 Task: Send an email with the signature Alan Parker with the subject Reminder for a recommendation and the message Can you please send me the minutes from the last project meeting? from softage.10@softage.net to softage.3@softage.net and move the email from Sent Items to the folder Disaster recovery
Action: Mouse moved to (94, 94)
Screenshot: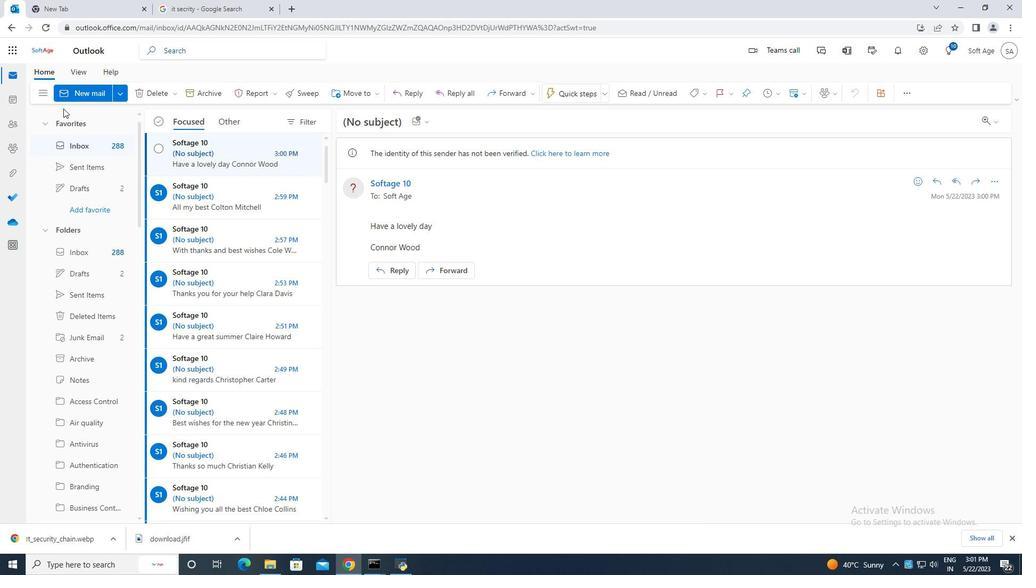 
Action: Mouse pressed left at (94, 94)
Screenshot: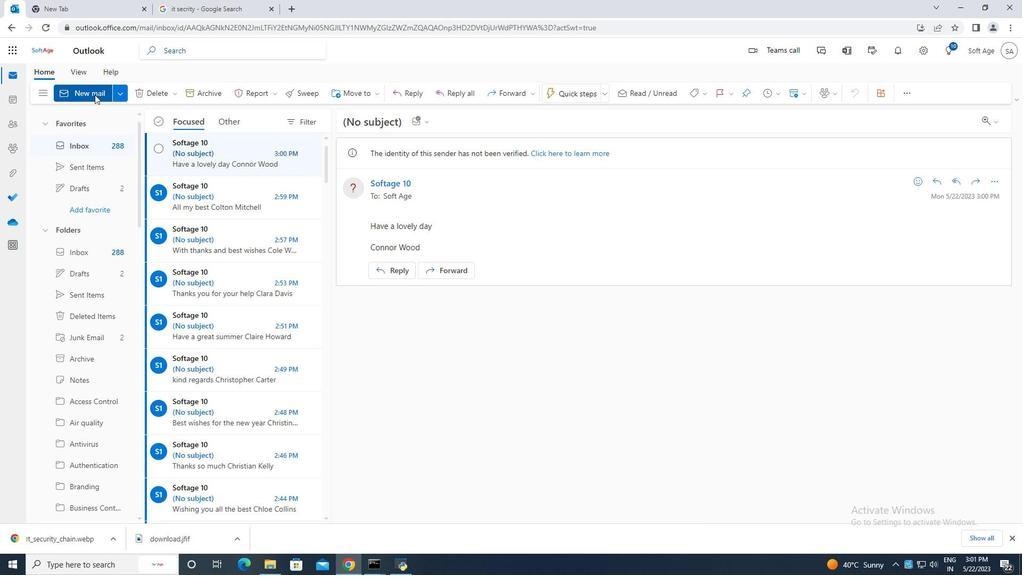 
Action: Mouse moved to (686, 98)
Screenshot: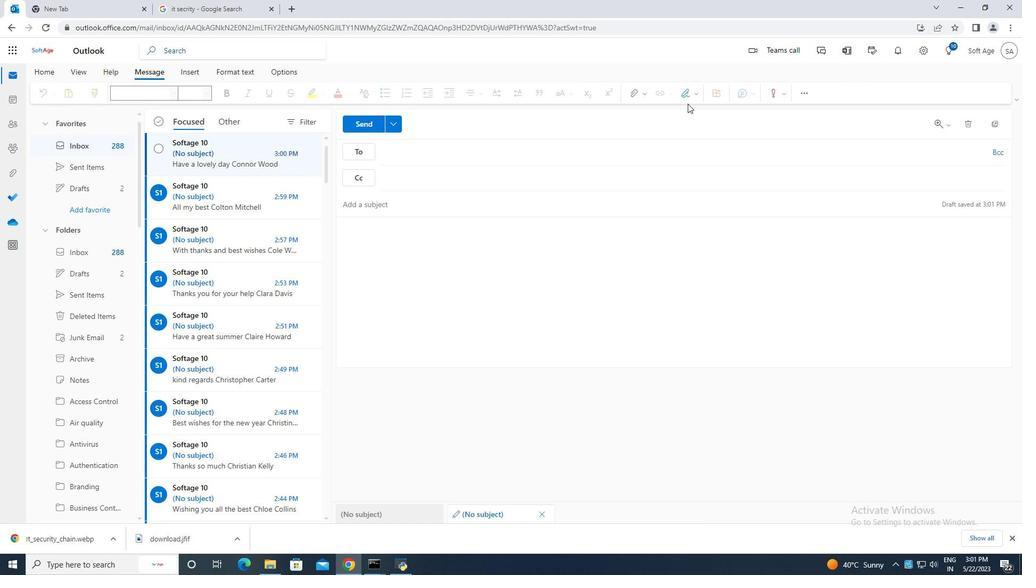 
Action: Mouse pressed left at (686, 98)
Screenshot: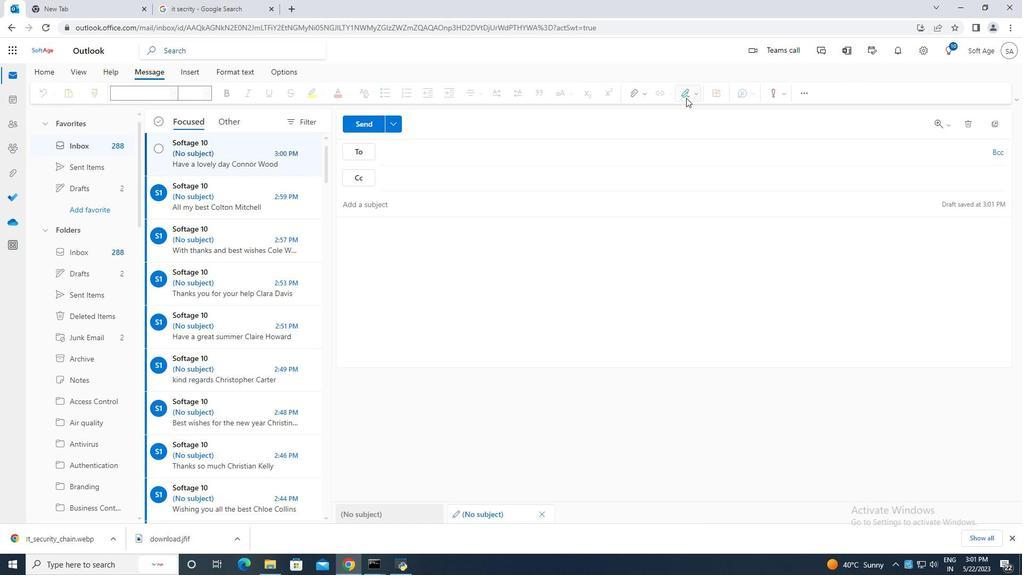 
Action: Mouse moved to (674, 135)
Screenshot: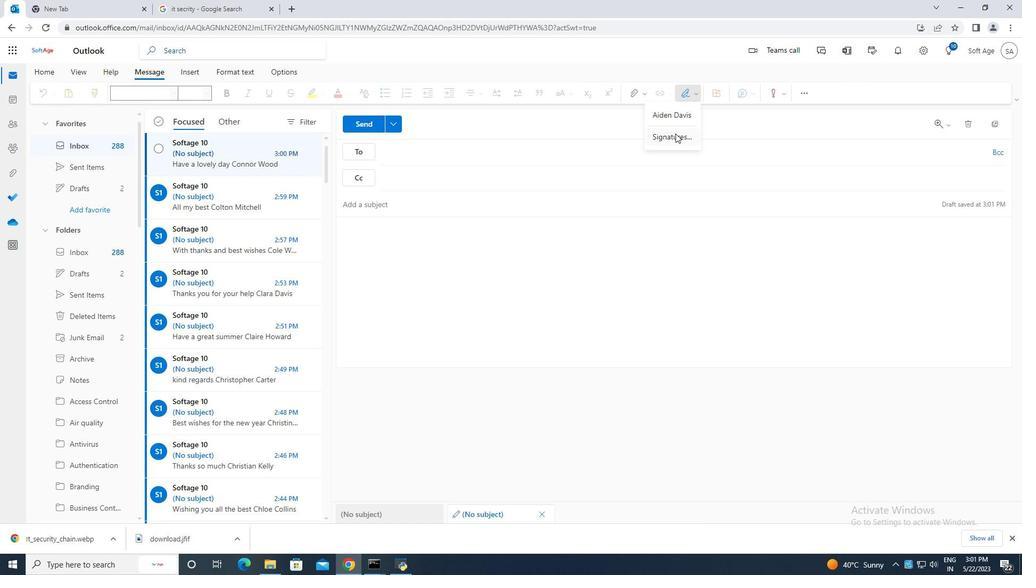 
Action: Mouse pressed left at (674, 135)
Screenshot: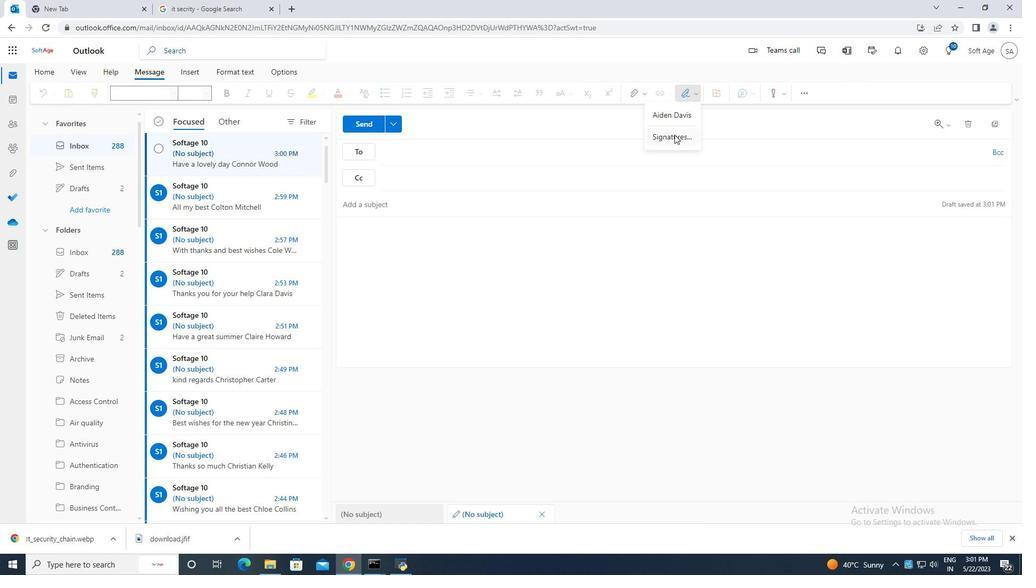 
Action: Mouse moved to (726, 176)
Screenshot: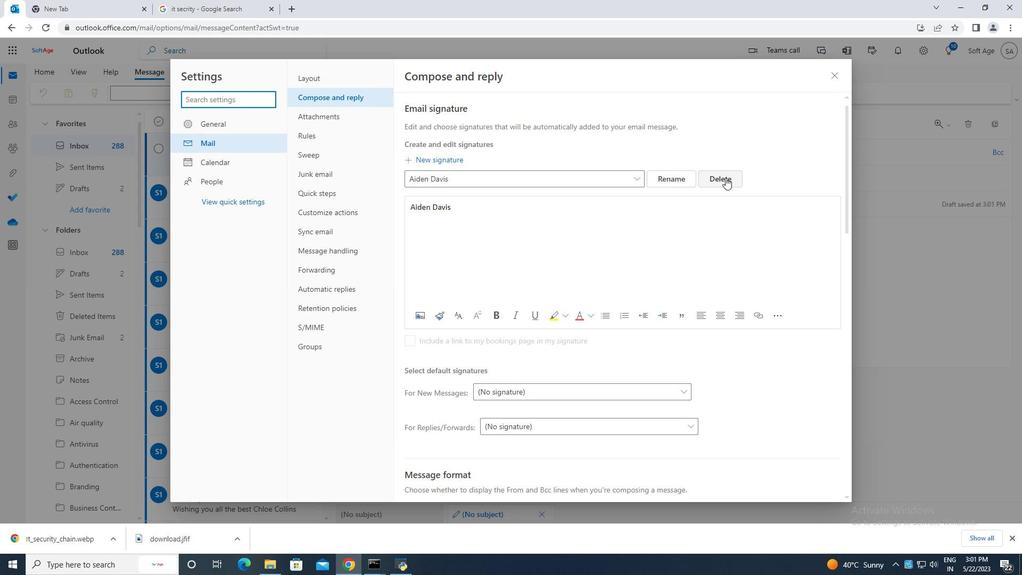 
Action: Mouse pressed left at (726, 176)
Screenshot: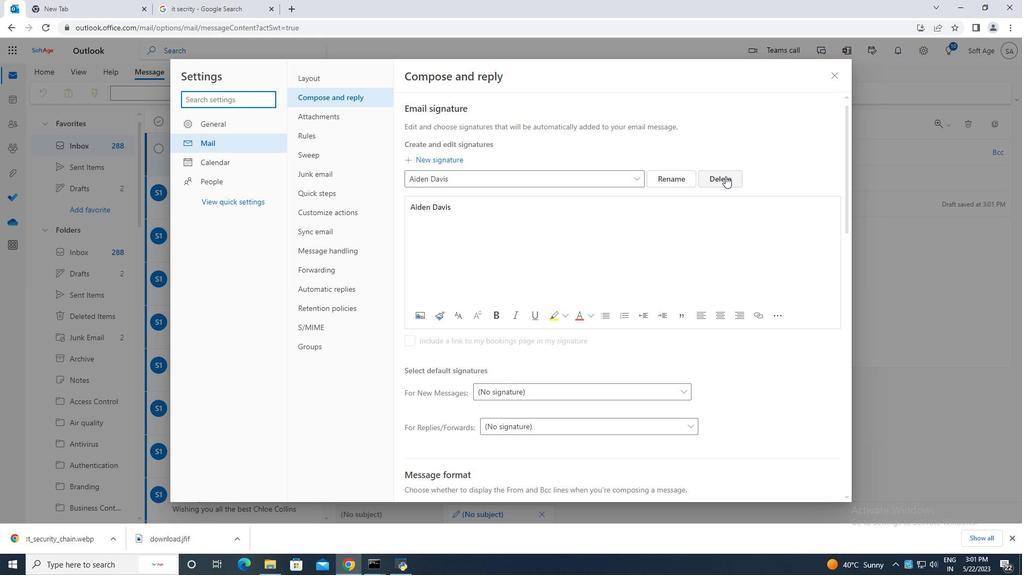 
Action: Mouse moved to (446, 181)
Screenshot: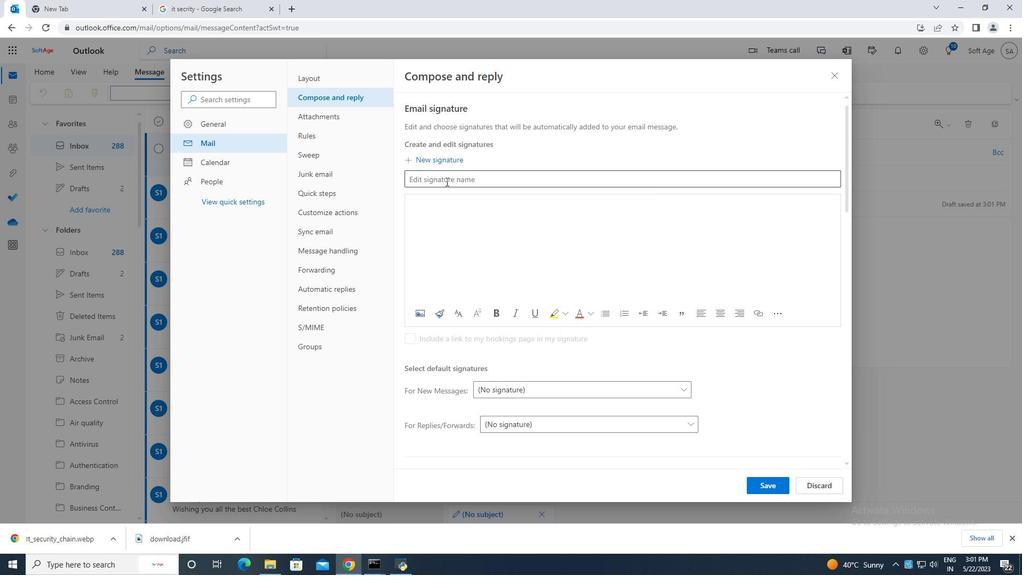 
Action: Mouse pressed left at (446, 181)
Screenshot: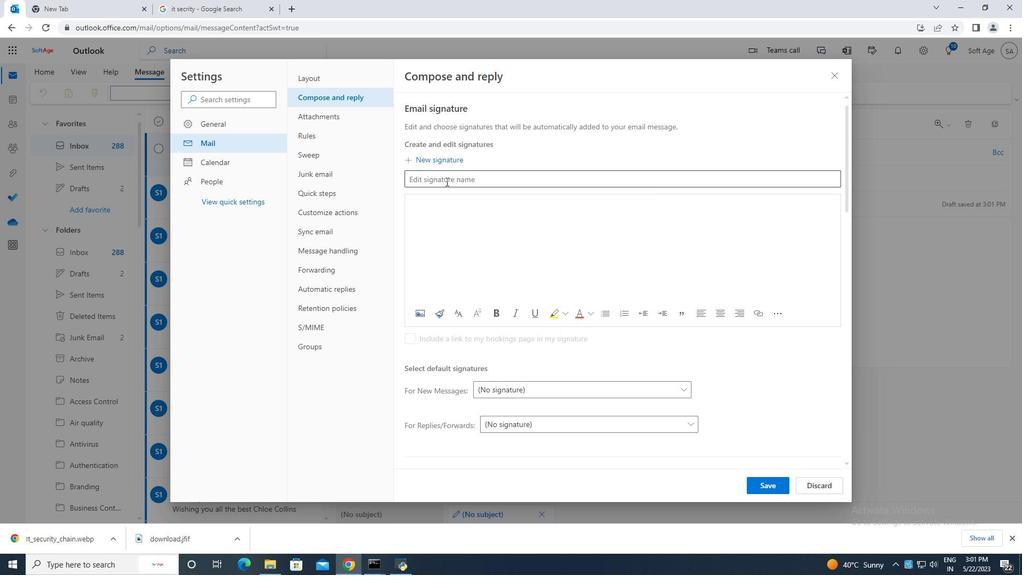 
Action: Key pressed <Key.caps_lock>A<Key.caps_lock>lan<Key.space><Key.caps_lock>P<Key.caps_lock>arker
Screenshot: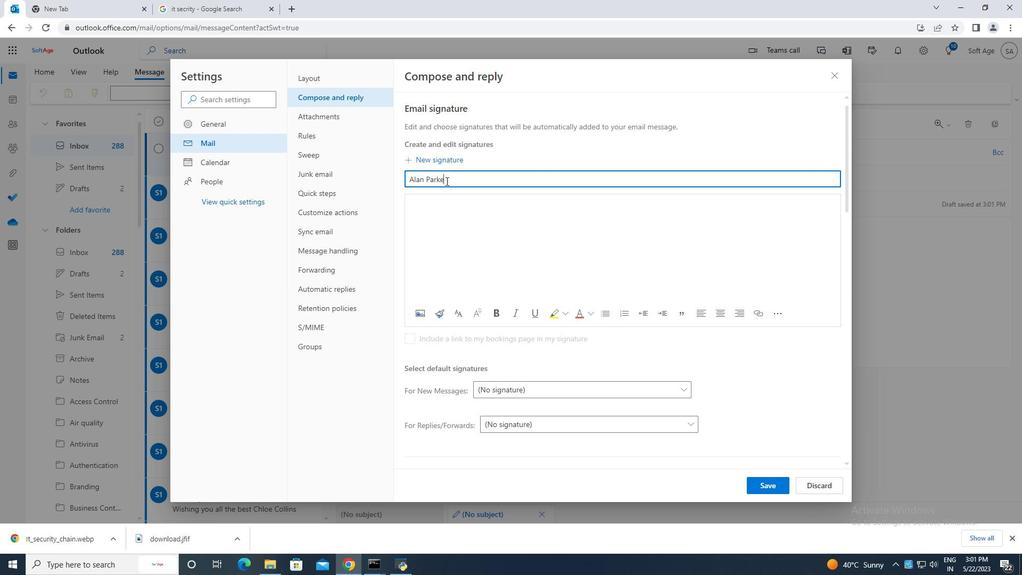 
Action: Mouse moved to (444, 207)
Screenshot: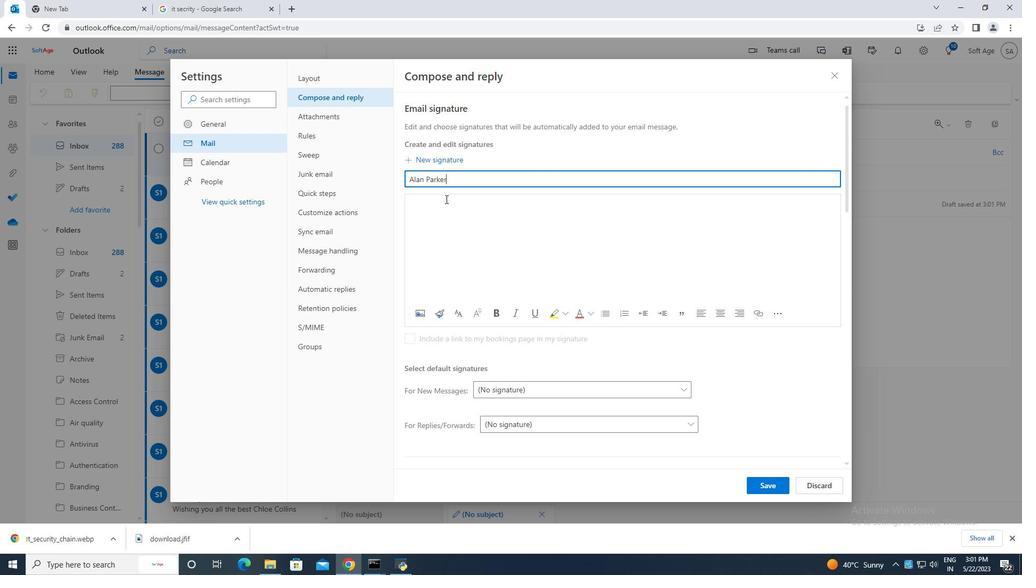 
Action: Mouse pressed left at (444, 207)
Screenshot: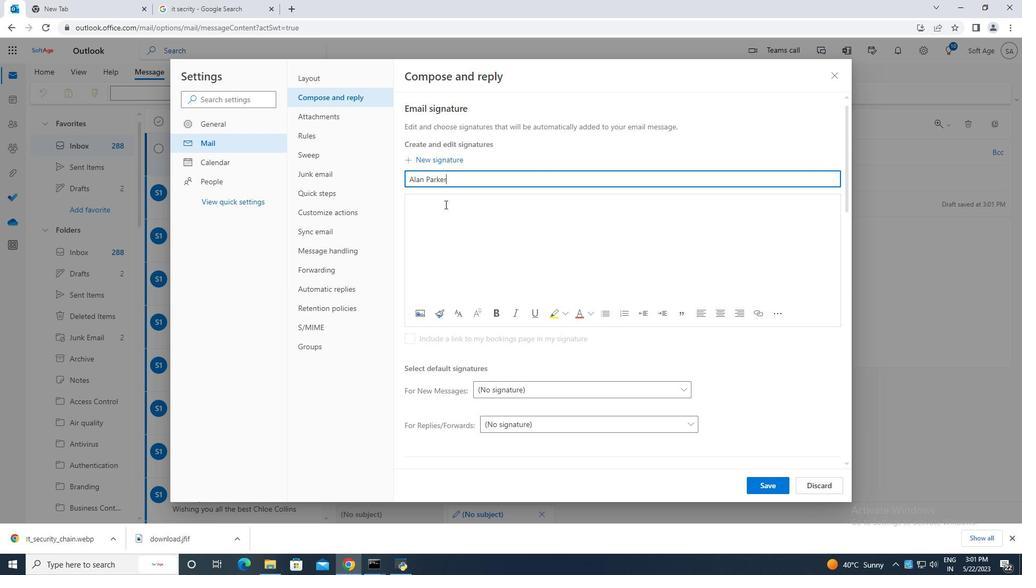 
Action: Key pressed <Key.caps_lock>A<Key.caps_lock>lan<Key.space><Key.caps_lock>P<Key.caps_lock>arker
Screenshot: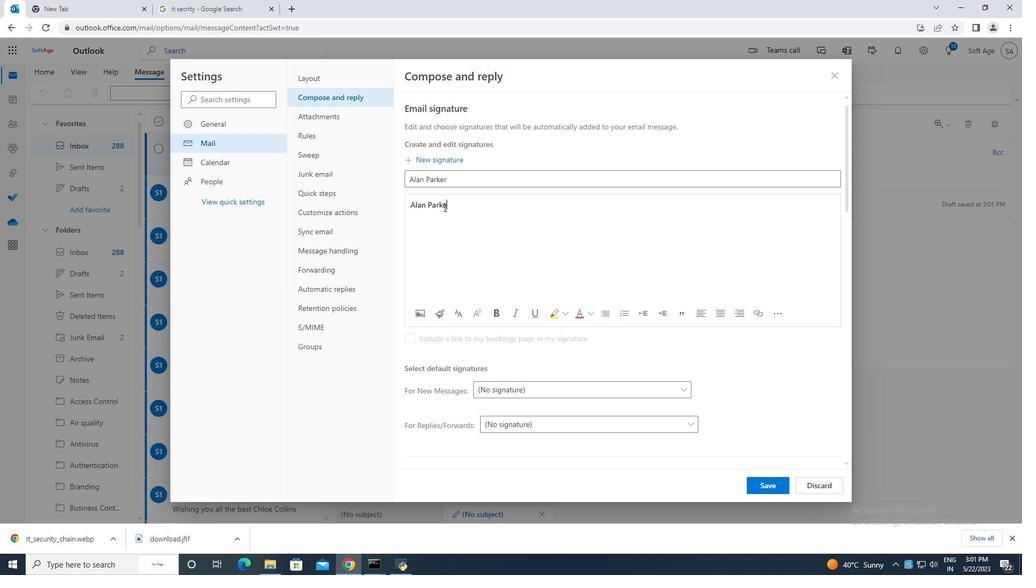 
Action: Mouse moved to (771, 483)
Screenshot: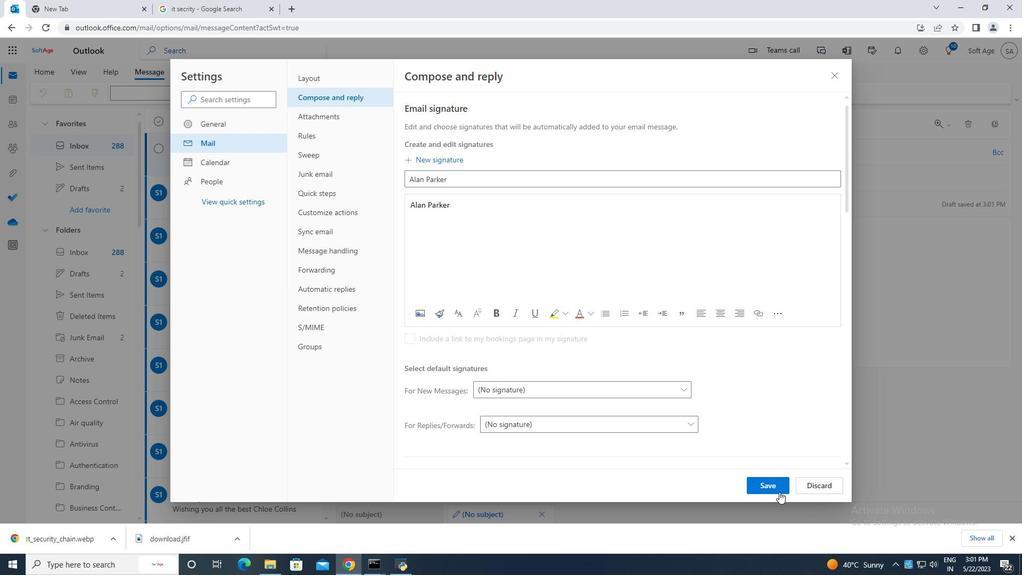 
Action: Mouse pressed left at (771, 483)
Screenshot: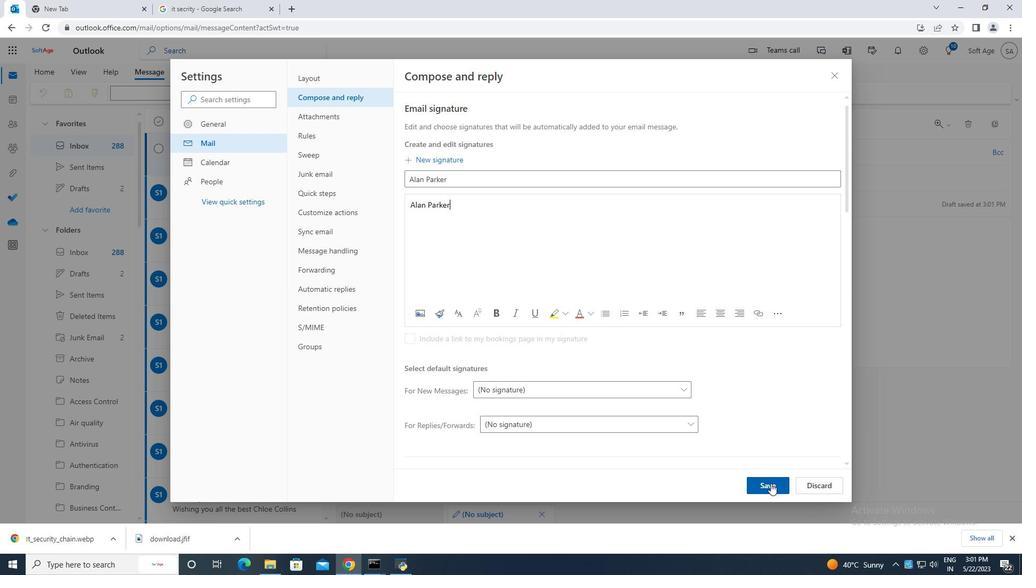 
Action: Mouse moved to (831, 77)
Screenshot: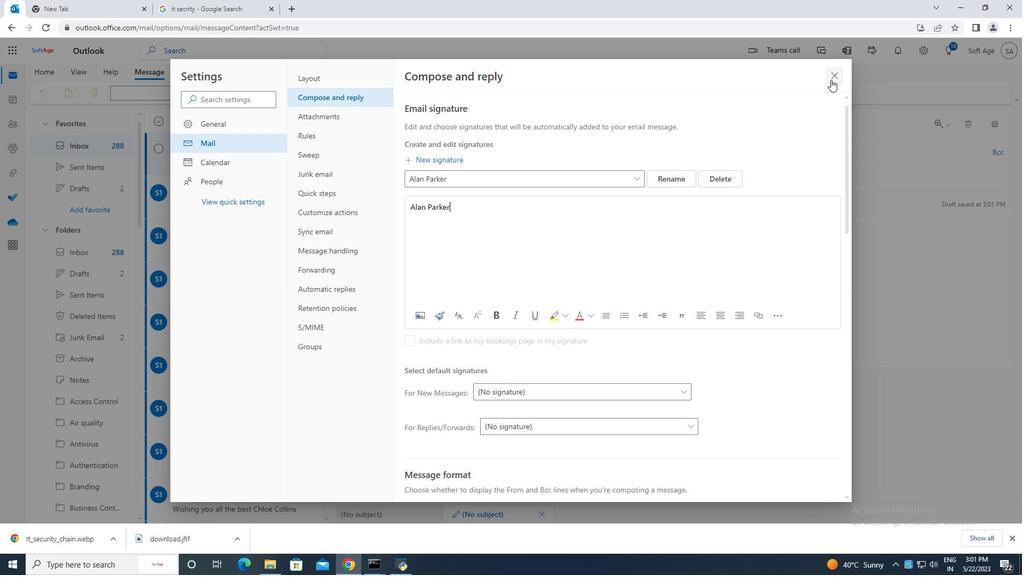 
Action: Mouse pressed left at (831, 77)
Screenshot: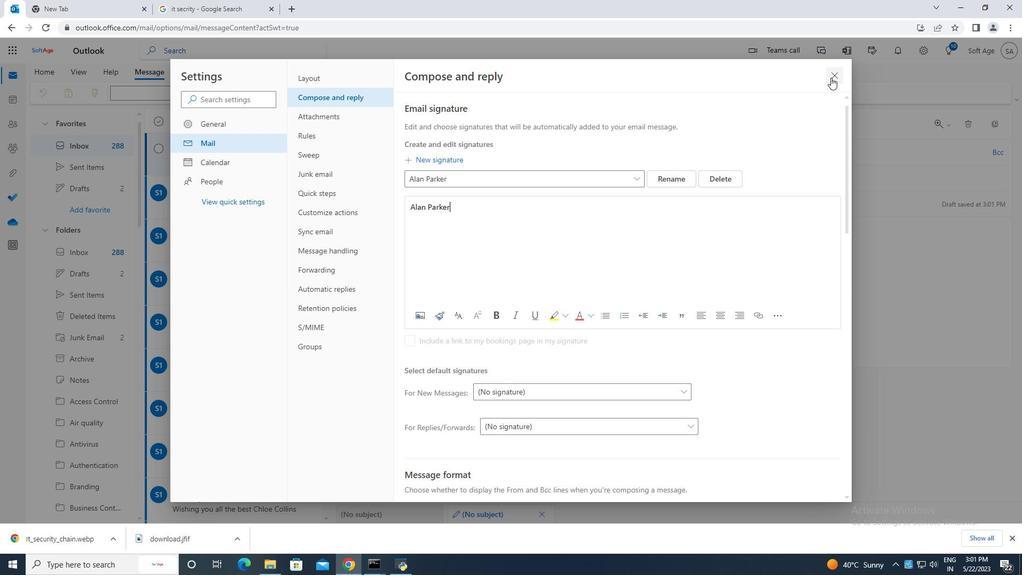 
Action: Mouse moved to (688, 90)
Screenshot: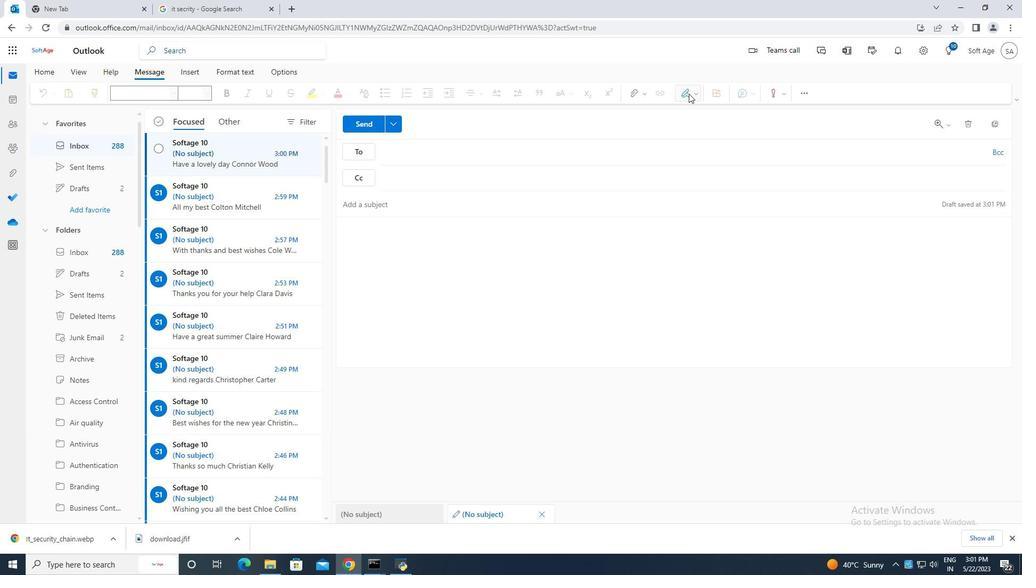 
Action: Mouse pressed left at (688, 90)
Screenshot: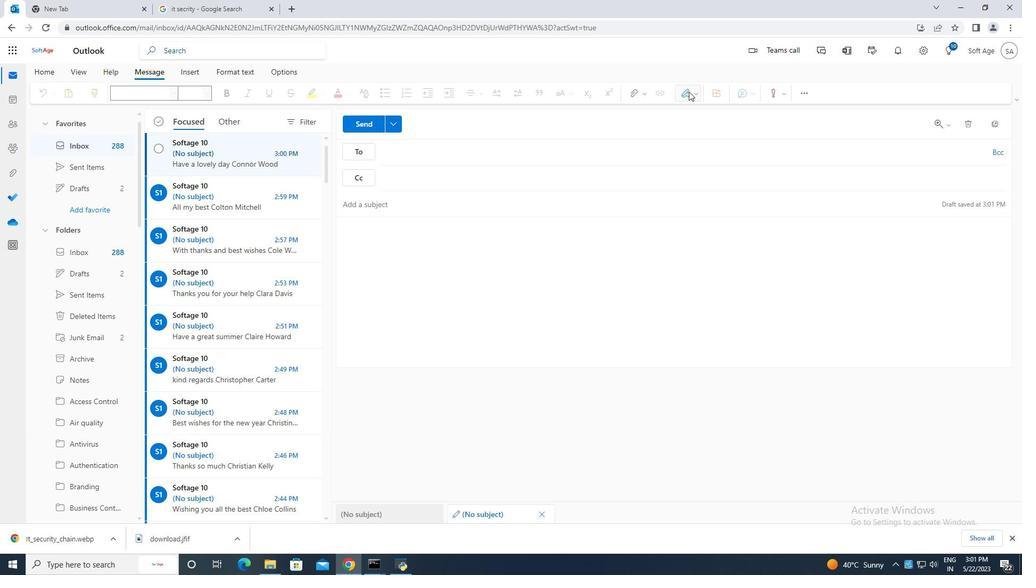 
Action: Mouse moved to (675, 112)
Screenshot: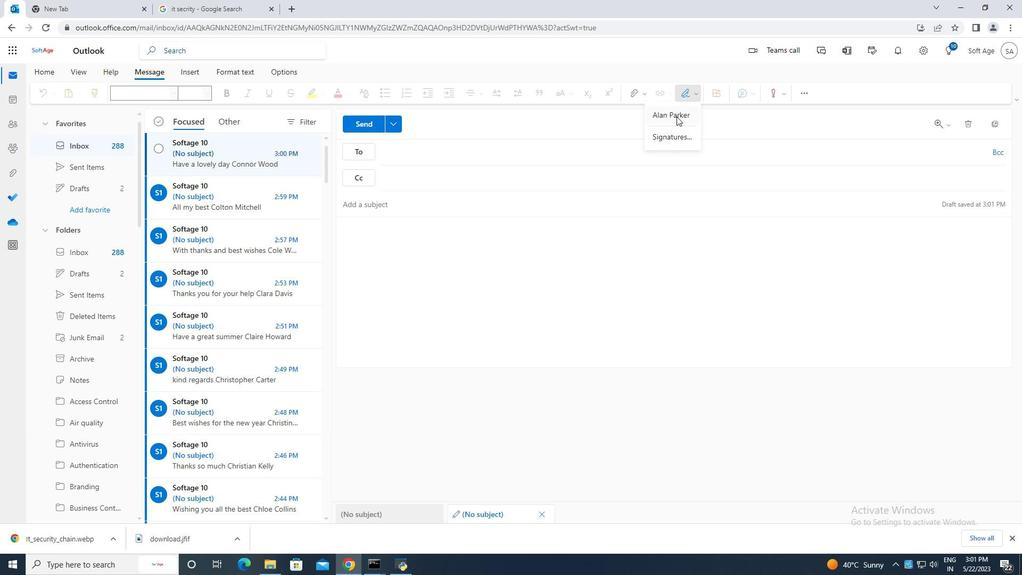 
Action: Mouse pressed left at (675, 112)
Screenshot: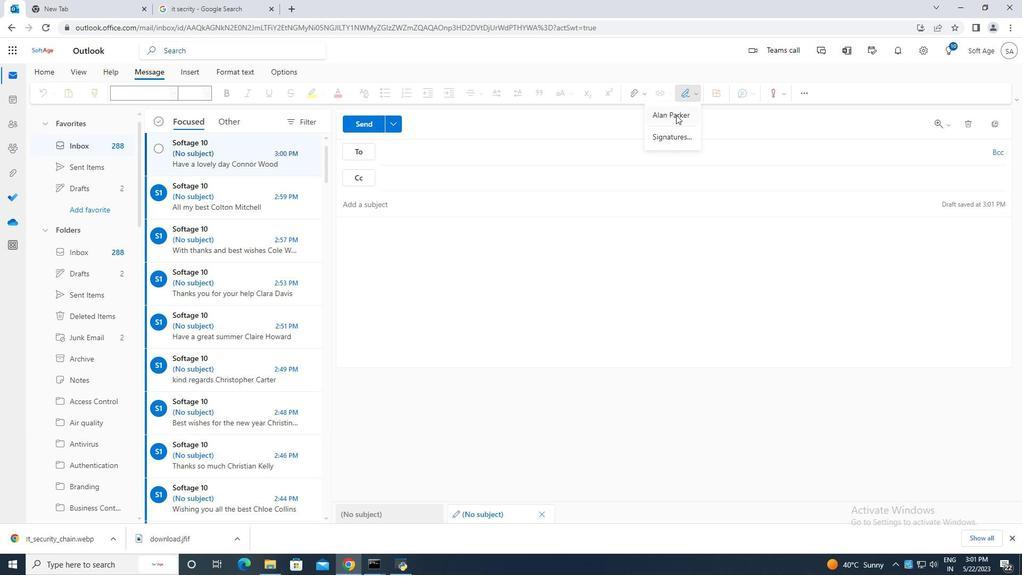 
Action: Mouse moved to (376, 202)
Screenshot: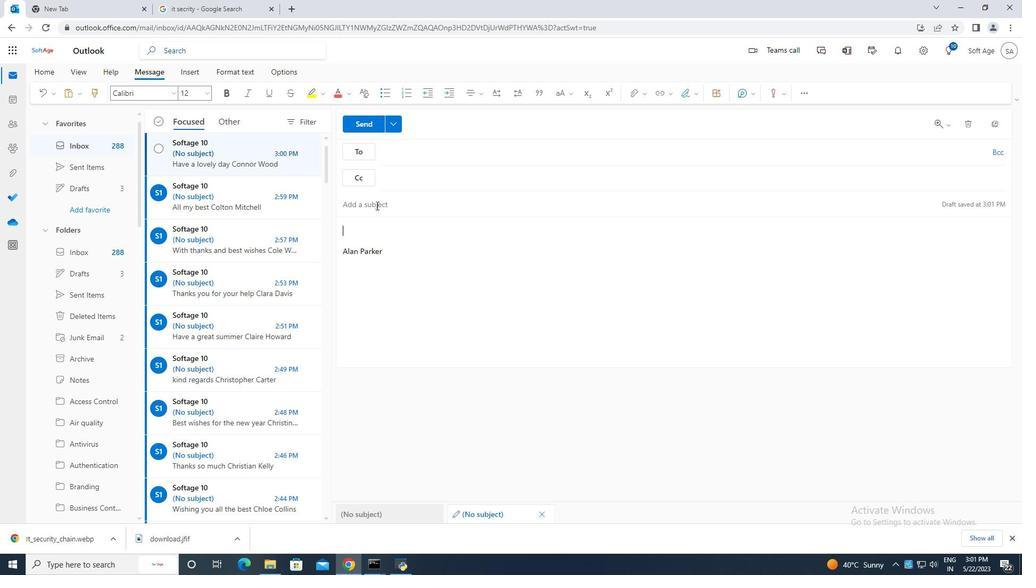
Action: Mouse pressed left at (376, 202)
Screenshot: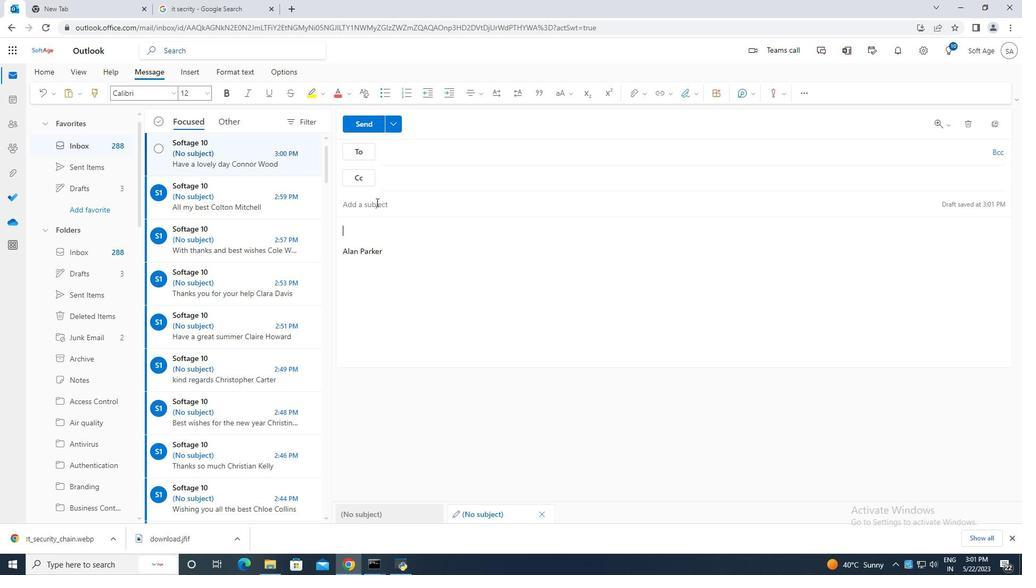 
Action: Key pressed <Key.caps_lock>R<Key.caps_lock>eminder<Key.space>for<Key.space>a<Key.space>recommendation.
Screenshot: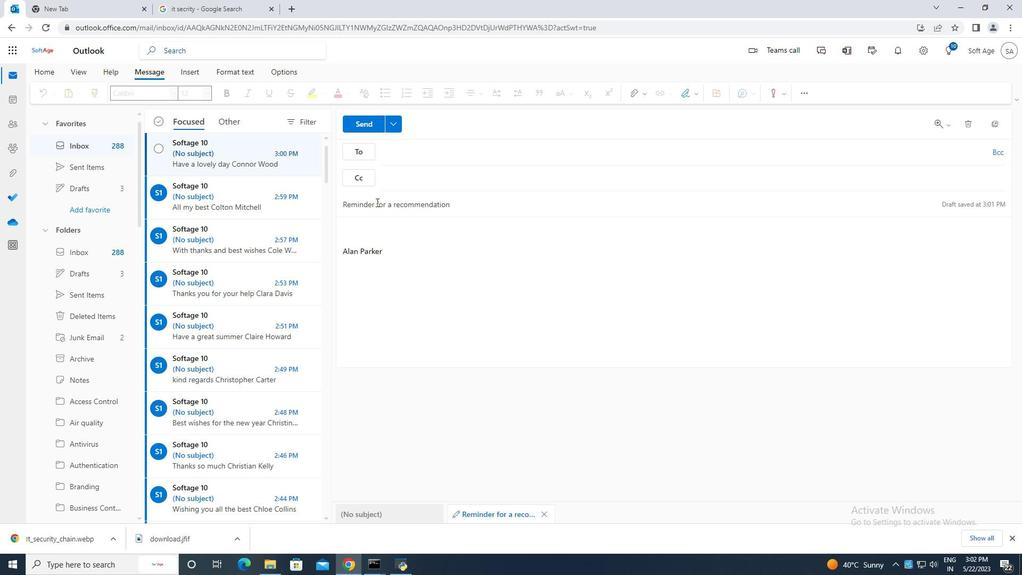 
Action: Mouse moved to (377, 235)
Screenshot: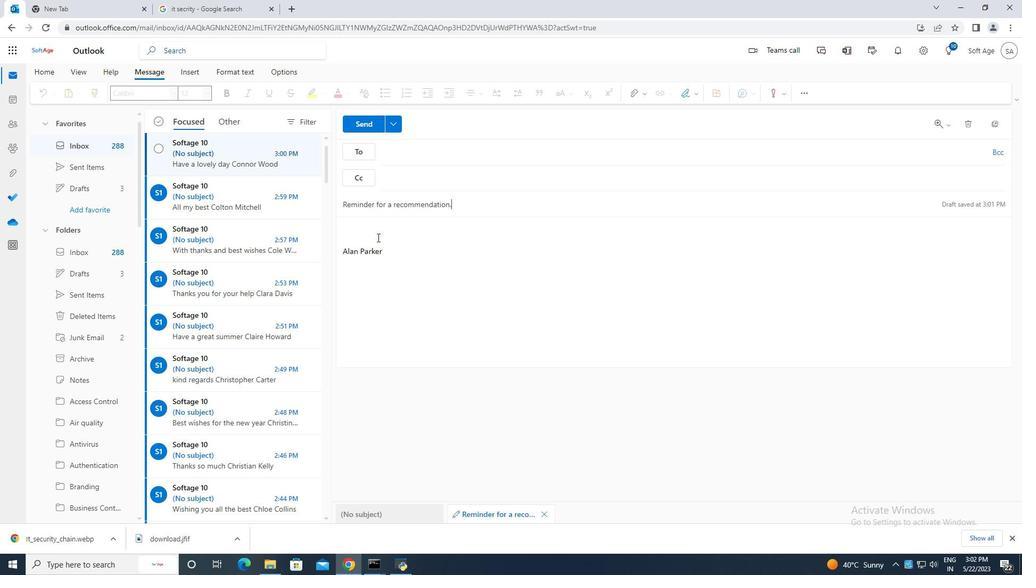 
Action: Mouse pressed left at (377, 235)
Screenshot: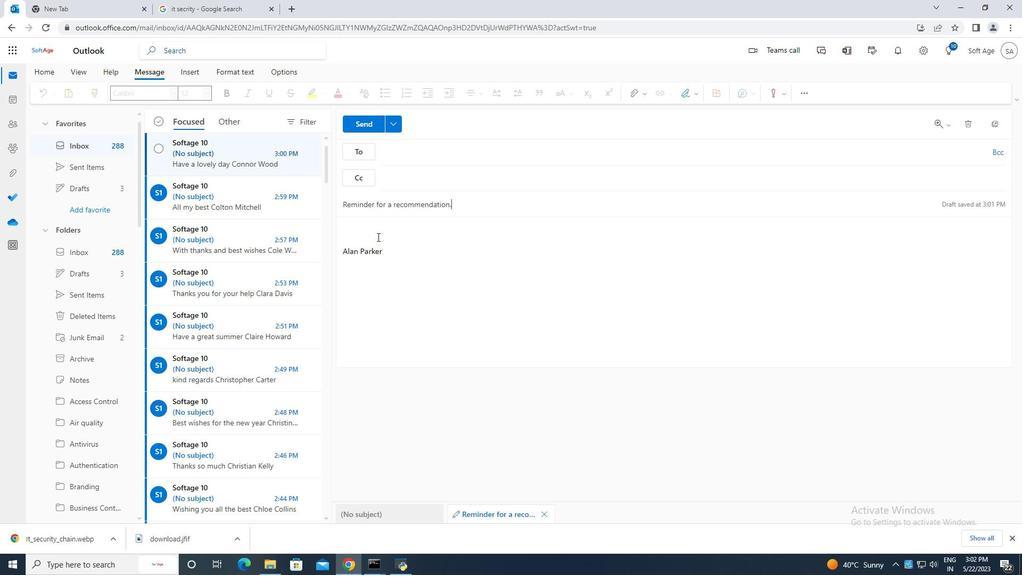 
Action: Key pressed <Key.caps_lock>C<Key.caps_lock>an<Key.space>you<Key.space>please<Key.space>sem<Key.backspace>nd<Key.space>me<Key.space>the<Key.space>minutes<Key.space>from<Key.space>last<Key.space>project<Key.space>meeting,
Screenshot: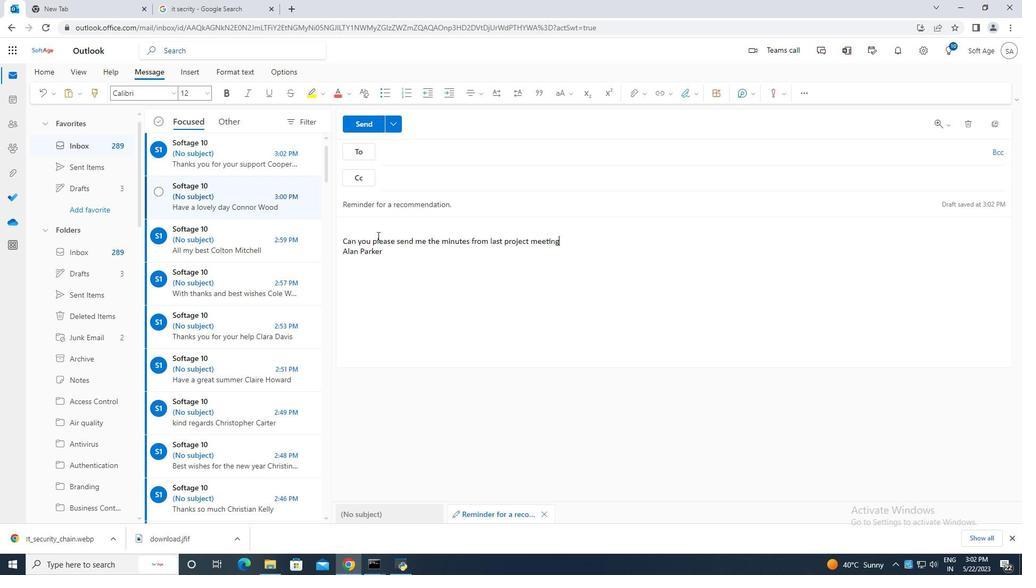 
Action: Mouse moved to (418, 151)
Screenshot: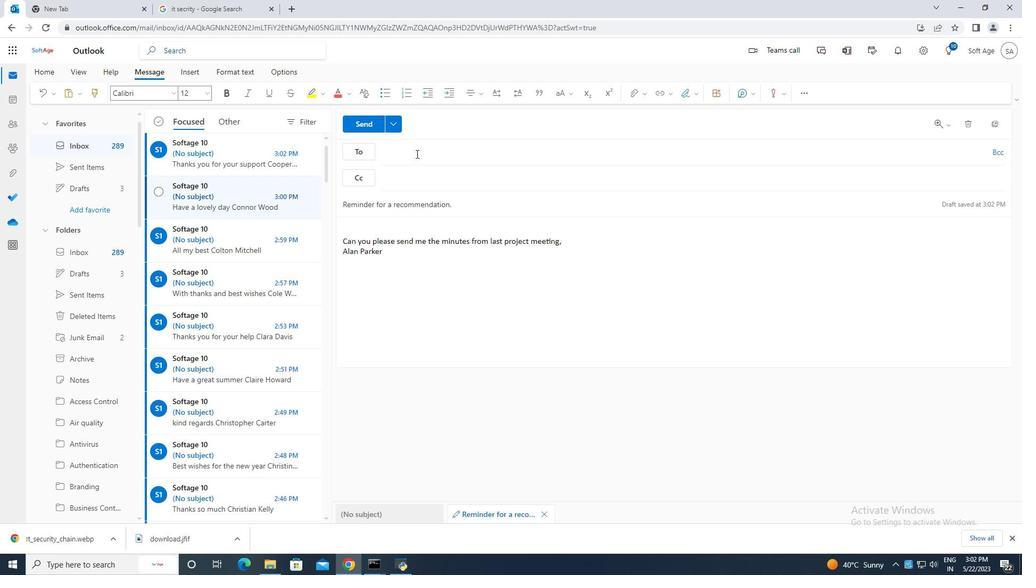 
Action: Mouse pressed left at (418, 151)
Screenshot: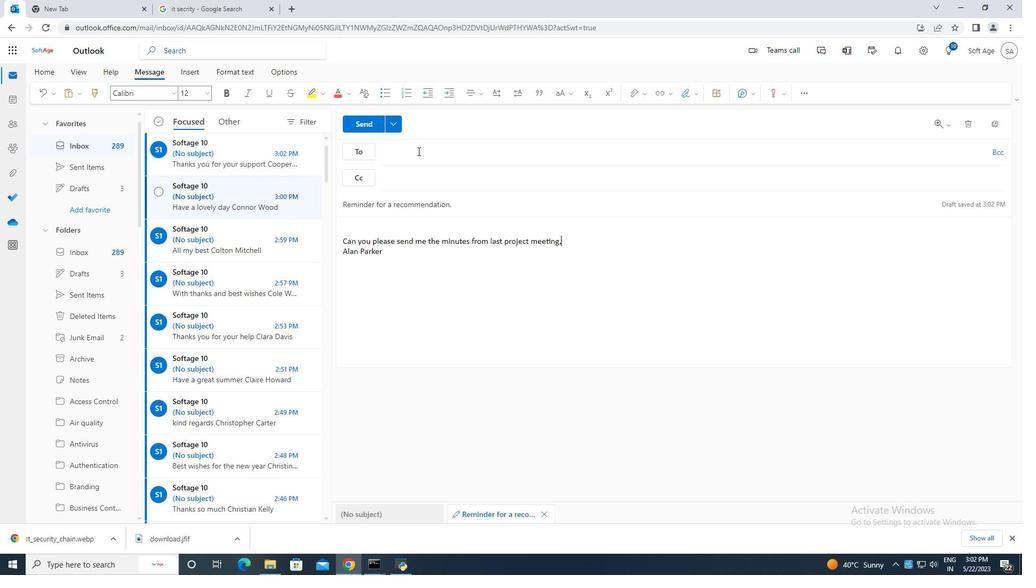 
Action: Key pressed softage.3
Screenshot: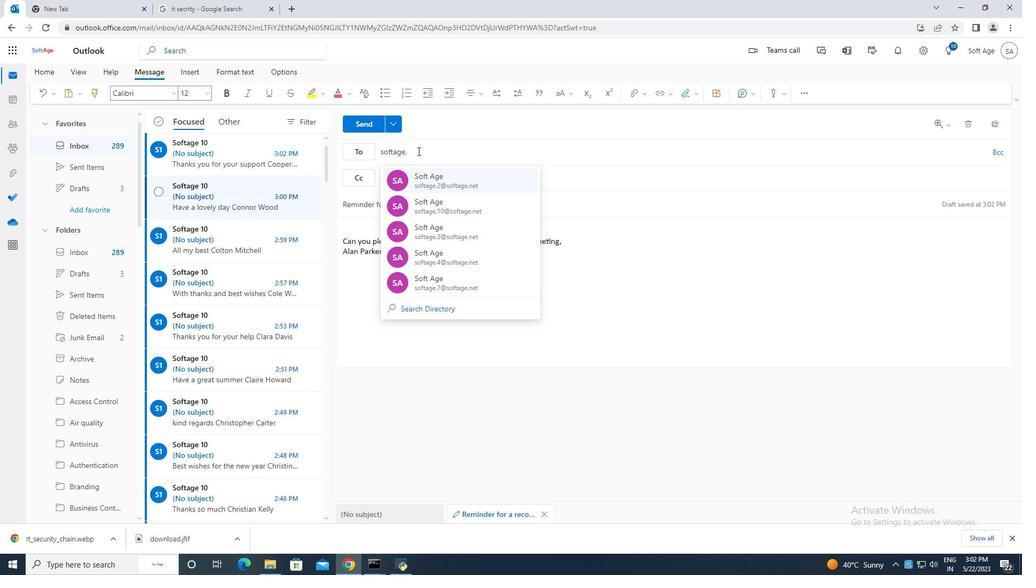 
Action: Mouse moved to (493, 219)
Screenshot: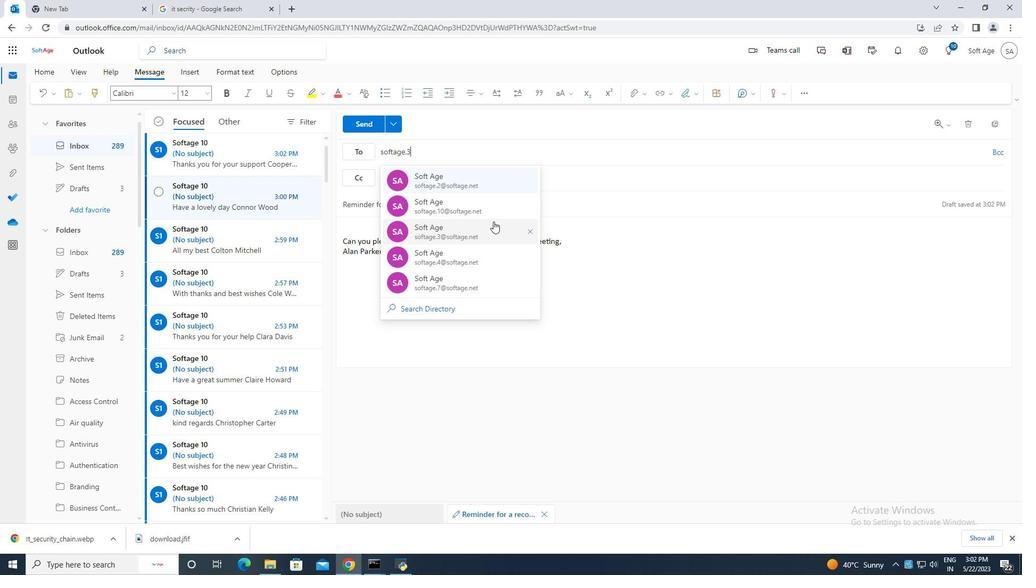 
Action: Mouse pressed left at (493, 219)
Screenshot: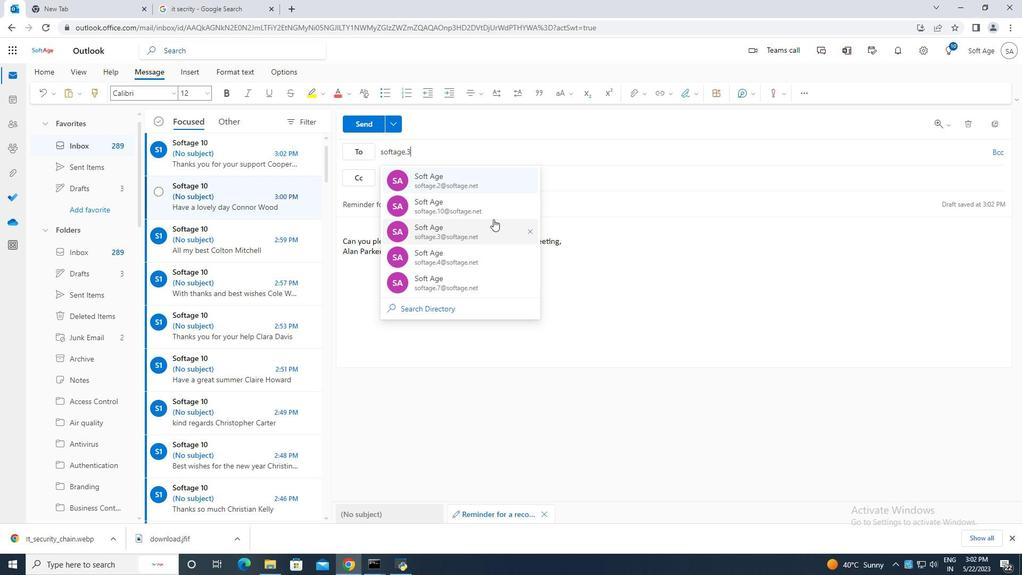 
Action: Mouse moved to (141, 389)
Screenshot: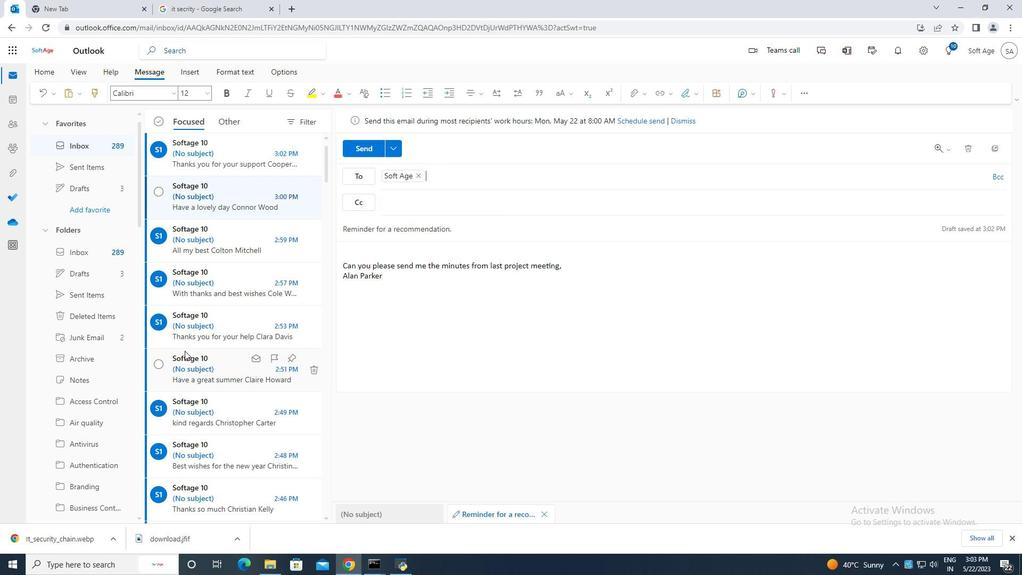 
Action: Mouse scrolled (142, 381) with delta (0, 0)
Screenshot: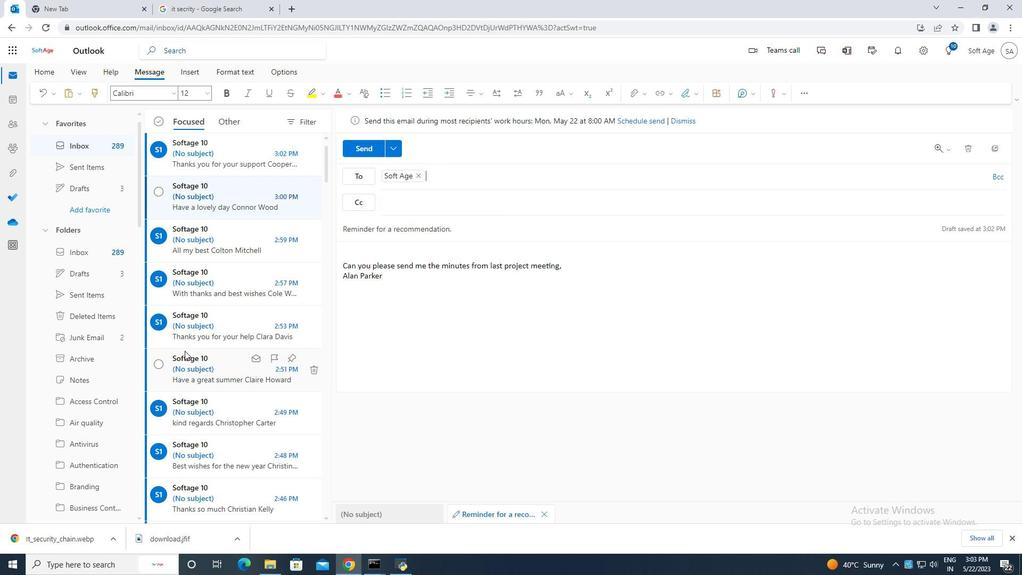 
Action: Mouse moved to (141, 389)
Screenshot: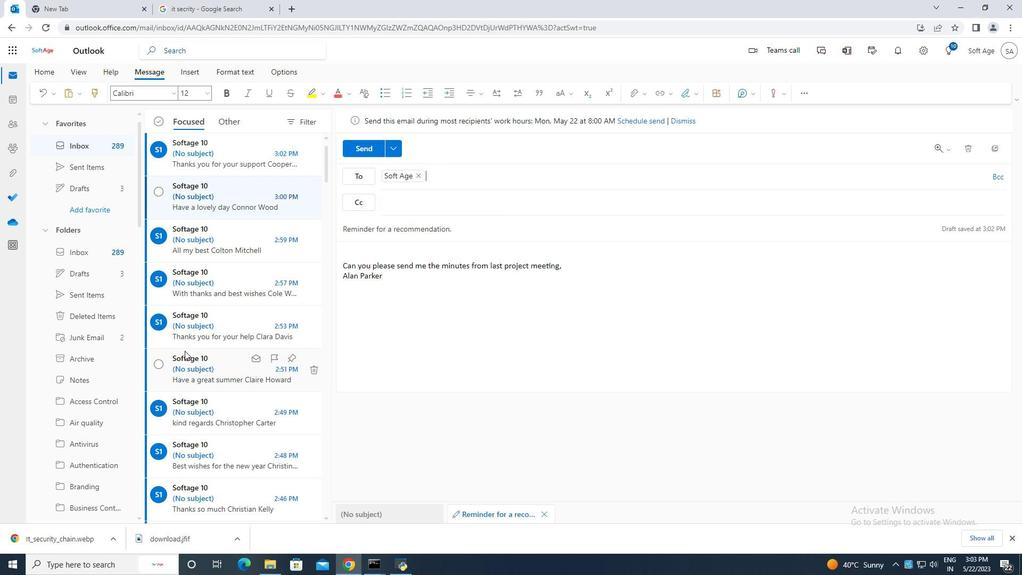 
Action: Mouse scrolled (142, 384) with delta (0, 0)
Screenshot: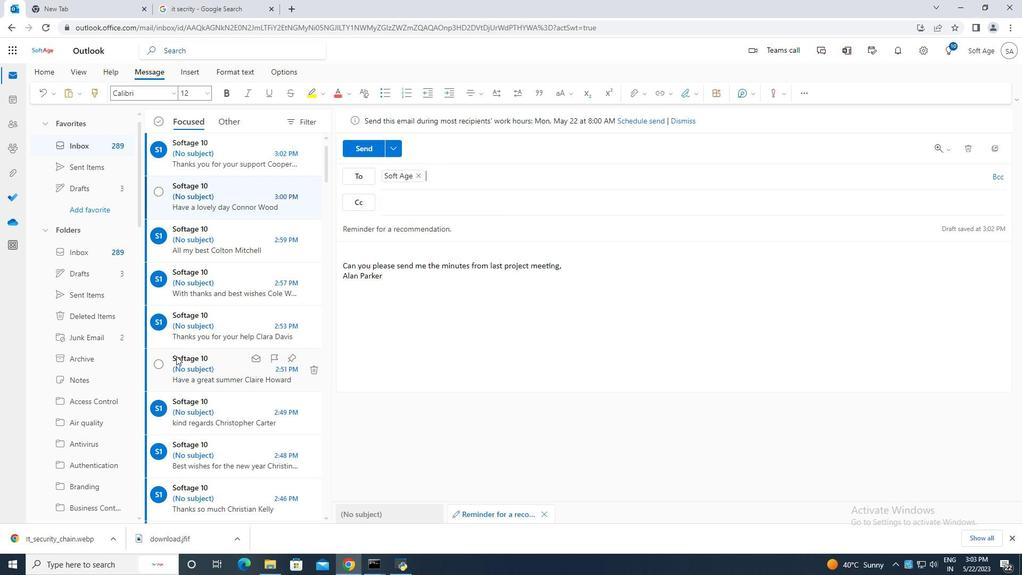 
Action: Mouse moved to (140, 391)
Screenshot: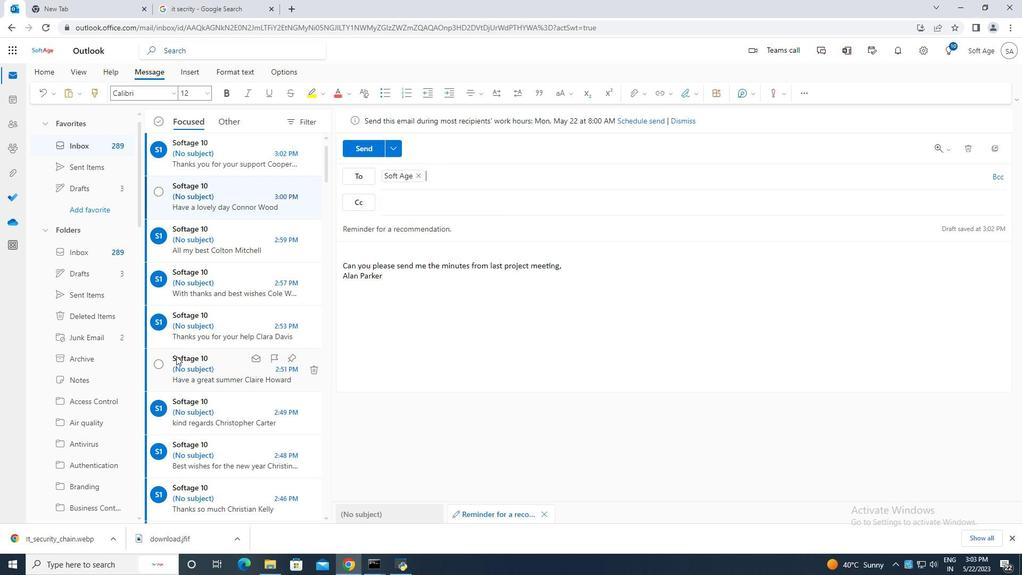 
Action: Mouse scrolled (141, 389) with delta (0, 0)
Screenshot: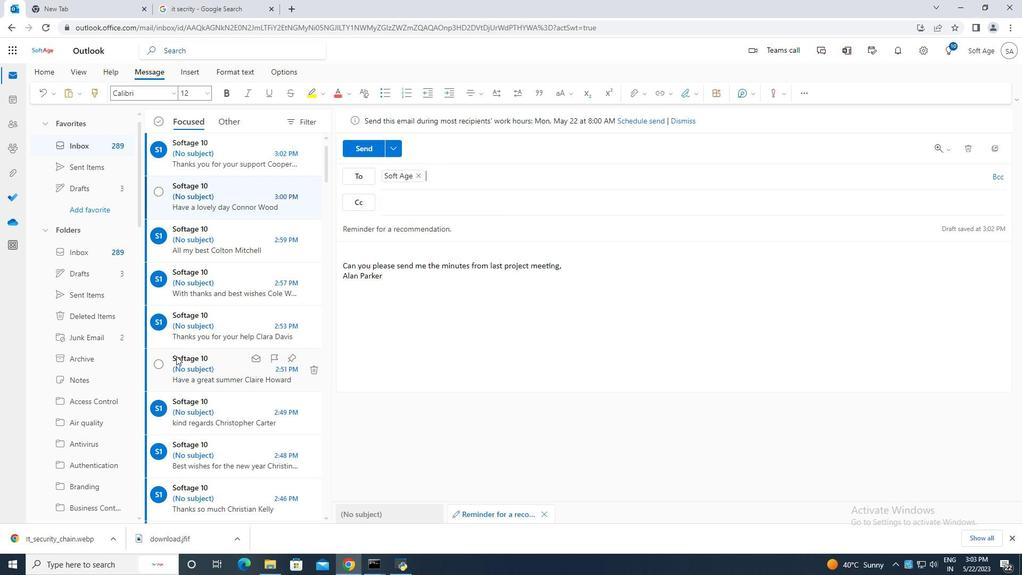
Action: Mouse moved to (136, 400)
Screenshot: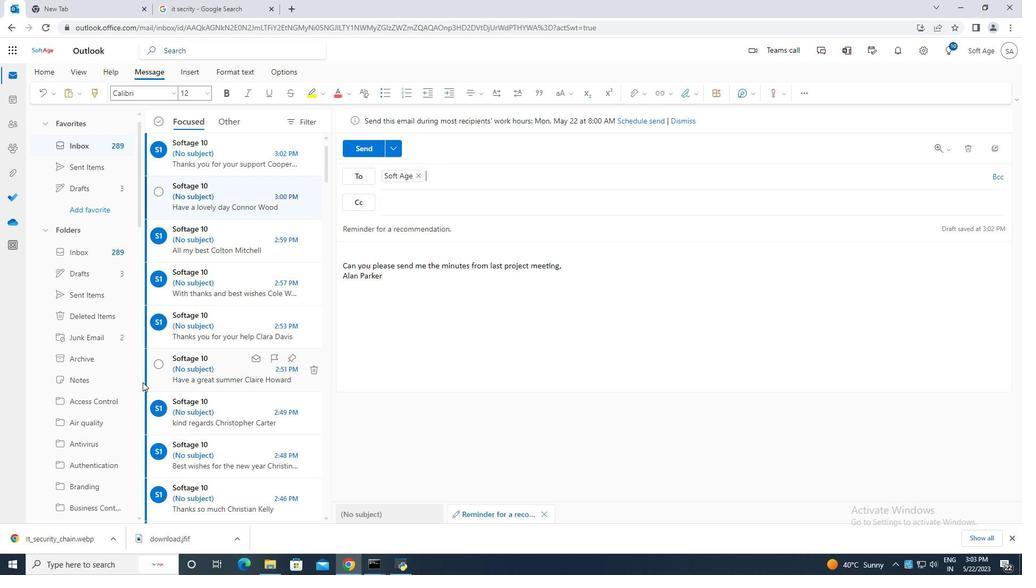 
Action: Mouse scrolled (139, 394) with delta (0, 0)
Screenshot: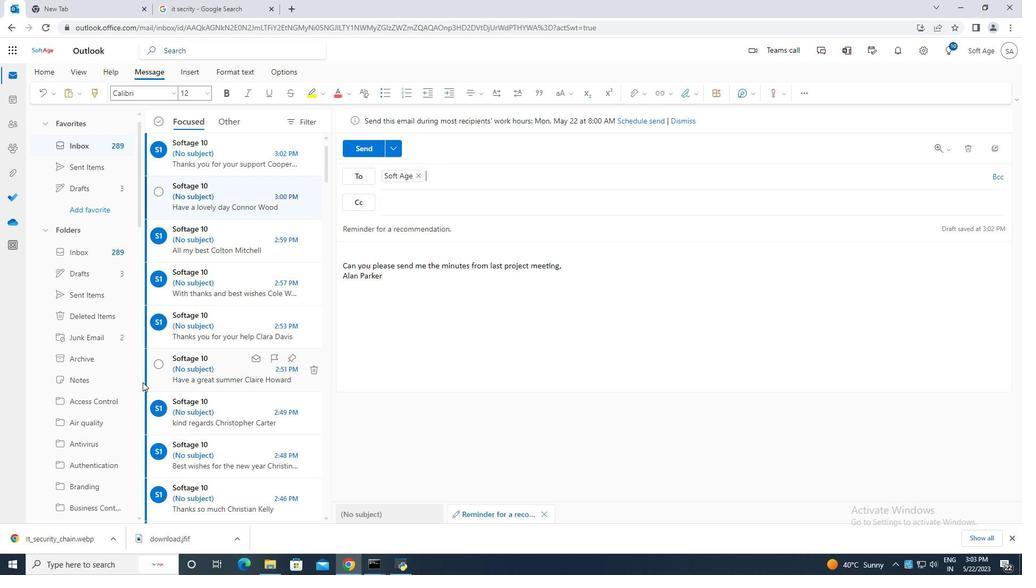 
Action: Mouse moved to (132, 406)
Screenshot: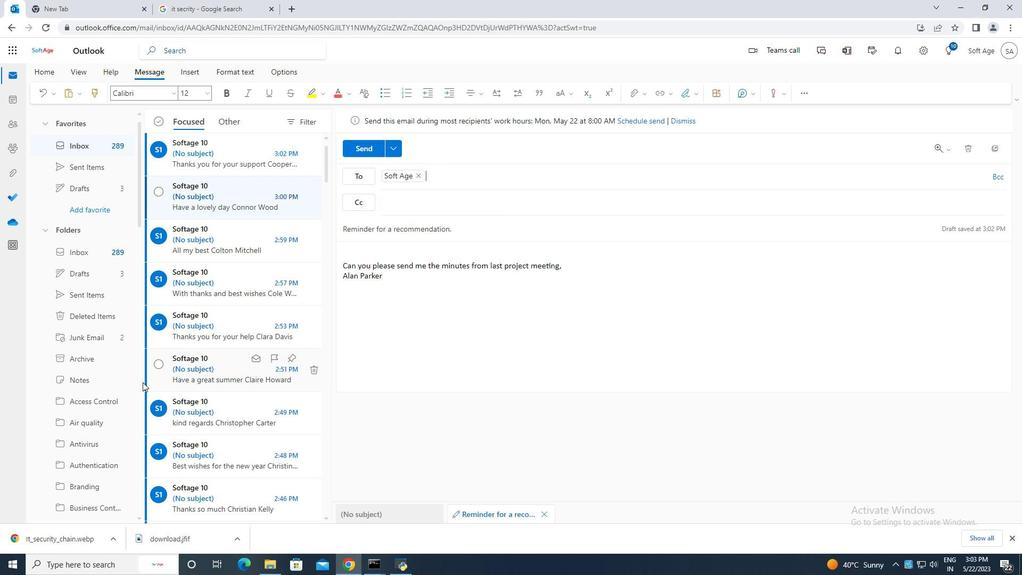 
Action: Mouse scrolled (135, 400) with delta (0, 0)
Screenshot: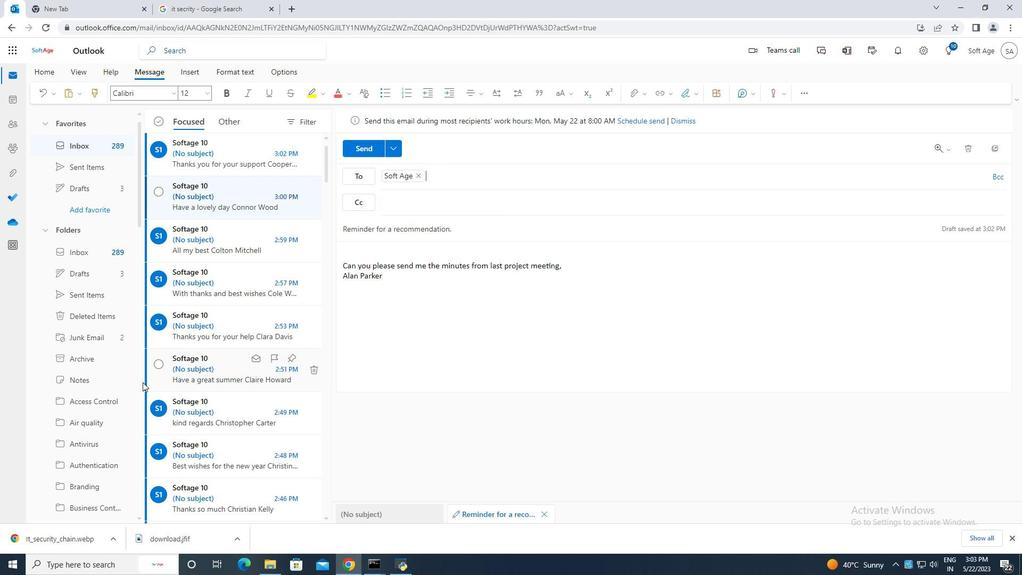 
Action: Mouse moved to (117, 417)
Screenshot: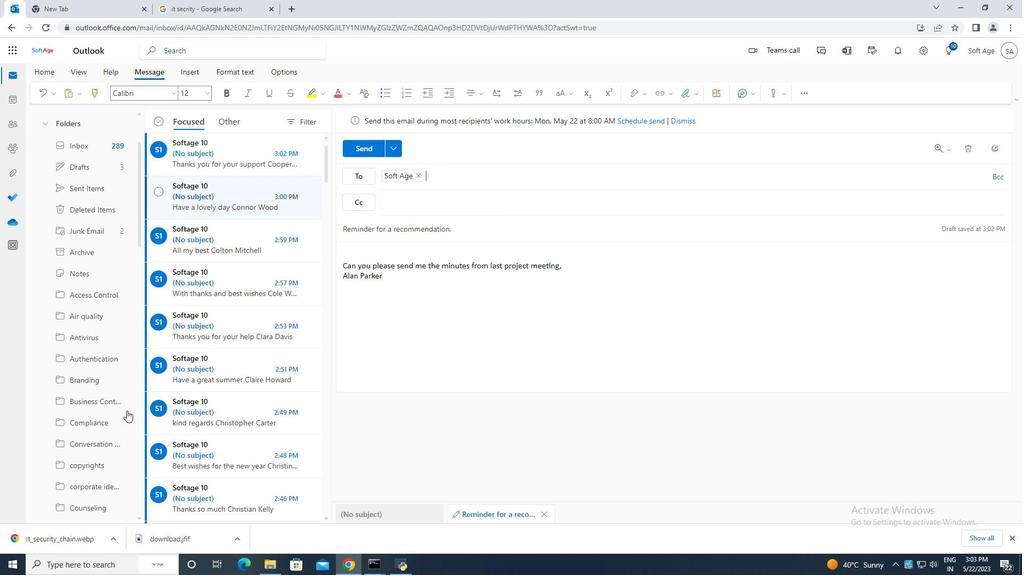 
Action: Mouse scrolled (117, 417) with delta (0, 0)
Screenshot: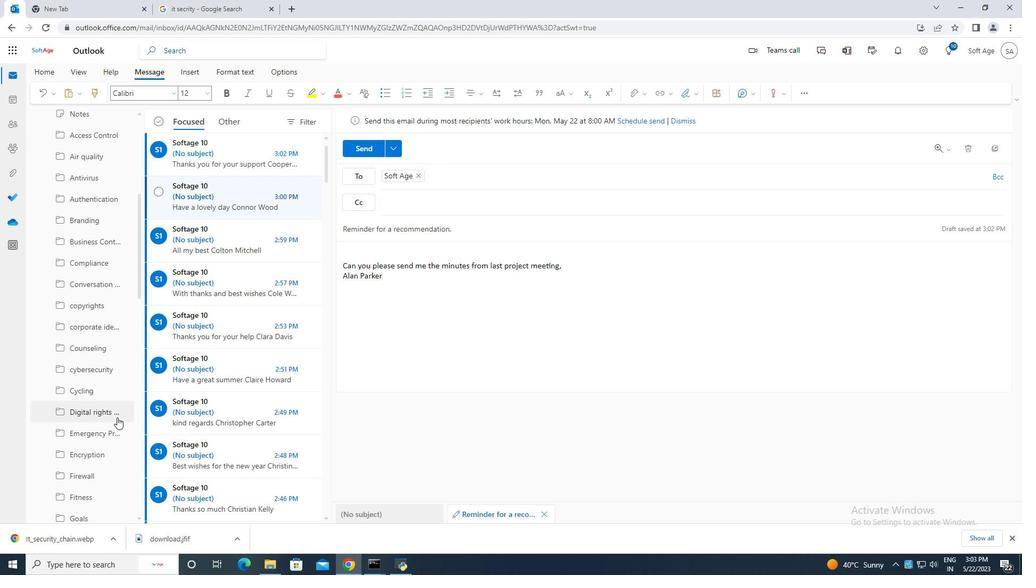 
Action: Mouse scrolled (117, 417) with delta (0, 0)
Screenshot: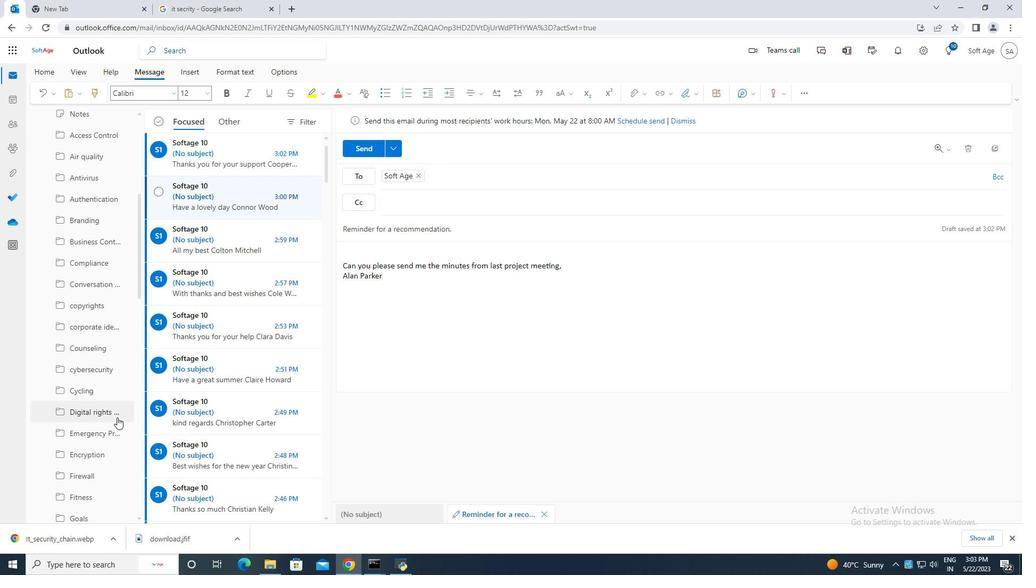 
Action: Mouse scrolled (117, 417) with delta (0, 0)
Screenshot: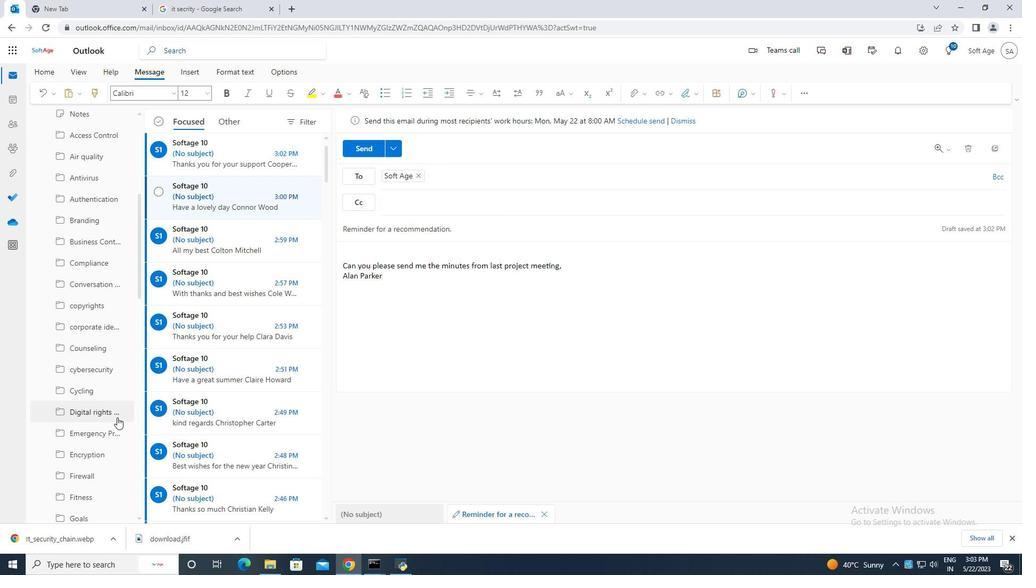 
Action: Mouse scrolled (117, 417) with delta (0, 0)
Screenshot: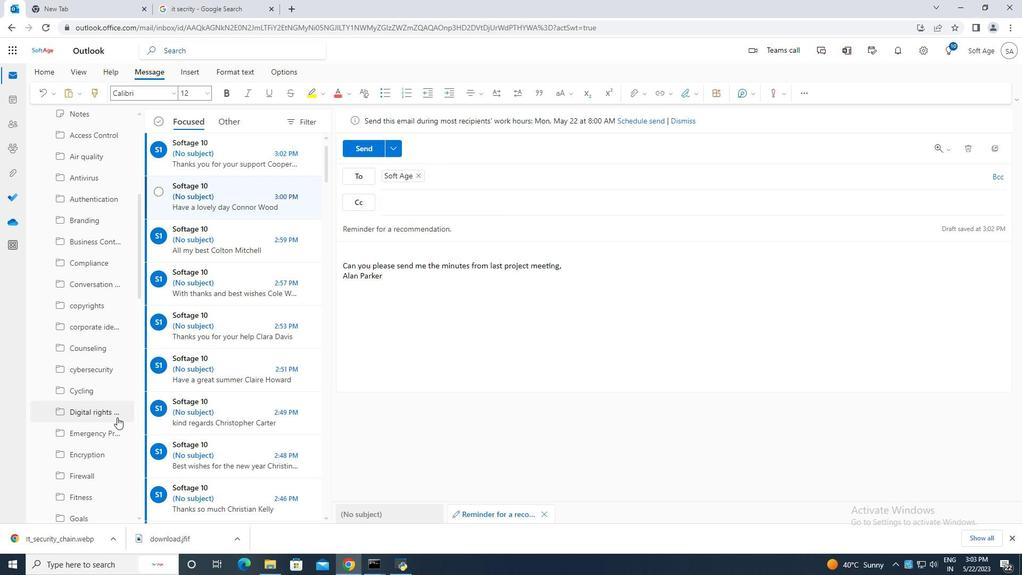 
Action: Mouse moved to (112, 417)
Screenshot: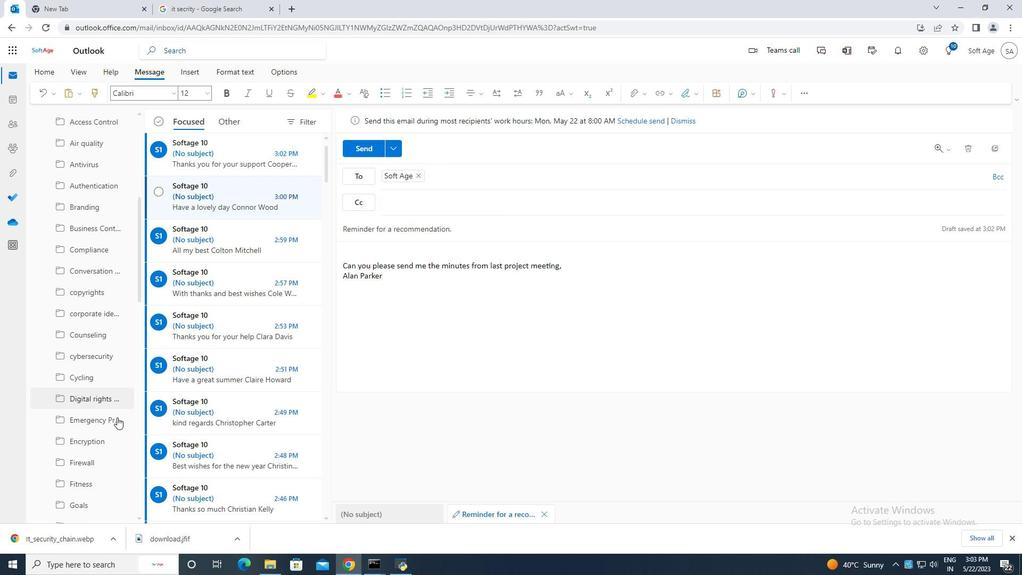 
Action: Mouse scrolled (112, 416) with delta (0, 0)
Screenshot: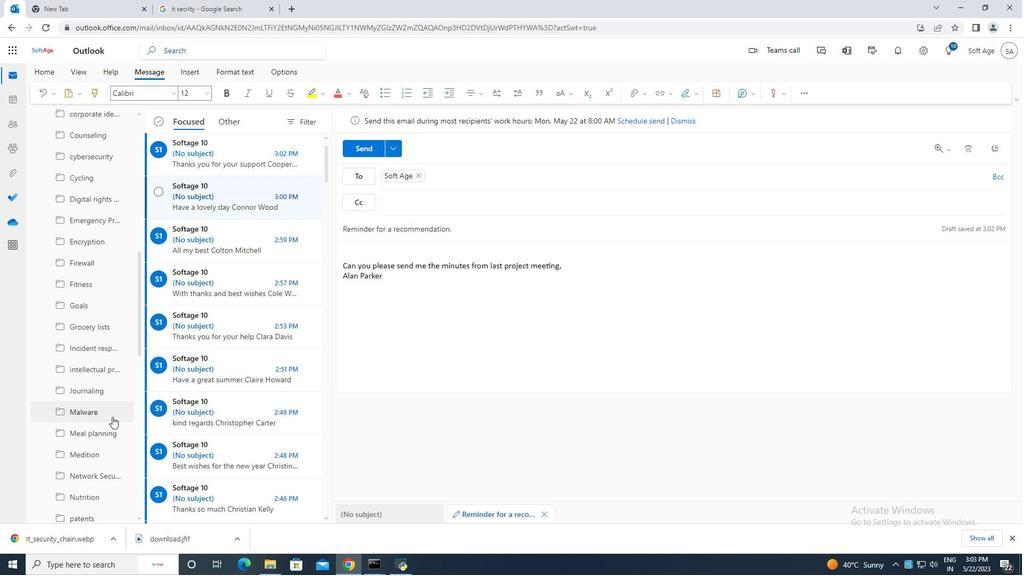 
Action: Mouse scrolled (112, 416) with delta (0, 0)
Screenshot: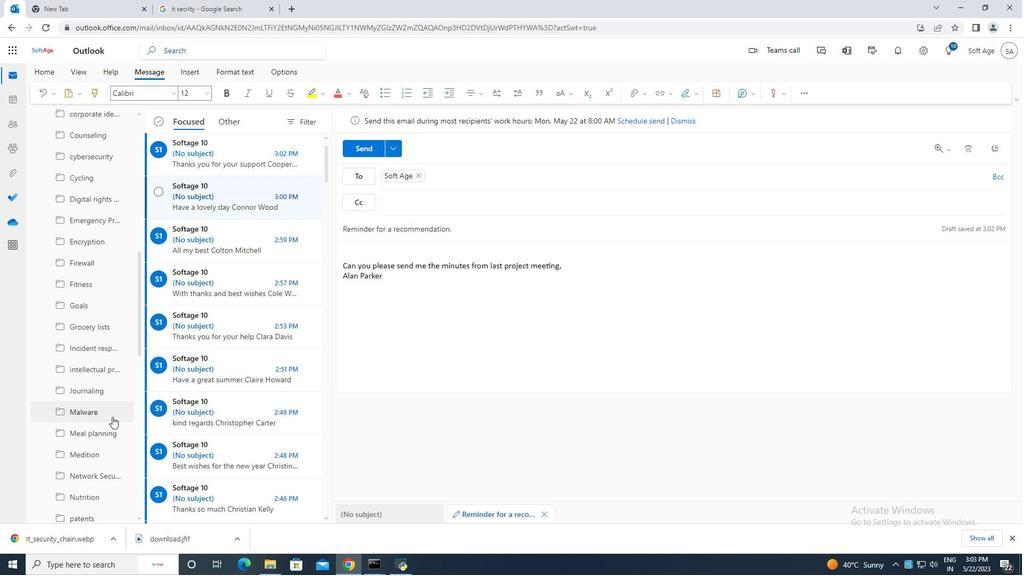 
Action: Mouse scrolled (112, 416) with delta (0, 0)
Screenshot: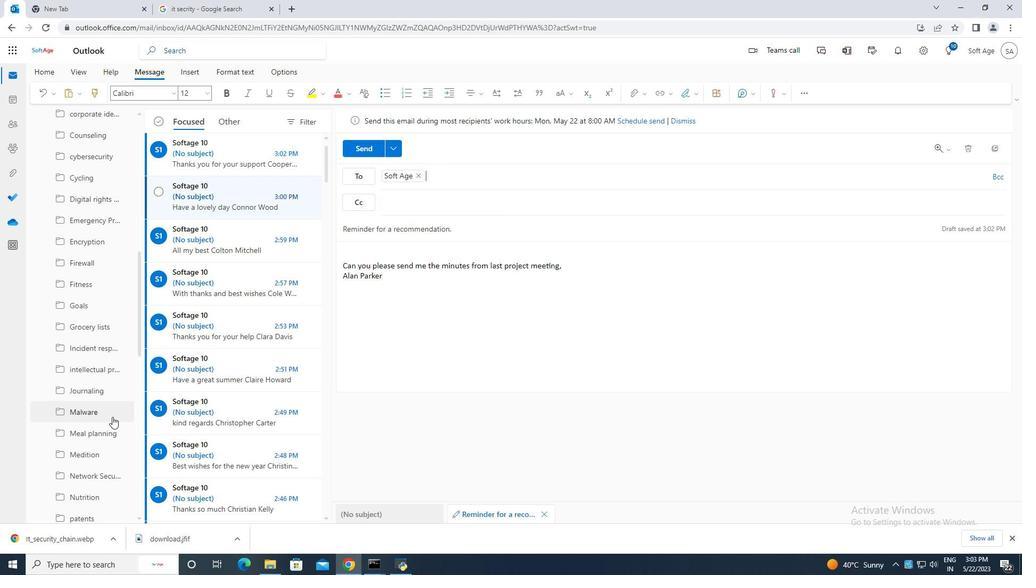 
Action: Mouse scrolled (112, 416) with delta (0, 0)
Screenshot: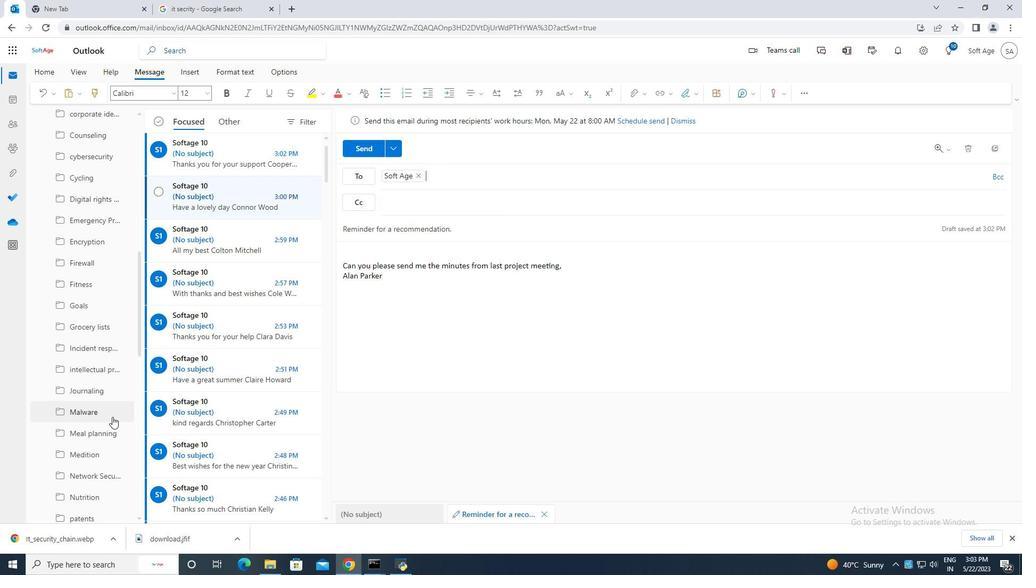 
Action: Mouse scrolled (112, 416) with delta (0, 0)
Screenshot: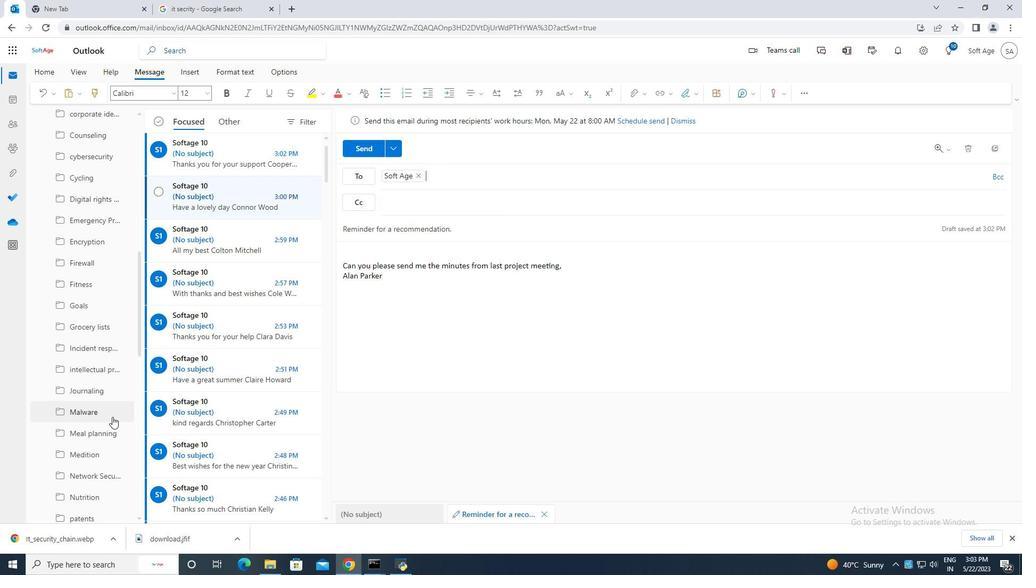 
Action: Mouse scrolled (112, 416) with delta (0, 0)
Screenshot: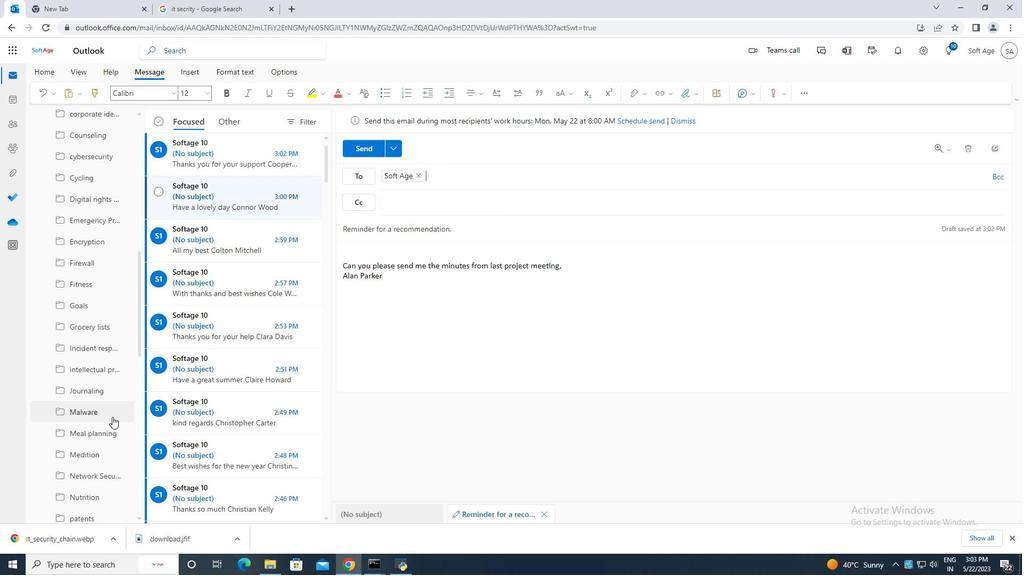 
Action: Mouse moved to (112, 417)
Screenshot: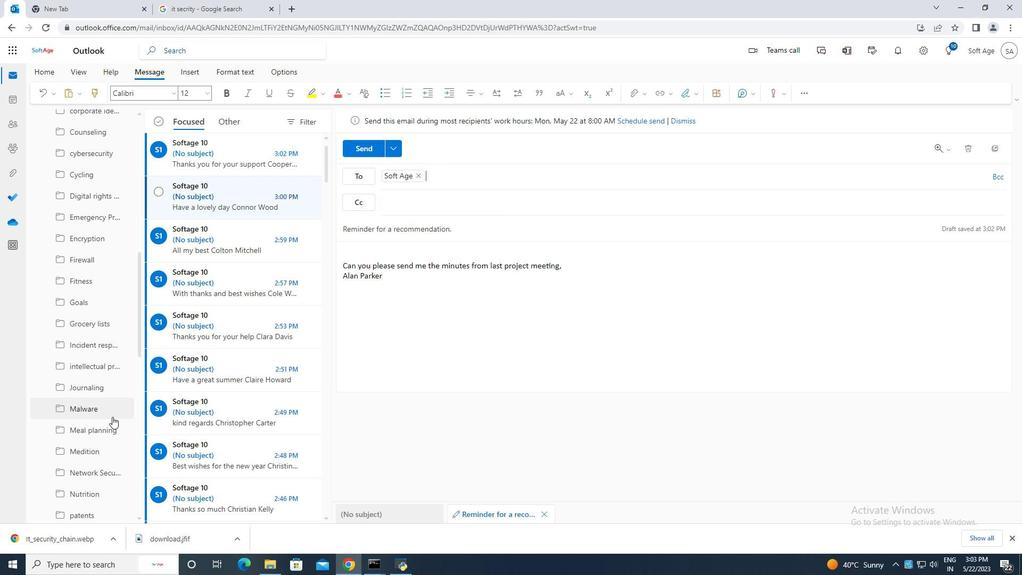 
Action: Mouse scrolled (112, 416) with delta (0, 0)
Screenshot: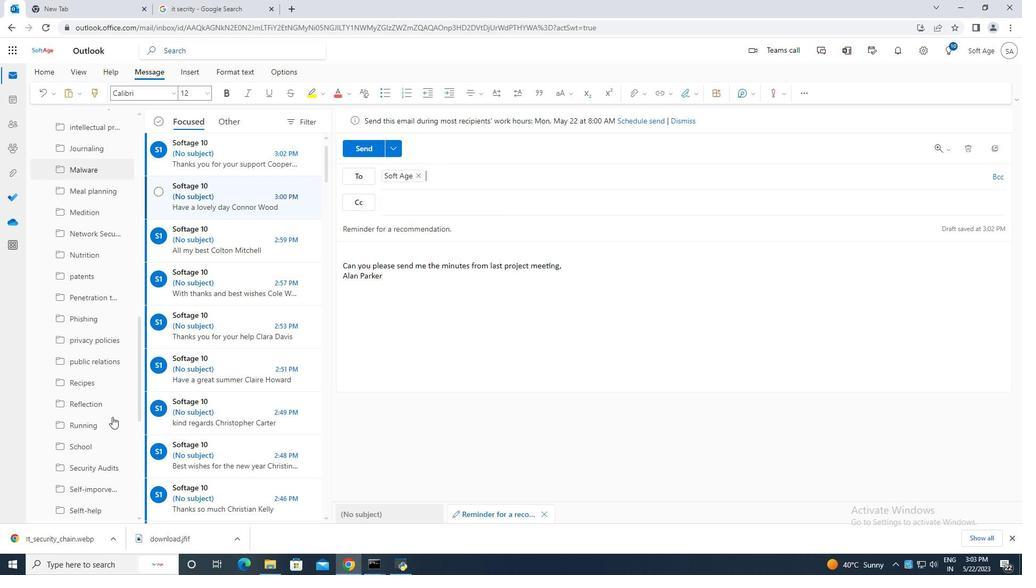 
Action: Mouse scrolled (112, 416) with delta (0, 0)
Screenshot: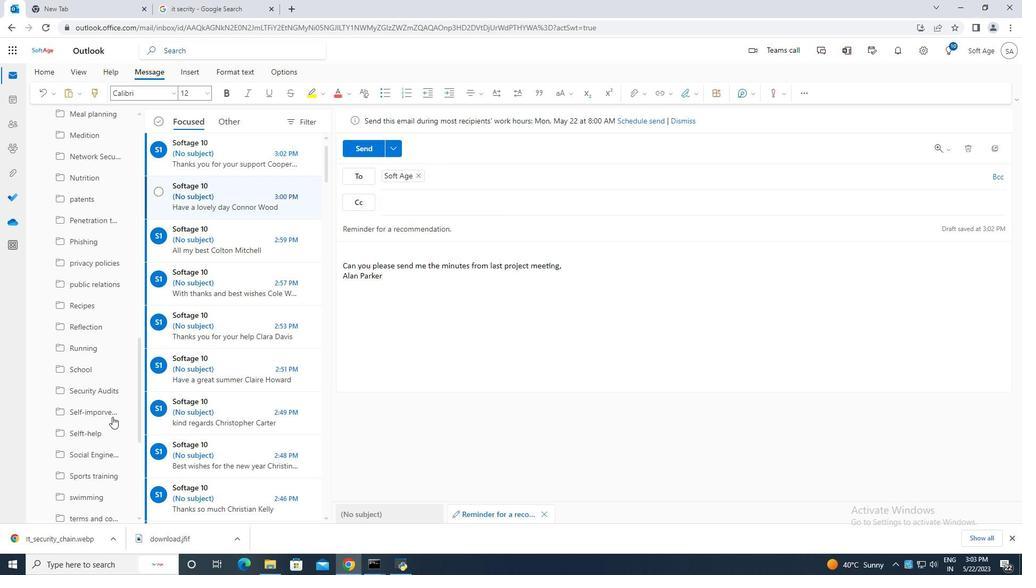 
Action: Mouse scrolled (112, 416) with delta (0, 0)
Screenshot: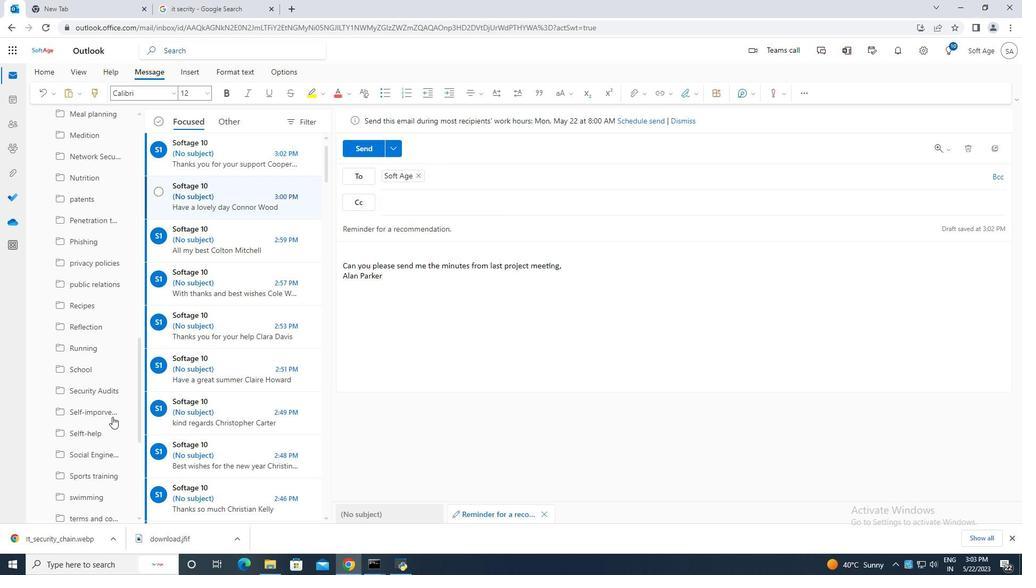 
Action: Mouse scrolled (112, 416) with delta (0, 0)
Screenshot: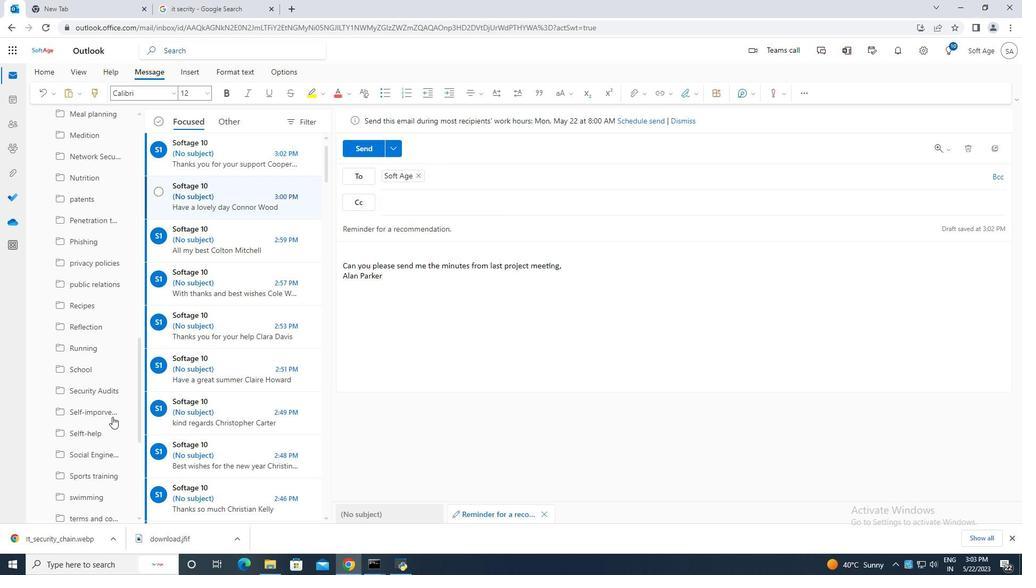 
Action: Mouse scrolled (112, 416) with delta (0, 0)
Screenshot: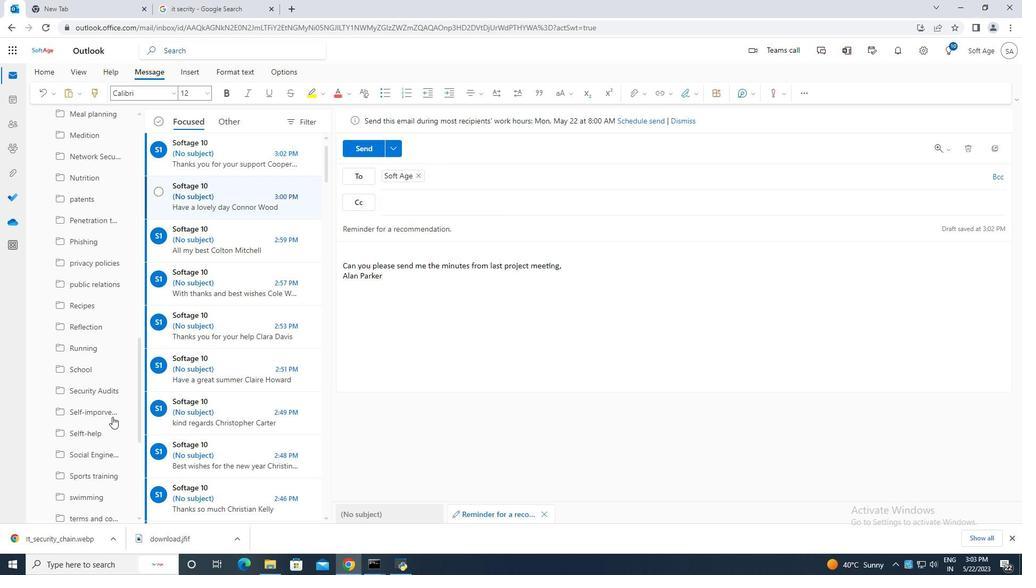 
Action: Mouse scrolled (112, 416) with delta (0, 0)
Screenshot: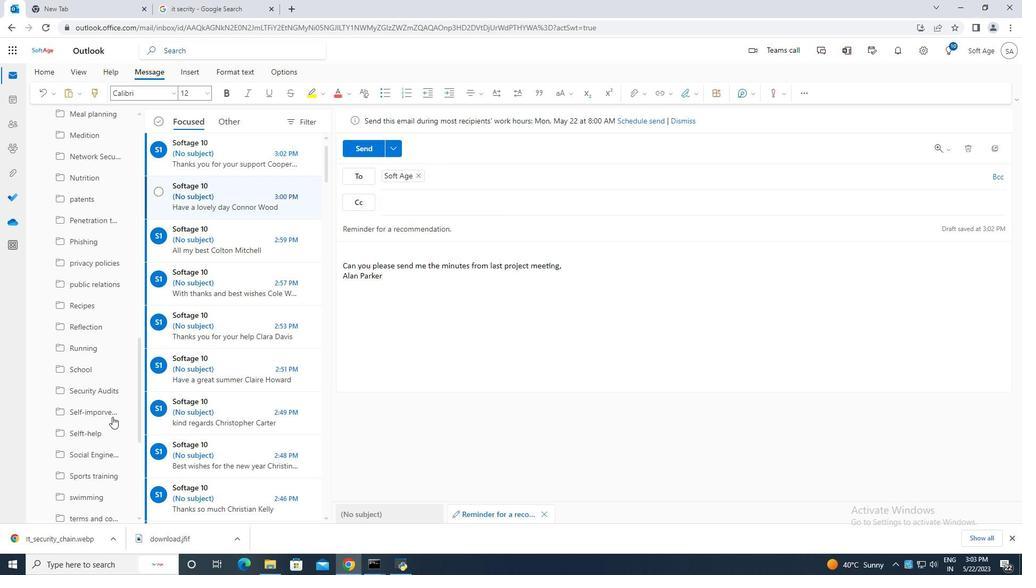 
Action: Mouse scrolled (112, 416) with delta (0, 0)
Screenshot: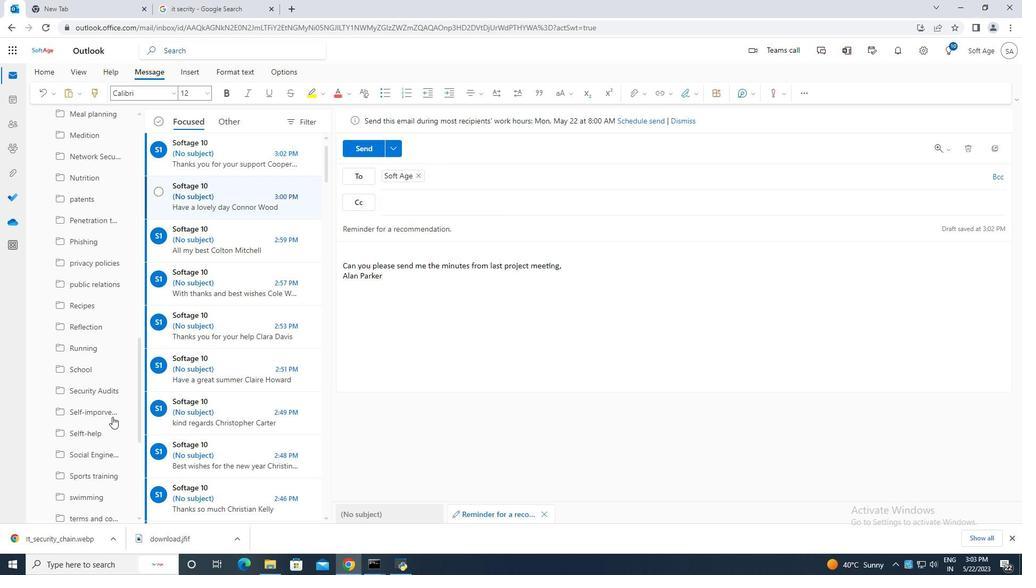 
Action: Mouse scrolled (112, 416) with delta (0, 0)
Screenshot: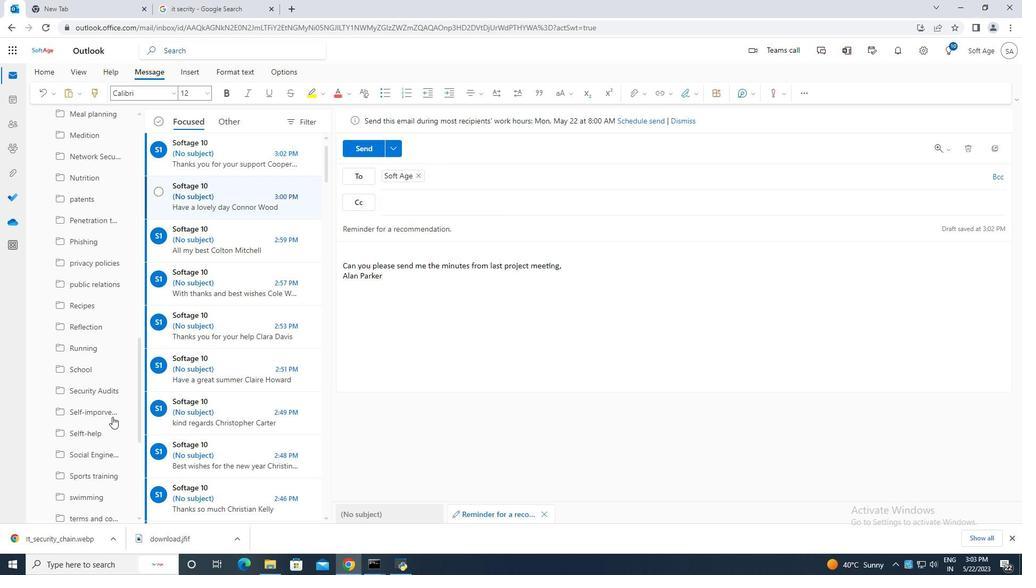 
Action: Mouse scrolled (112, 416) with delta (0, 0)
Screenshot: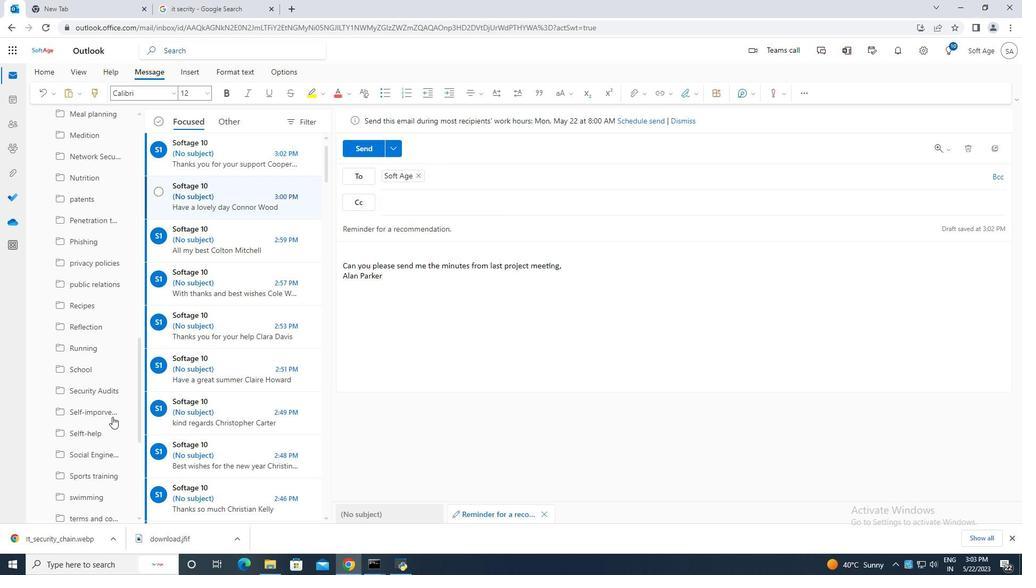 
Action: Mouse scrolled (112, 416) with delta (0, 0)
Screenshot: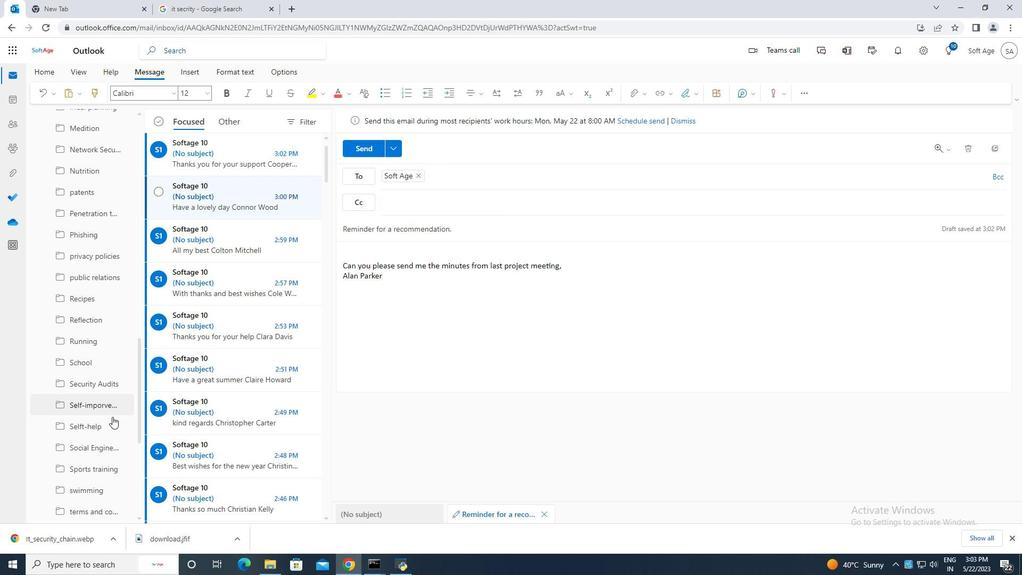 
Action: Mouse moved to (116, 419)
Screenshot: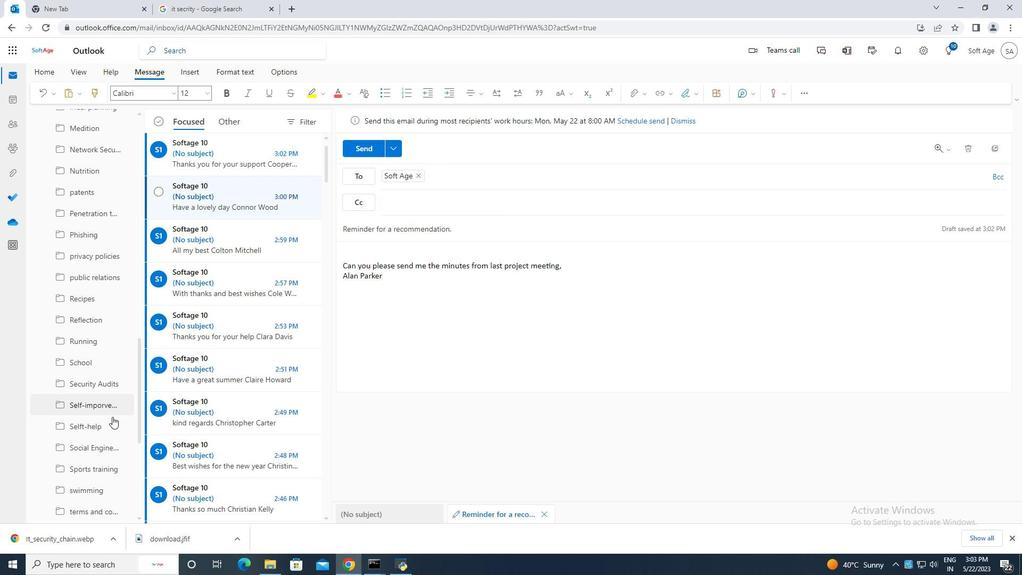 
Action: Mouse scrolled (112, 416) with delta (0, 0)
Screenshot: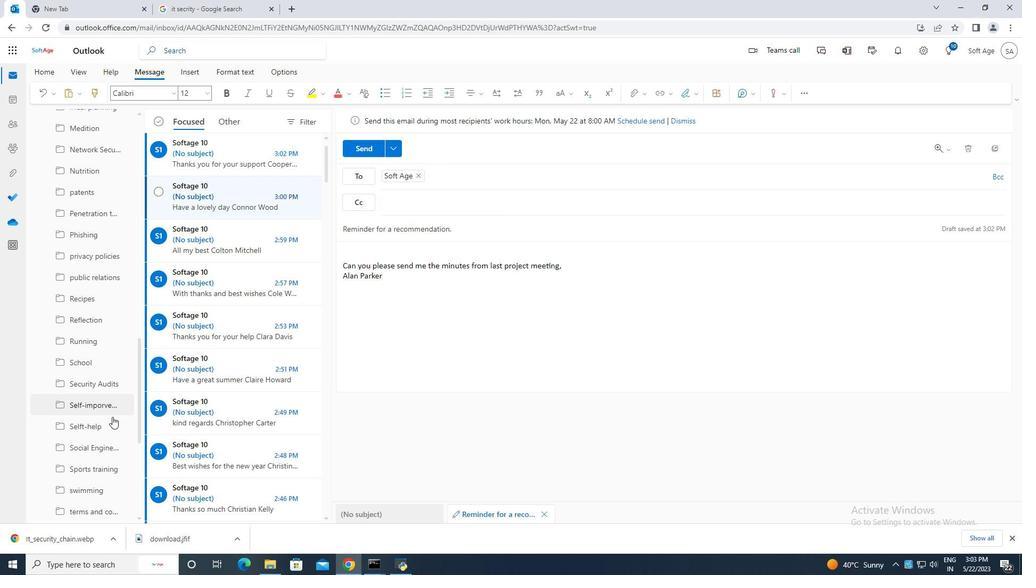 
Action: Mouse moved to (111, 460)
Screenshot: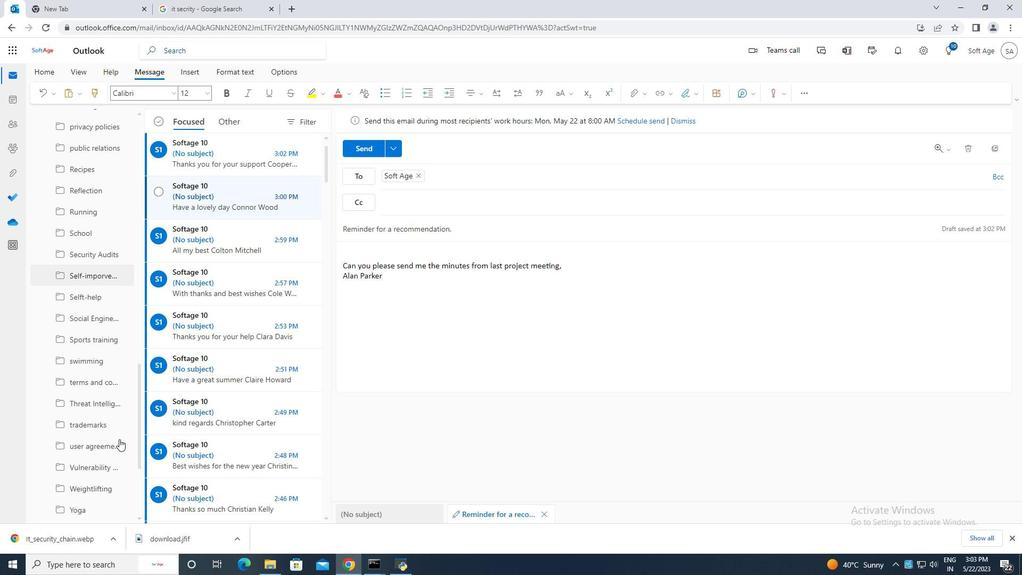 
Action: Mouse scrolled (111, 459) with delta (0, 0)
Screenshot: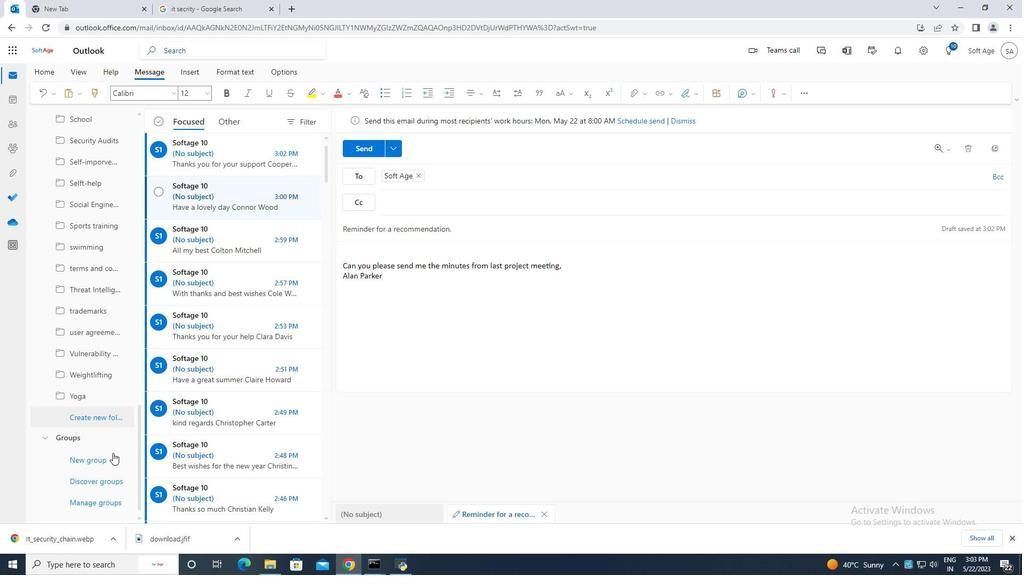 
Action: Mouse scrolled (111, 459) with delta (0, 0)
Screenshot: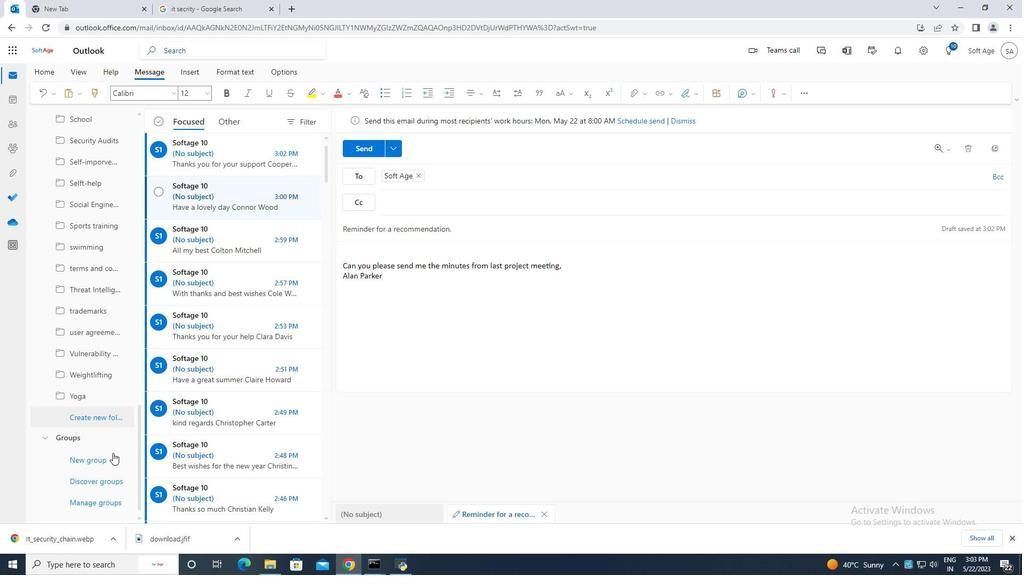
Action: Mouse scrolled (111, 459) with delta (0, -1)
Screenshot: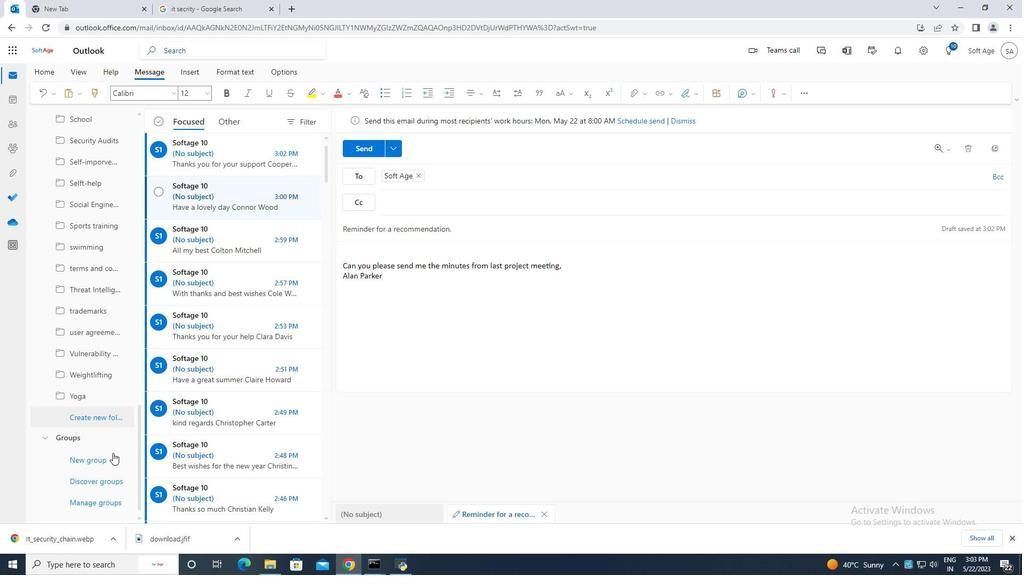 
Action: Mouse scrolled (111, 459) with delta (0, 0)
Screenshot: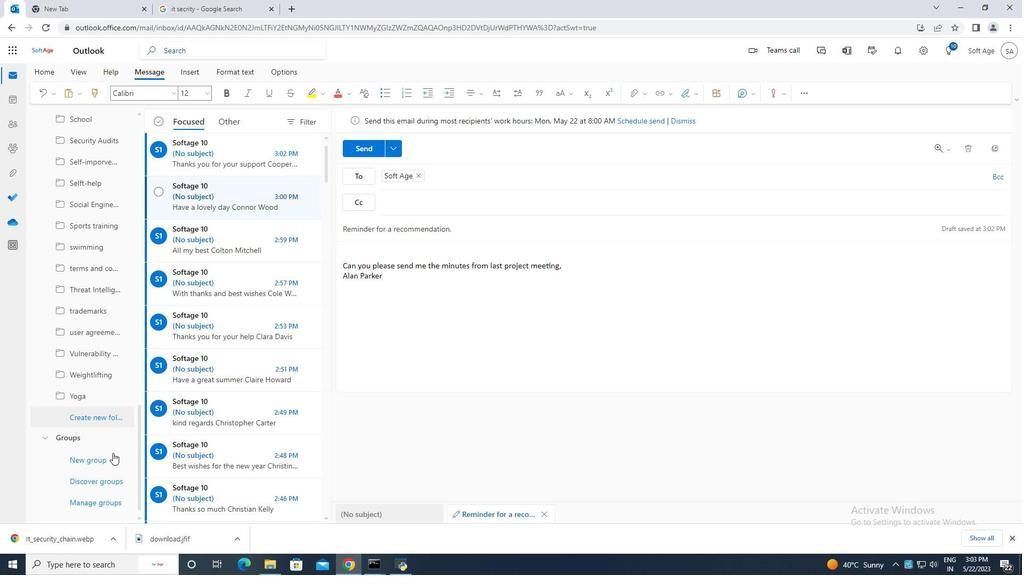 
Action: Mouse scrolled (111, 459) with delta (0, 0)
Screenshot: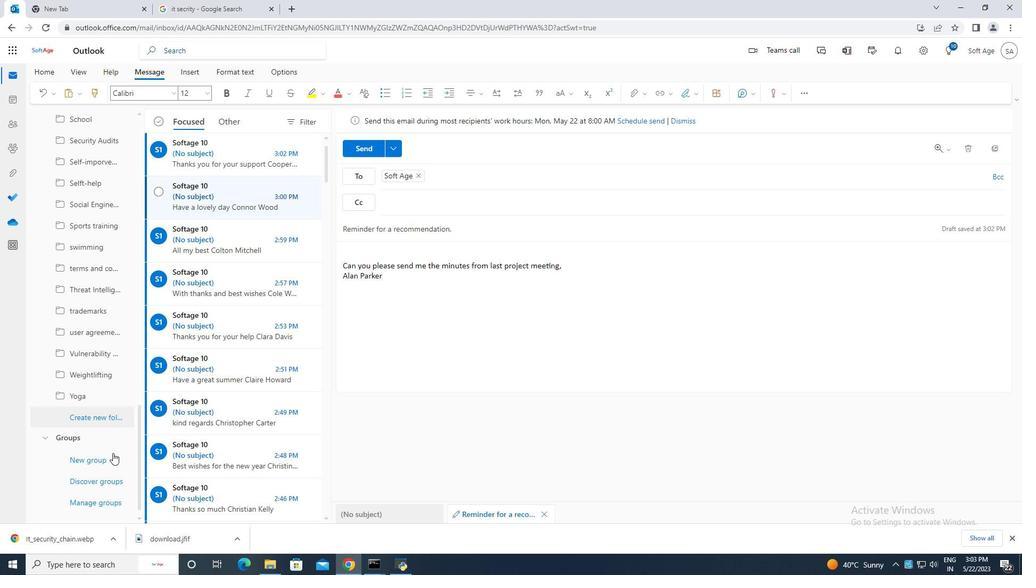 
Action: Mouse moved to (105, 416)
Screenshot: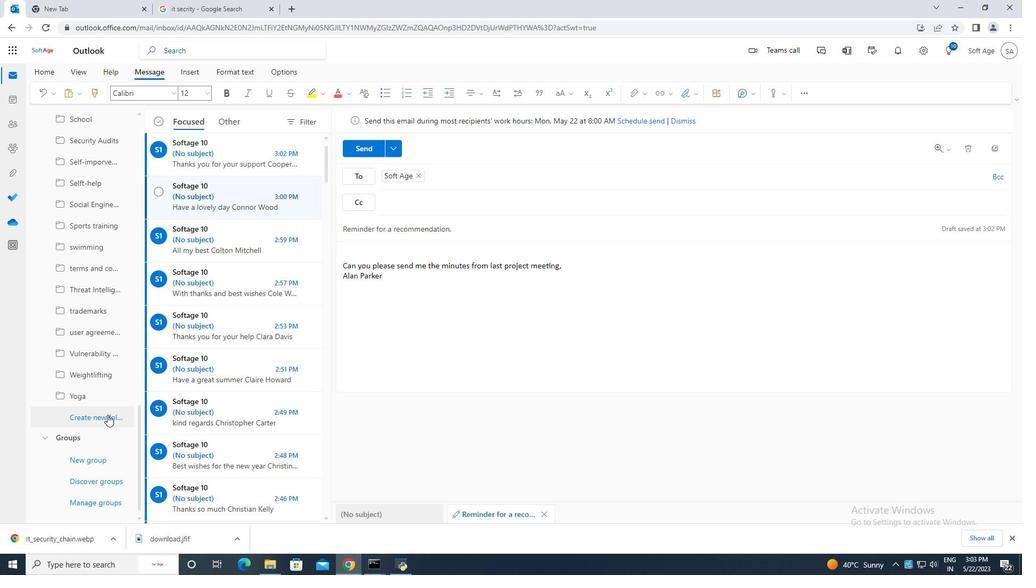 
Action: Mouse pressed left at (105, 416)
Screenshot: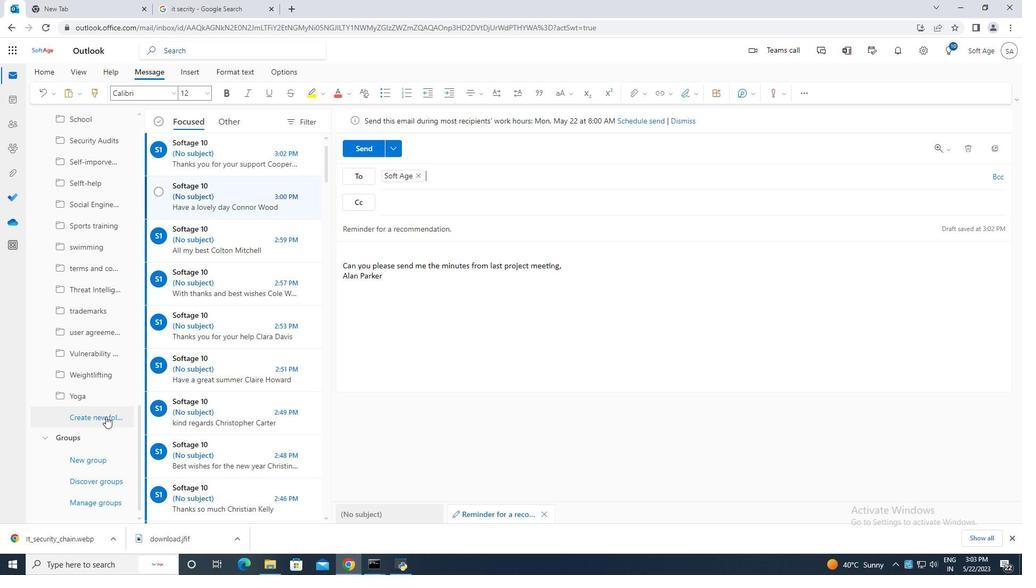 
Action: Mouse moved to (78, 417)
Screenshot: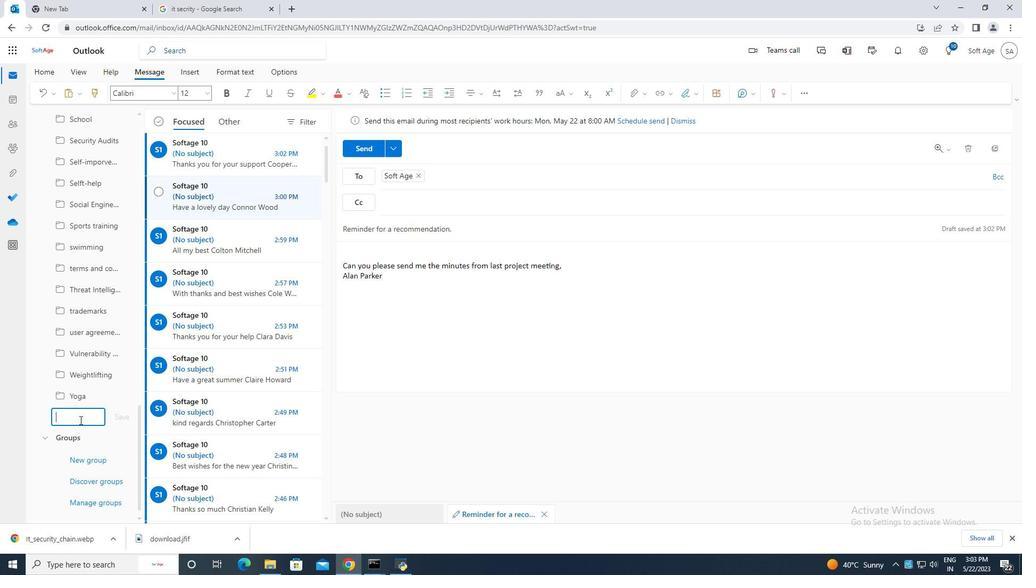 
Action: Key pressed <Key.caps_lock>D<Key.caps_lock>isaster<Key.space>recovery
Screenshot: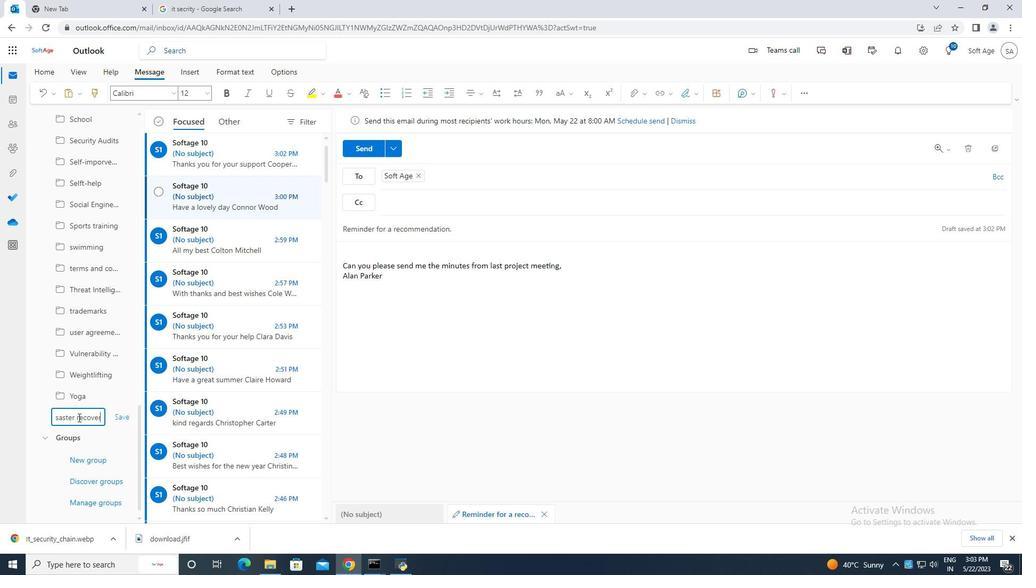 
Action: Mouse moved to (120, 416)
Screenshot: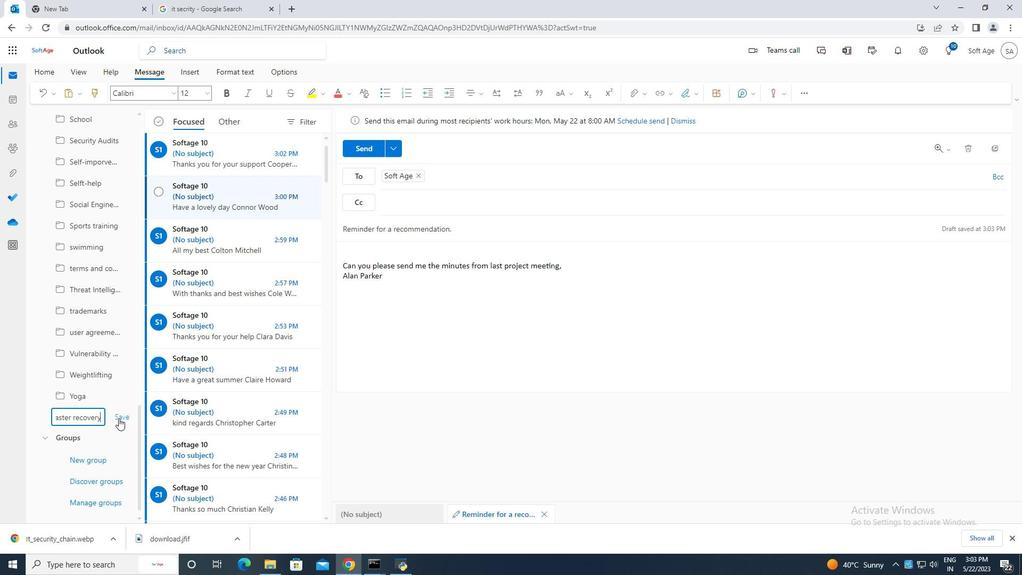 
Action: Mouse pressed left at (120, 416)
Screenshot: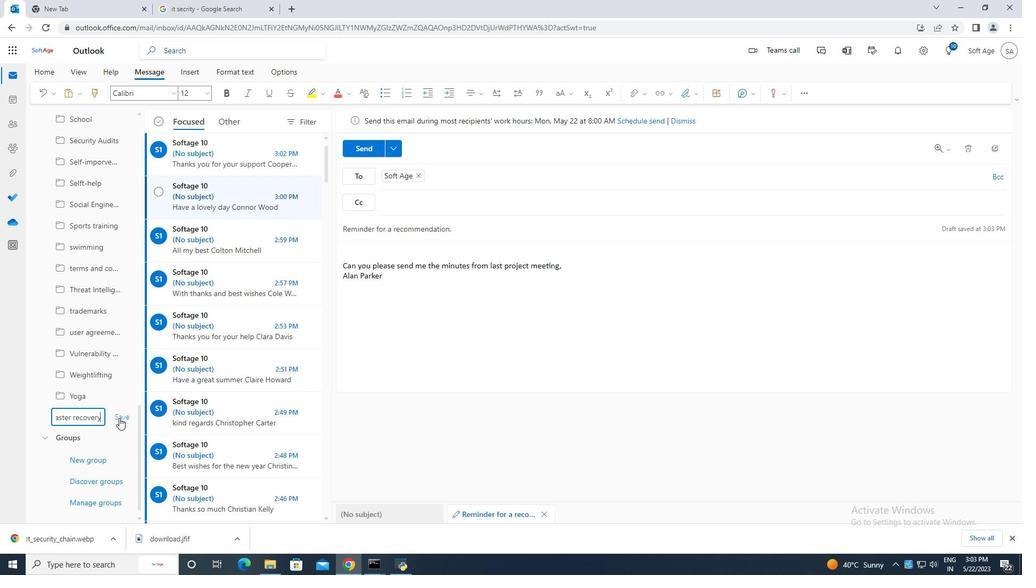 
Action: Mouse moved to (363, 148)
Screenshot: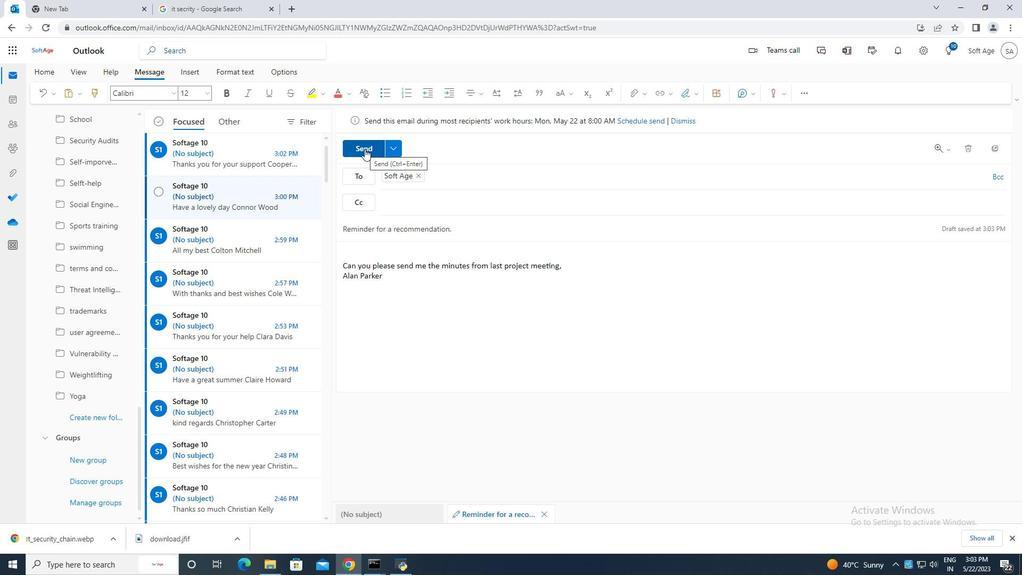 
Action: Mouse pressed left at (363, 148)
Screenshot: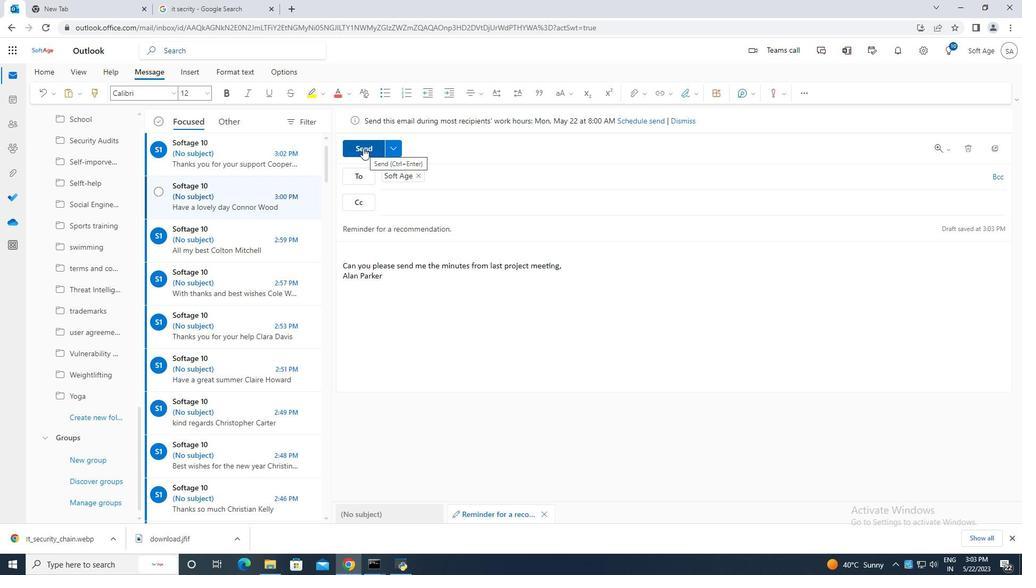 
Action: Mouse moved to (120, 193)
Screenshot: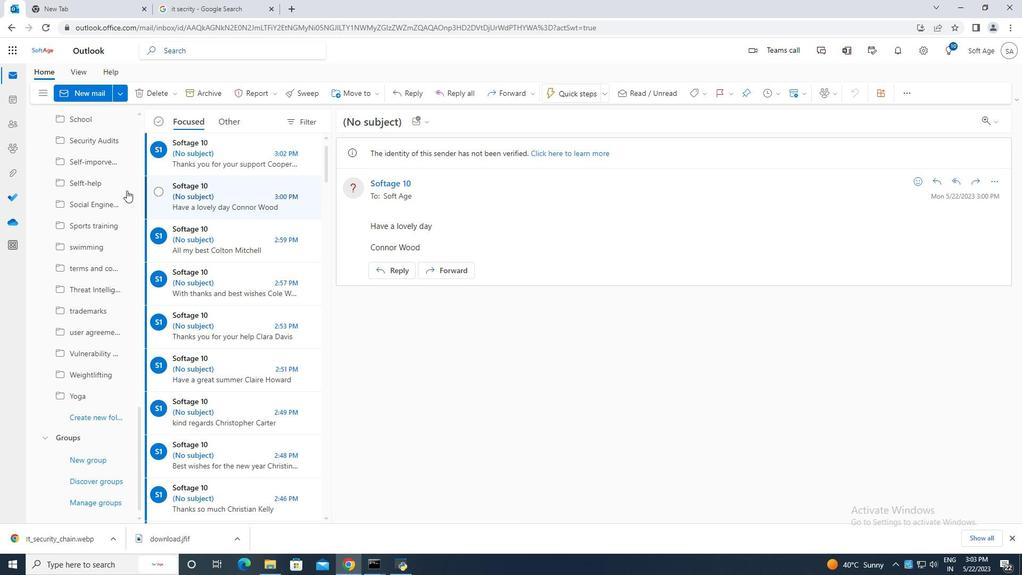 
Action: Mouse scrolled (120, 194) with delta (0, 0)
Screenshot: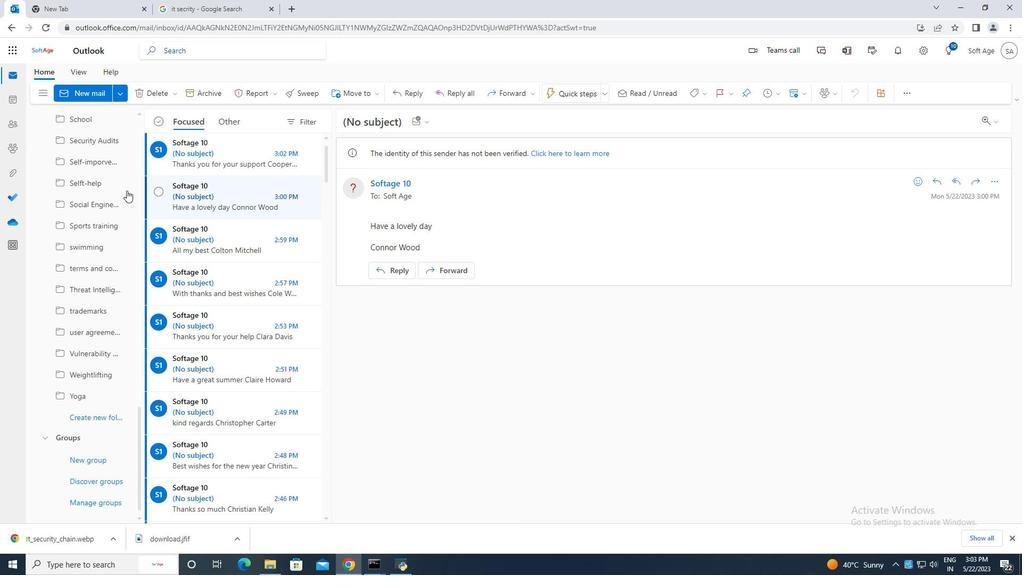 
Action: Mouse scrolled (120, 194) with delta (0, 0)
Screenshot: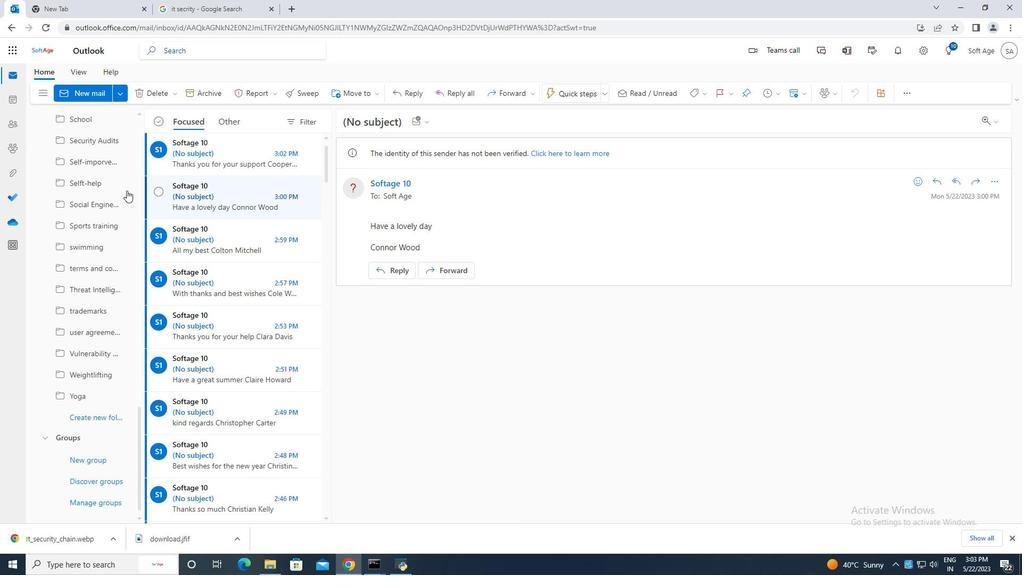 
Action: Mouse scrolled (120, 194) with delta (0, 0)
Screenshot: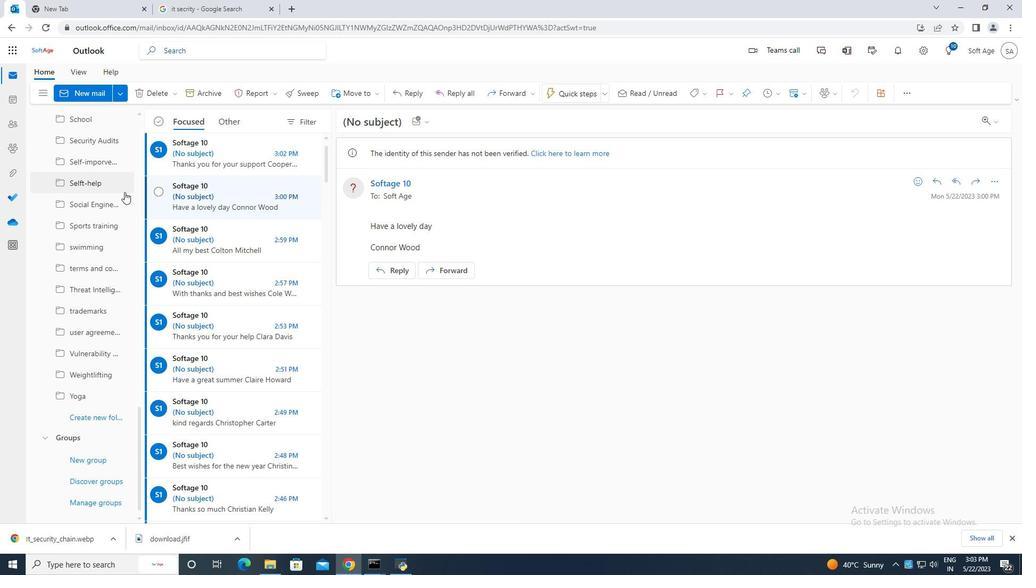 
Action: Mouse scrolled (120, 194) with delta (0, 0)
Screenshot: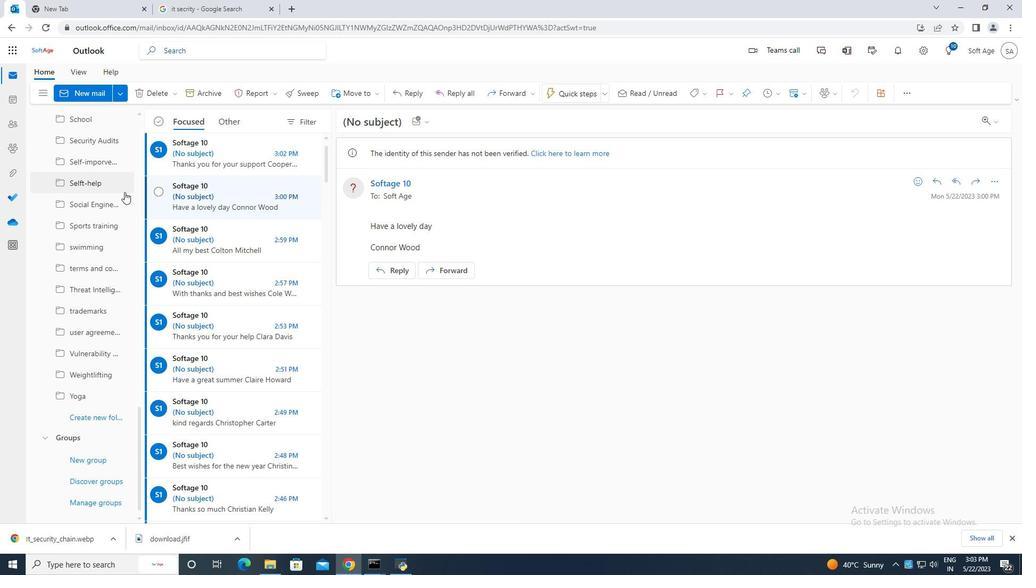
Action: Mouse scrolled (120, 194) with delta (0, 0)
Screenshot: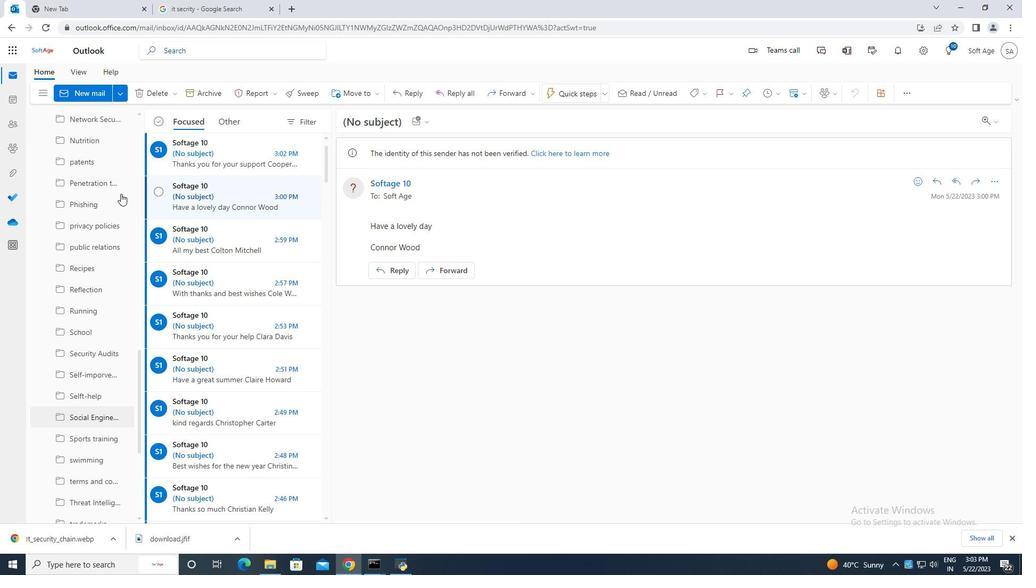 
Action: Mouse scrolled (120, 194) with delta (0, 0)
Screenshot: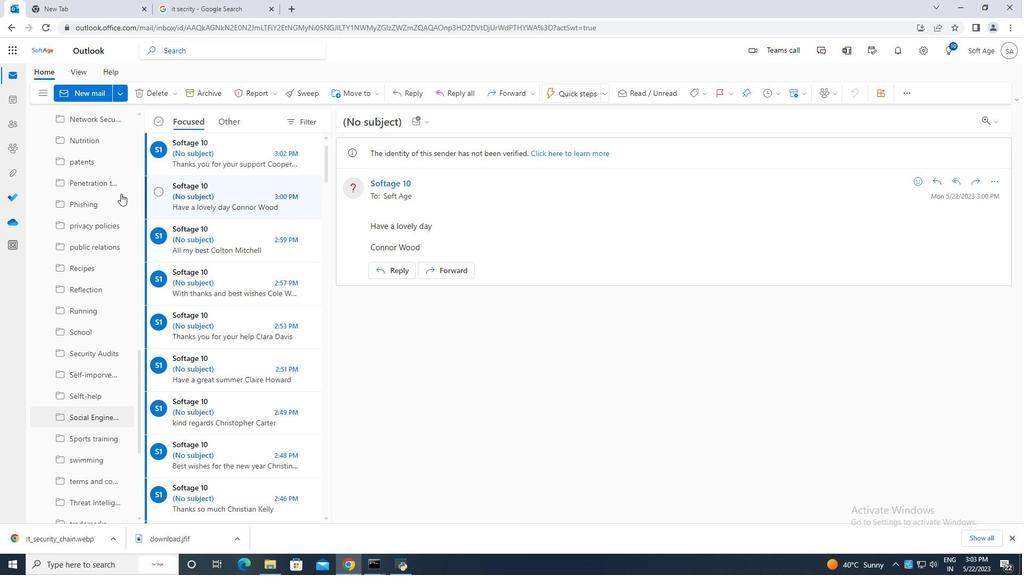 
Action: Mouse scrolled (120, 194) with delta (0, 0)
Screenshot: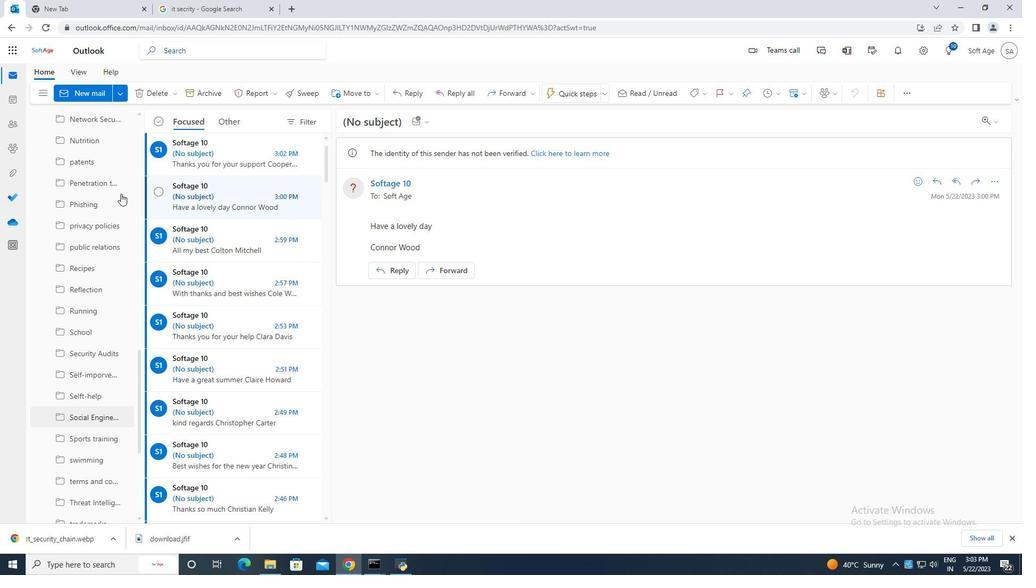 
Action: Mouse scrolled (120, 194) with delta (0, 0)
Screenshot: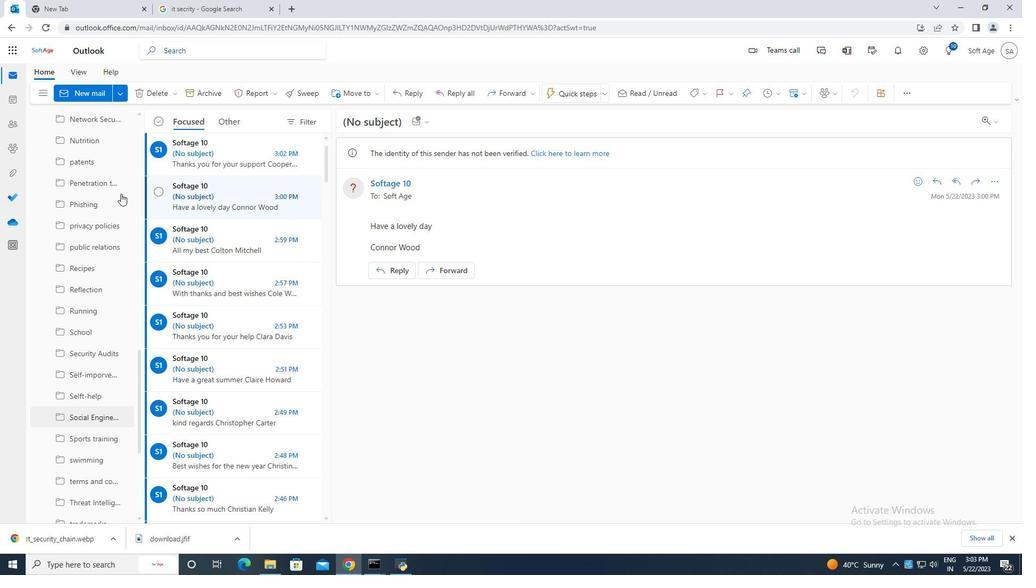 
Action: Mouse scrolled (120, 194) with delta (0, 0)
Screenshot: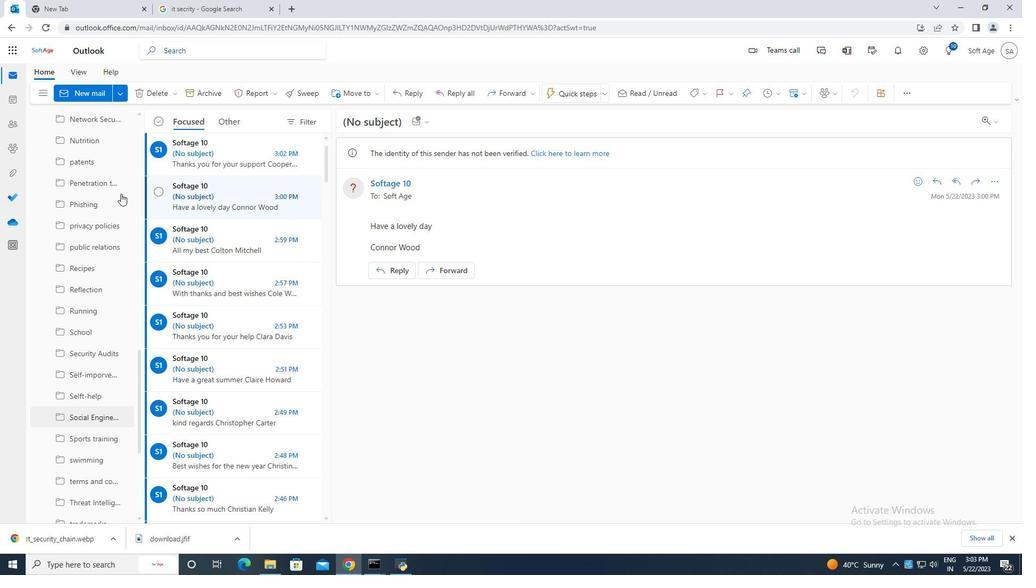
Action: Mouse scrolled (120, 194) with delta (0, 0)
Screenshot: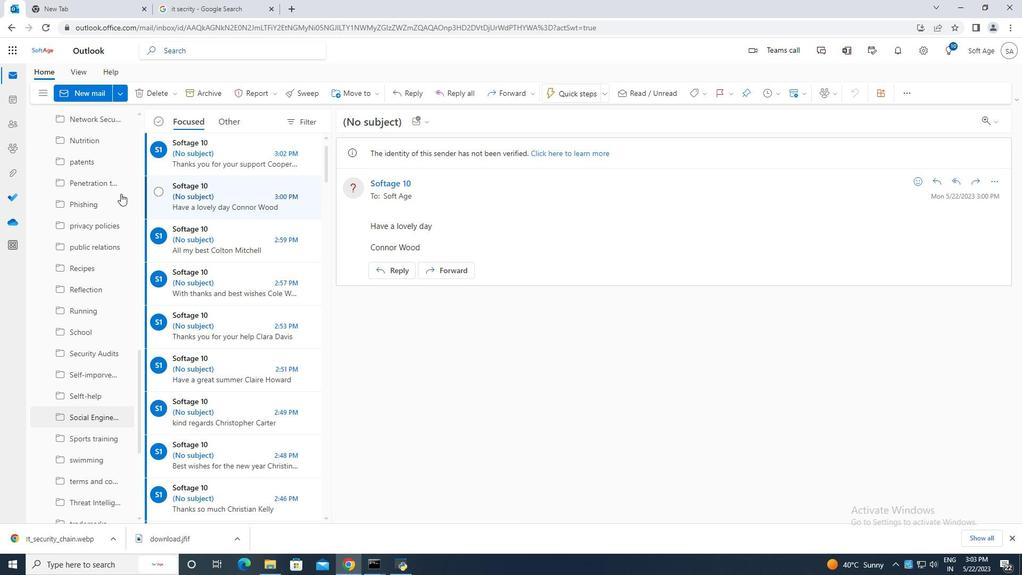 
Action: Mouse scrolled (120, 194) with delta (0, 0)
Screenshot: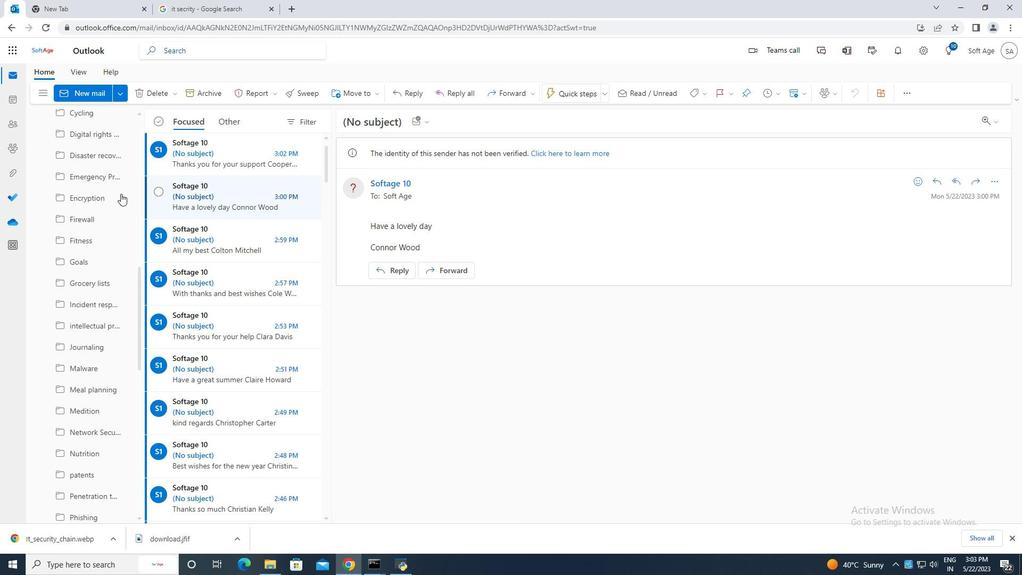 
Action: Mouse scrolled (120, 194) with delta (0, 0)
Screenshot: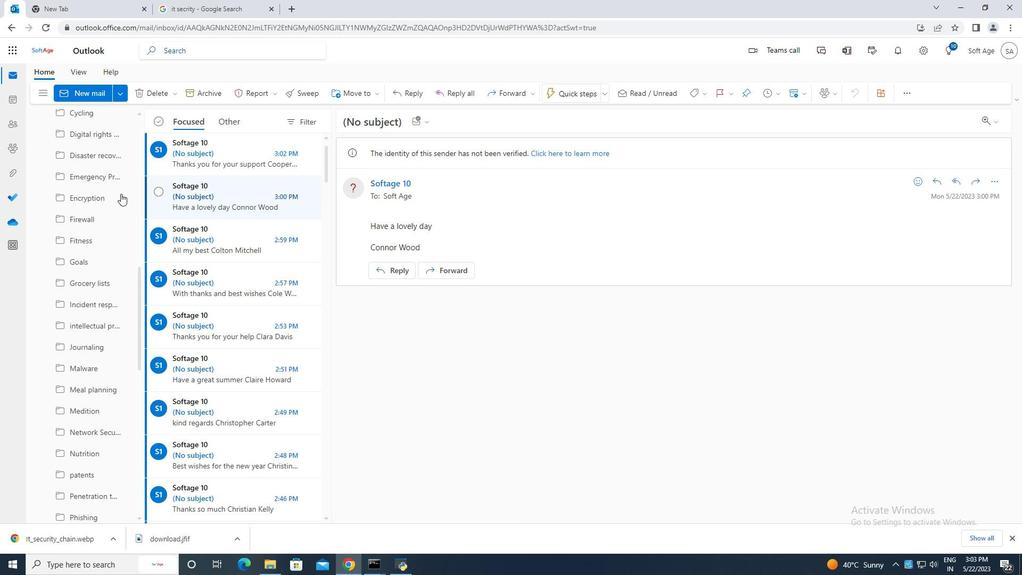 
Action: Mouse scrolled (120, 194) with delta (0, 0)
Screenshot: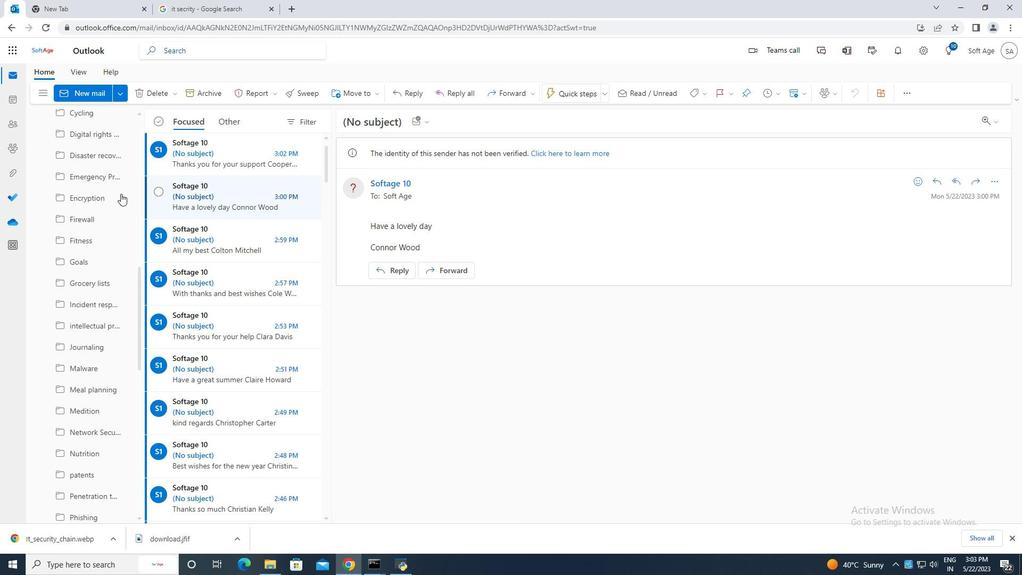 
Action: Mouse scrolled (120, 194) with delta (0, 0)
Screenshot: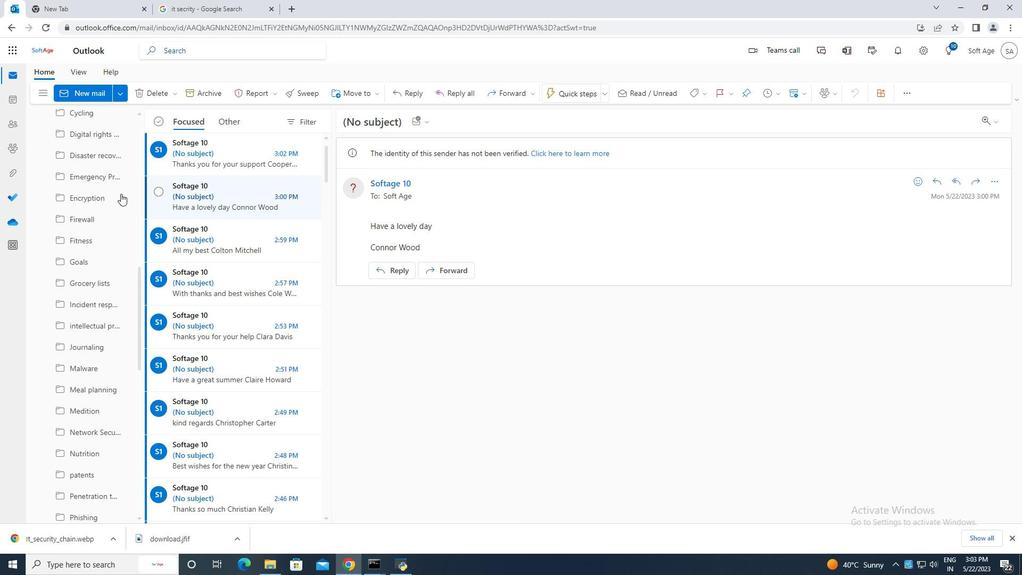 
Action: Mouse scrolled (120, 194) with delta (0, 0)
Screenshot: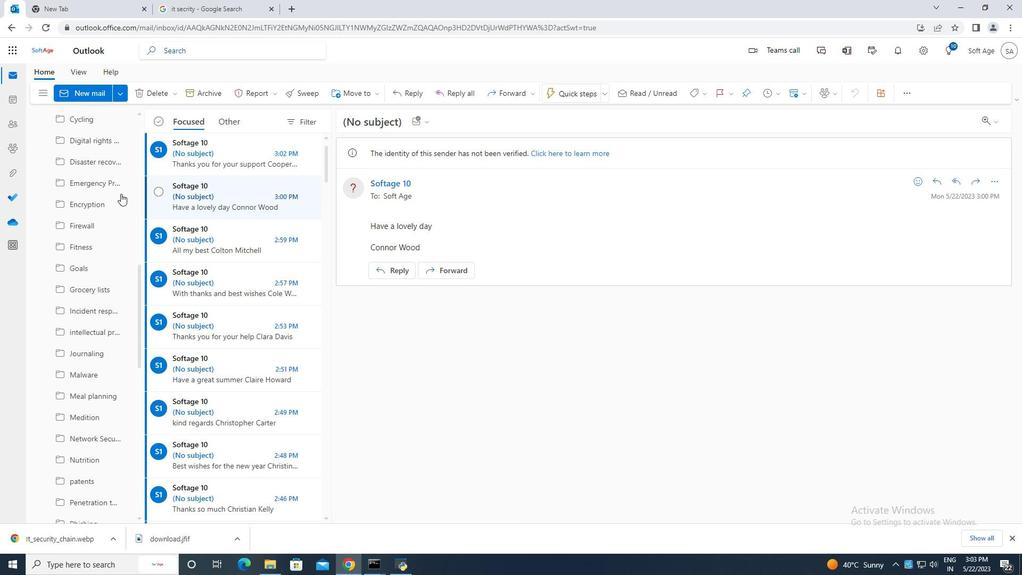
Action: Mouse scrolled (120, 194) with delta (0, 0)
Screenshot: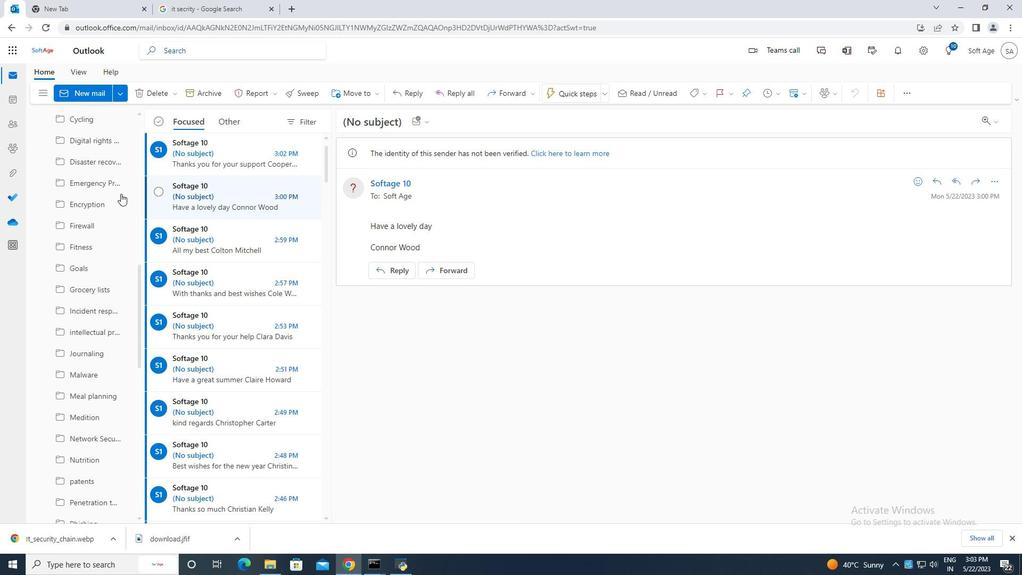 
Action: Mouse scrolled (120, 194) with delta (0, 0)
Screenshot: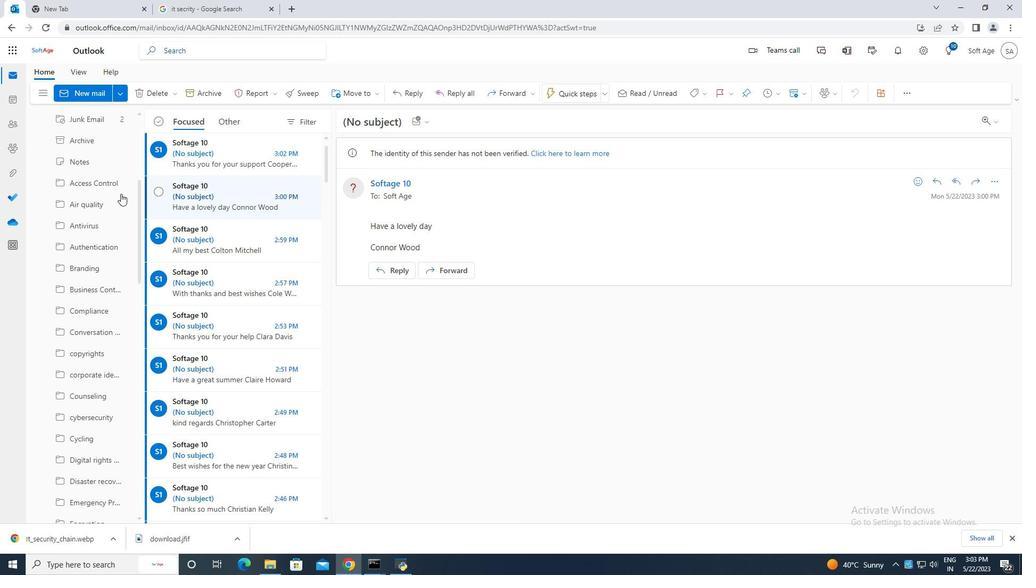 
Action: Mouse scrolled (120, 194) with delta (0, 0)
Screenshot: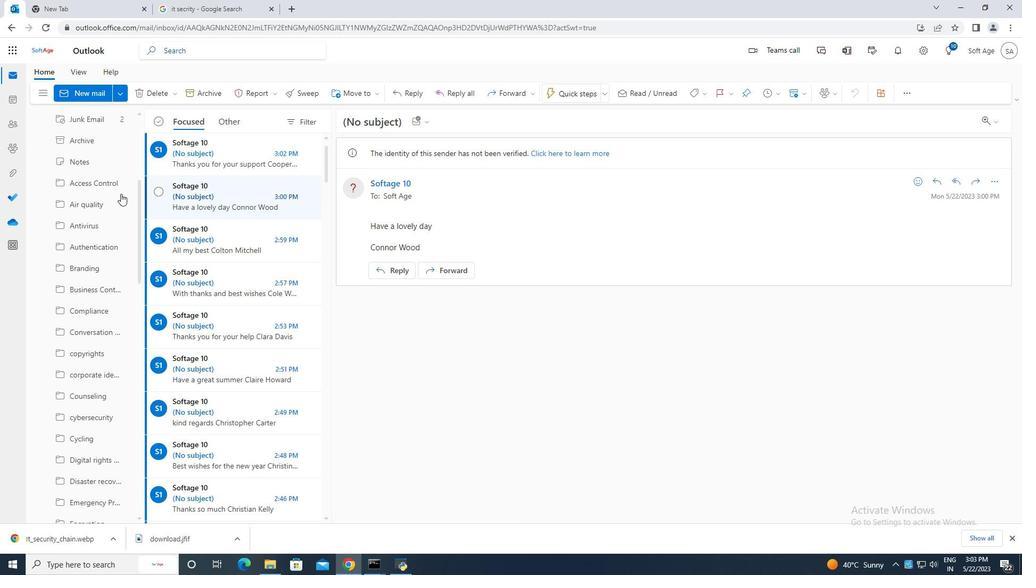
Action: Mouse scrolled (120, 194) with delta (0, 0)
Screenshot: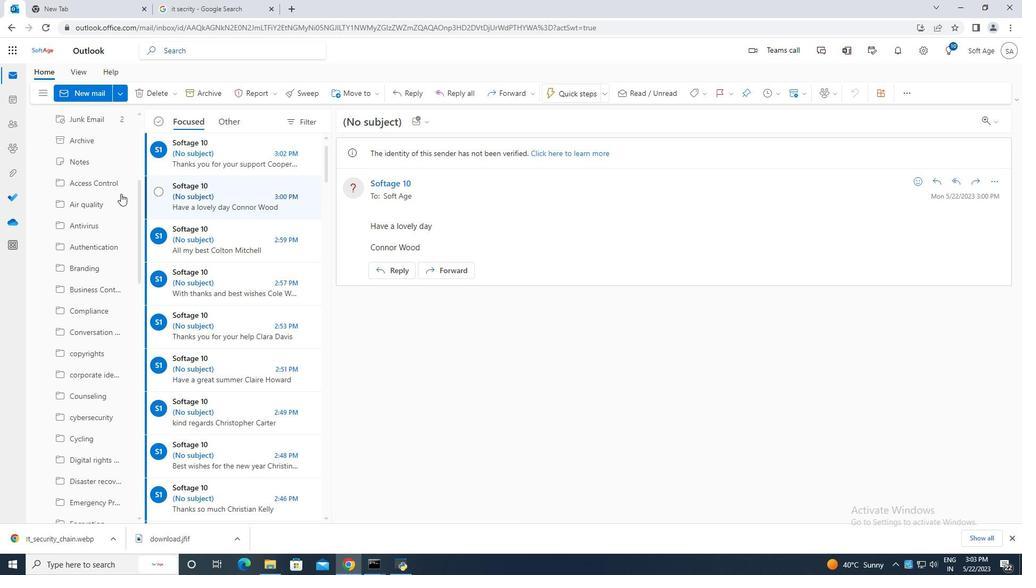 
Action: Mouse scrolled (120, 194) with delta (0, 0)
Screenshot: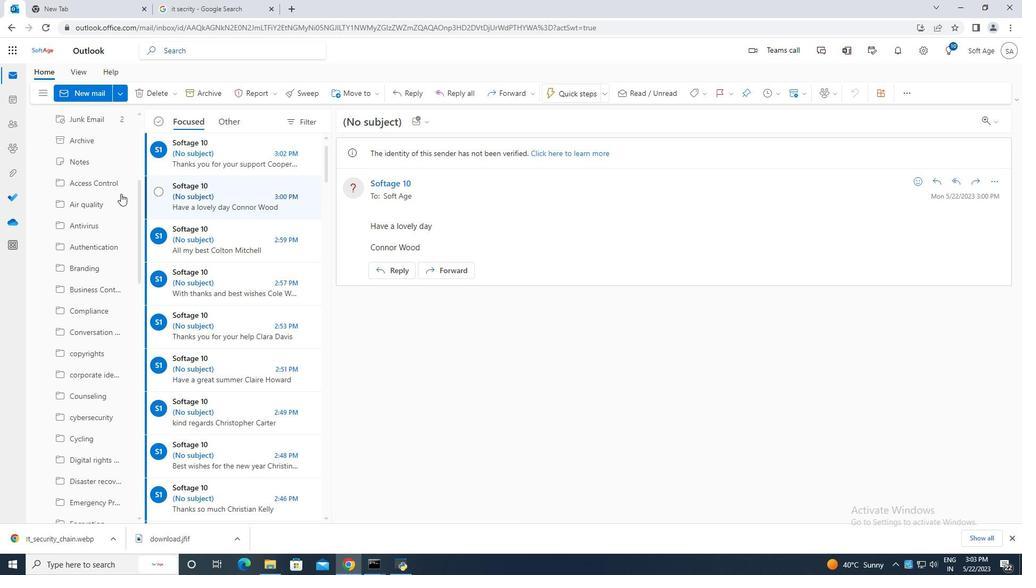 
Action: Mouse scrolled (120, 194) with delta (0, 0)
Screenshot: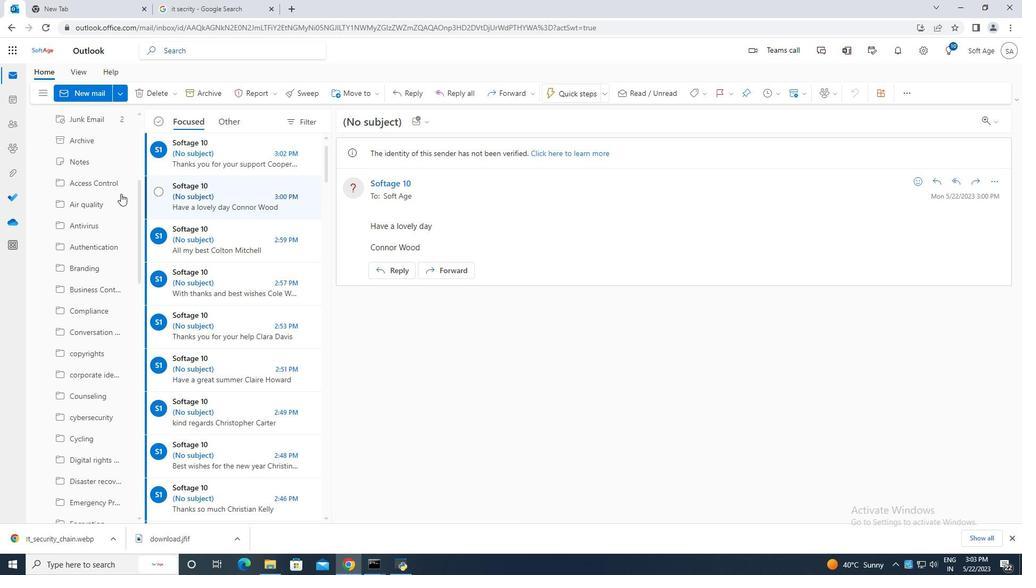 
Action: Mouse scrolled (120, 194) with delta (0, 0)
Screenshot: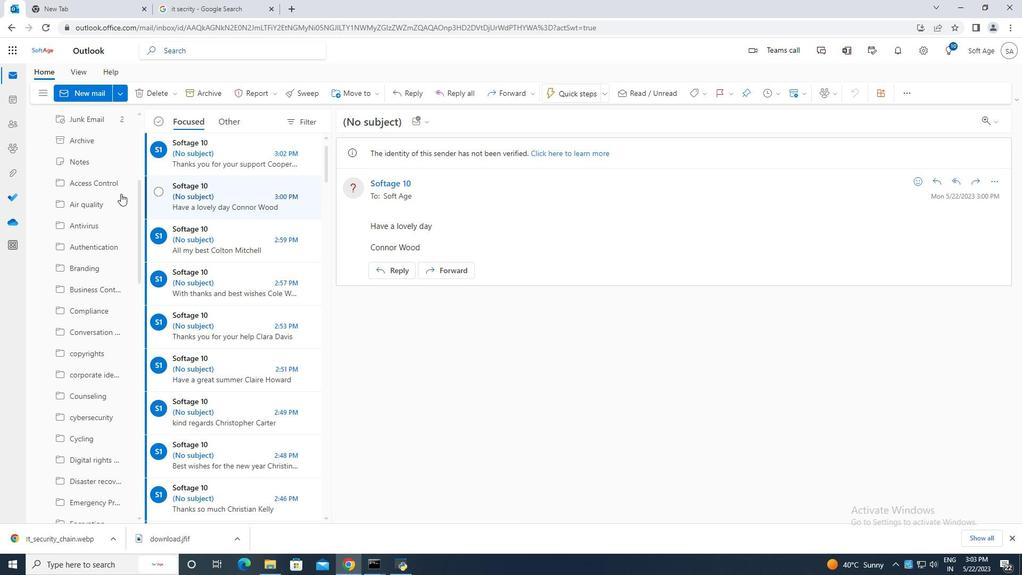 
Action: Mouse scrolled (120, 194) with delta (0, 0)
Screenshot: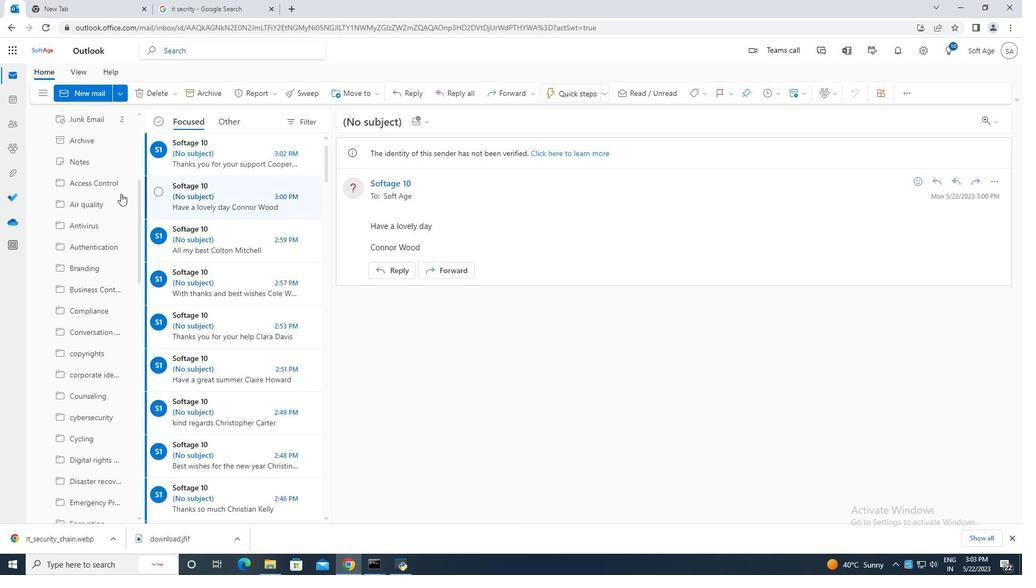 
Action: Mouse scrolled (120, 194) with delta (0, 0)
Screenshot: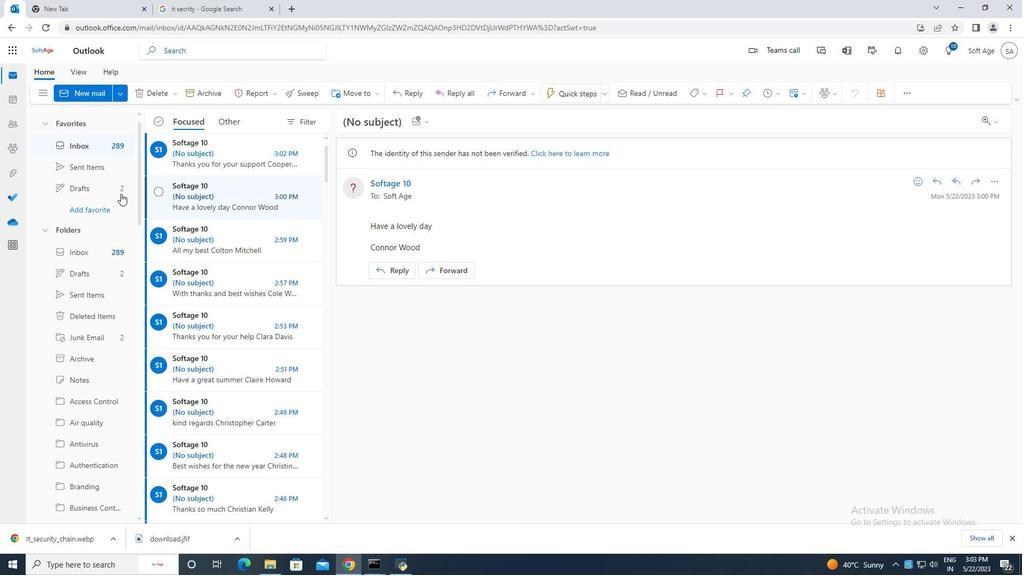 
Action: Mouse scrolled (120, 194) with delta (0, 0)
Screenshot: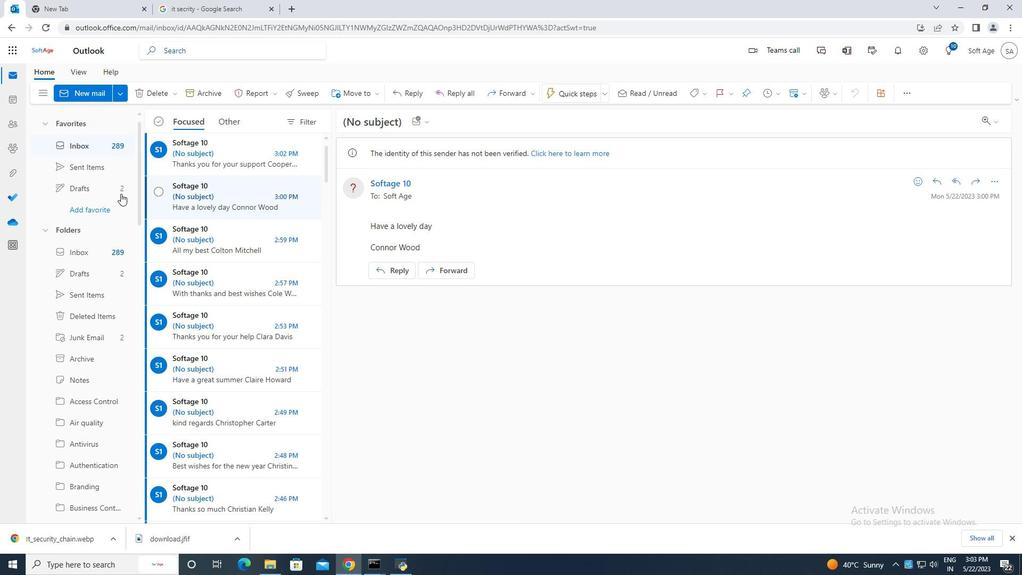 
Action: Mouse scrolled (120, 194) with delta (0, 0)
Screenshot: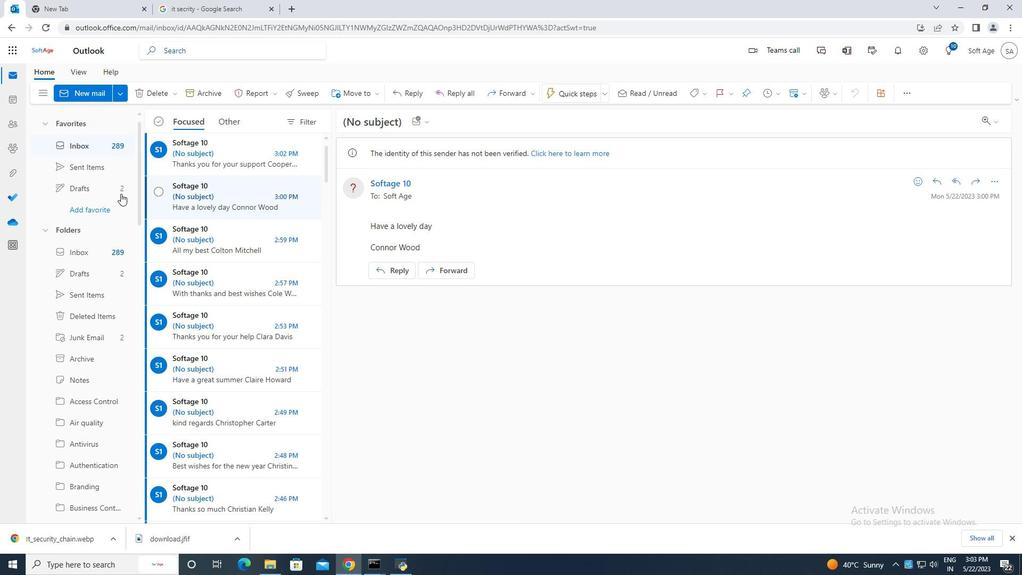 
Action: Mouse scrolled (120, 194) with delta (0, 0)
Screenshot: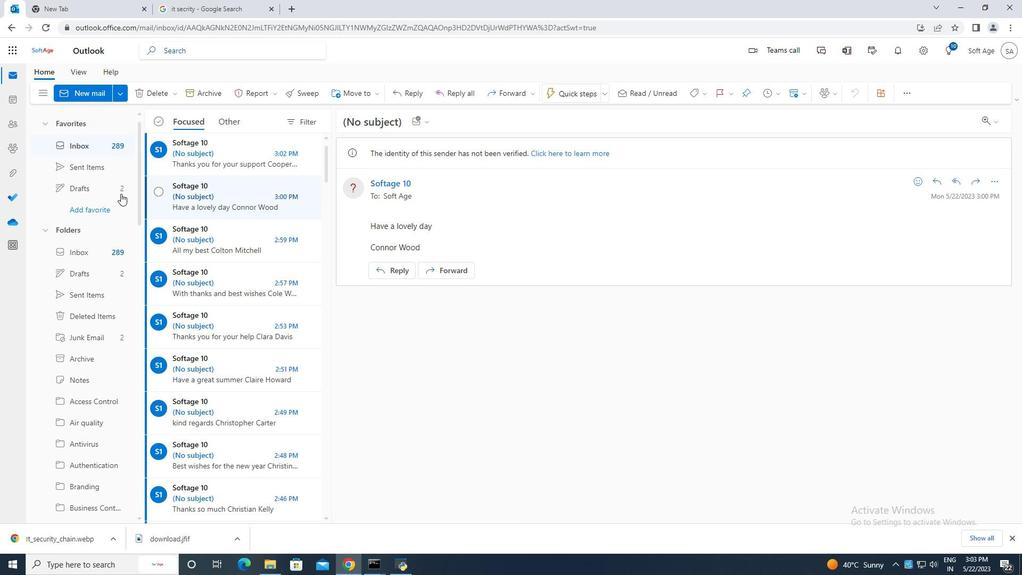 
Action: Mouse scrolled (120, 194) with delta (0, 0)
Screenshot: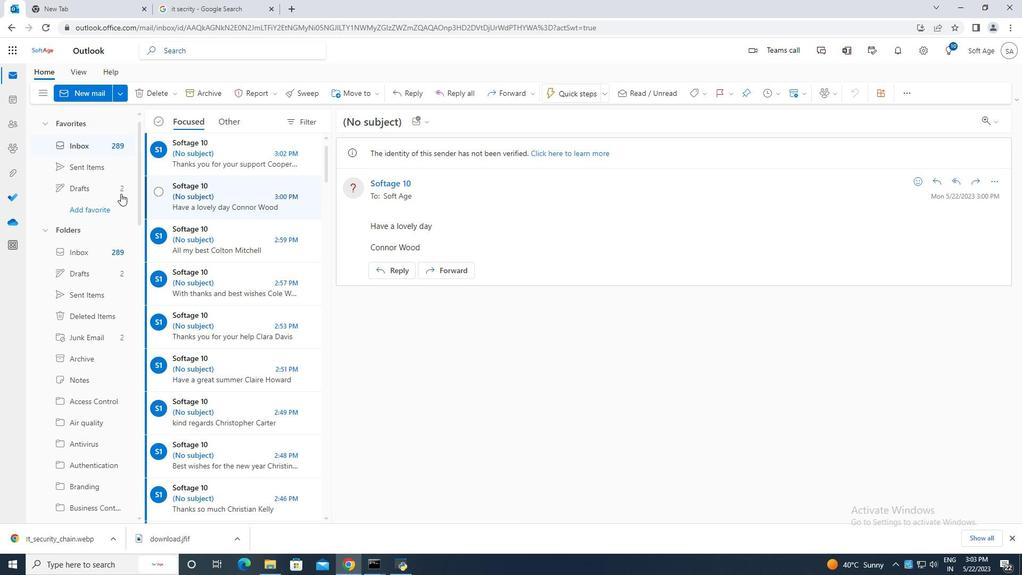 
Action: Mouse scrolled (120, 194) with delta (0, 0)
Screenshot: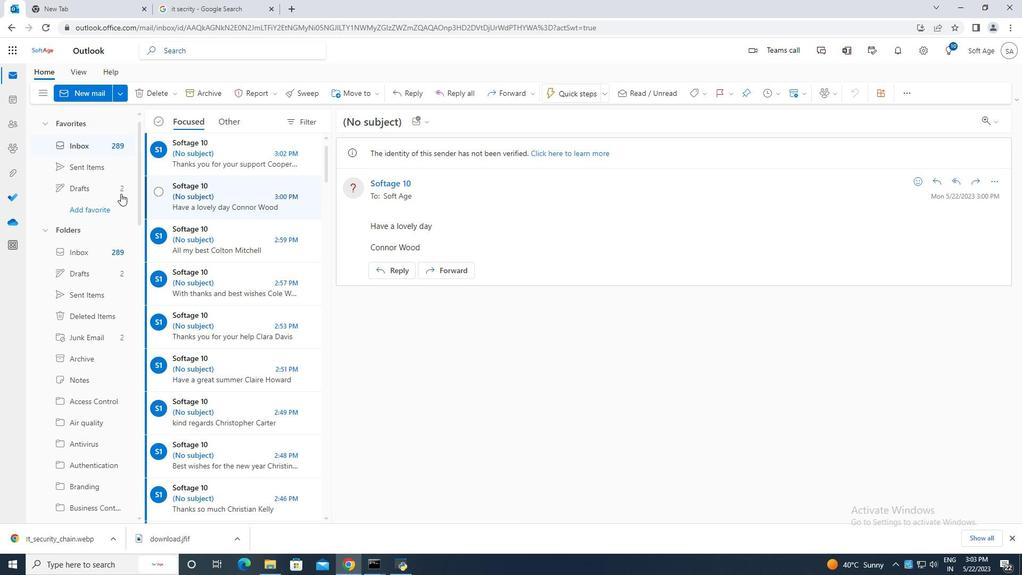 
Action: Mouse moved to (105, 165)
Screenshot: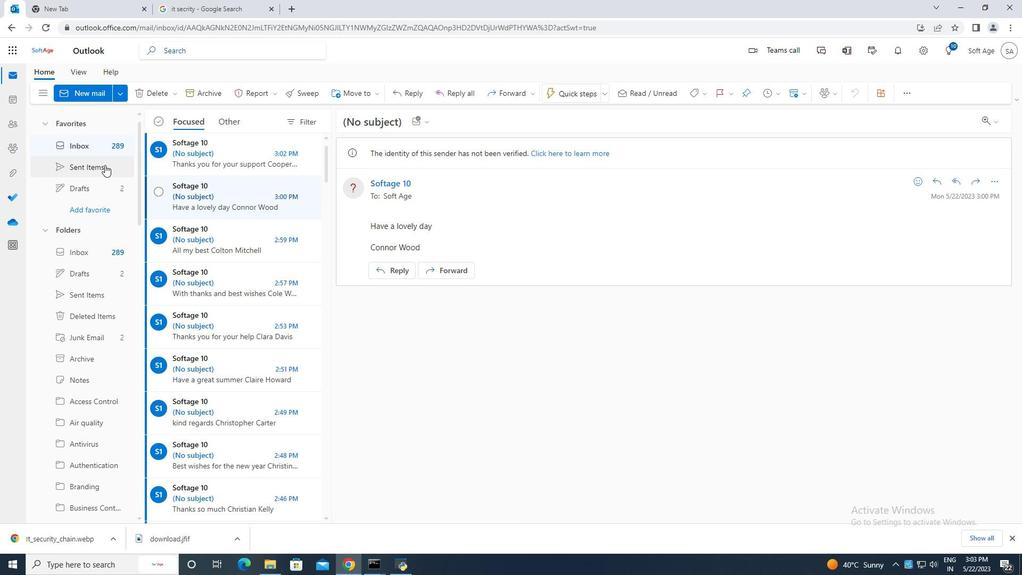 
Action: Mouse pressed left at (105, 165)
Screenshot: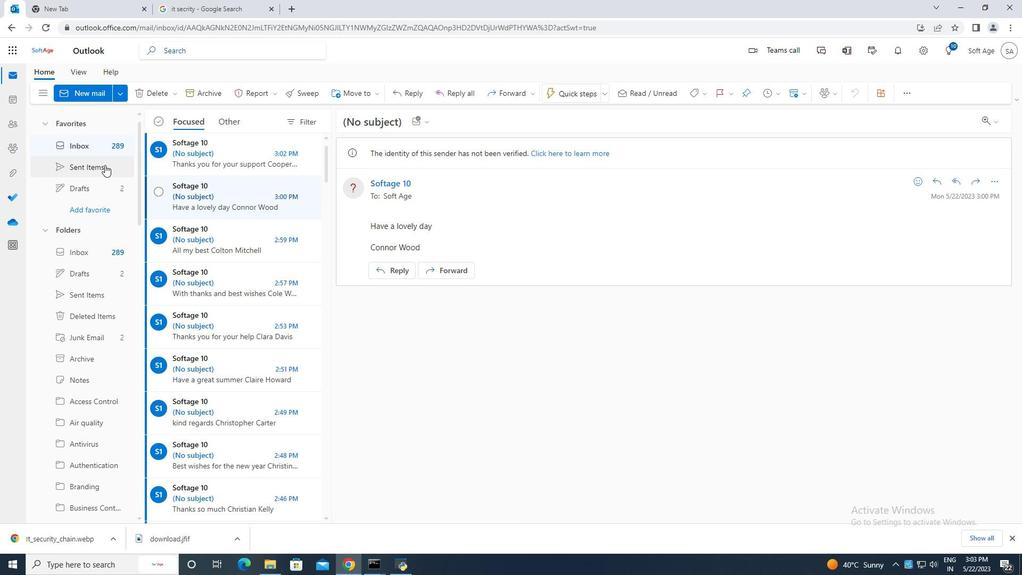 
Action: Mouse moved to (160, 166)
Screenshot: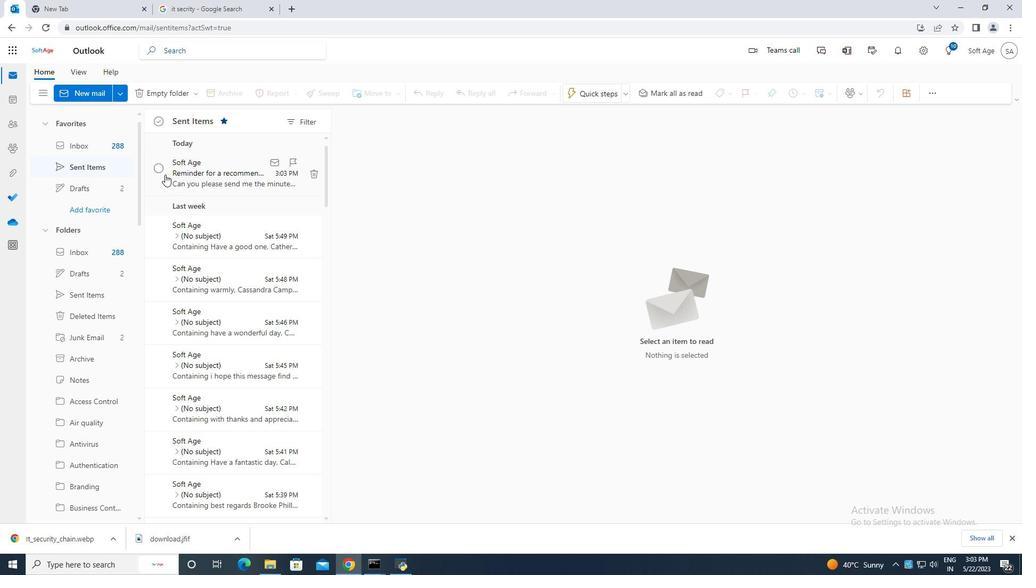
Action: Mouse pressed left at (160, 166)
Screenshot: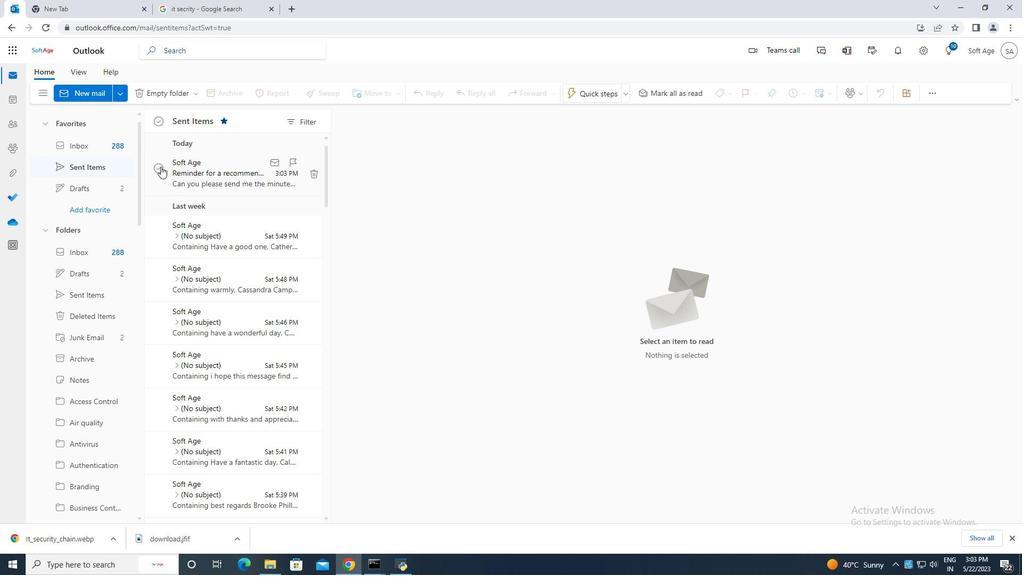 
Action: Mouse moved to (358, 94)
Screenshot: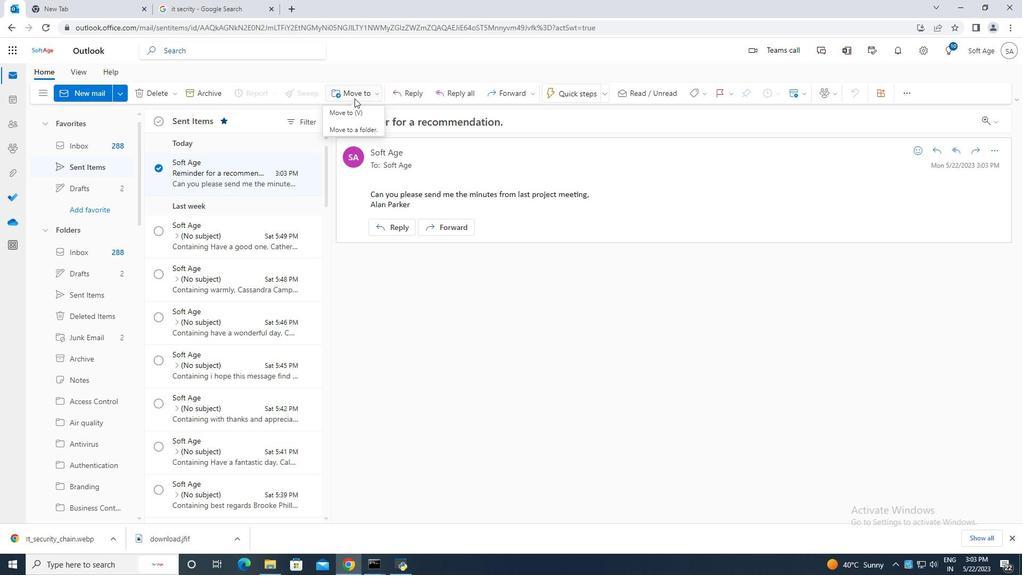 
Action: Mouse pressed left at (358, 94)
Screenshot: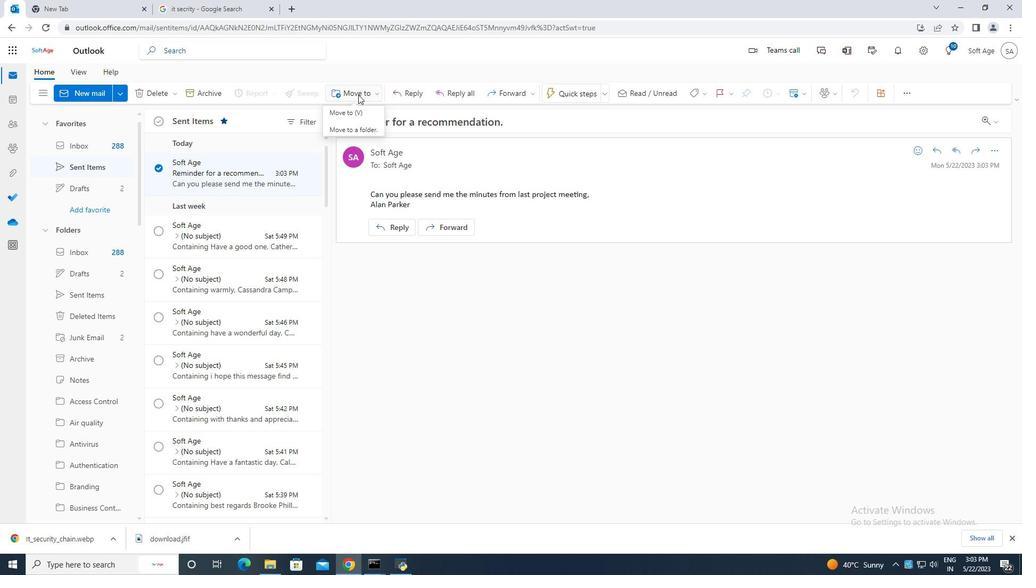 
Action: Mouse moved to (363, 113)
Screenshot: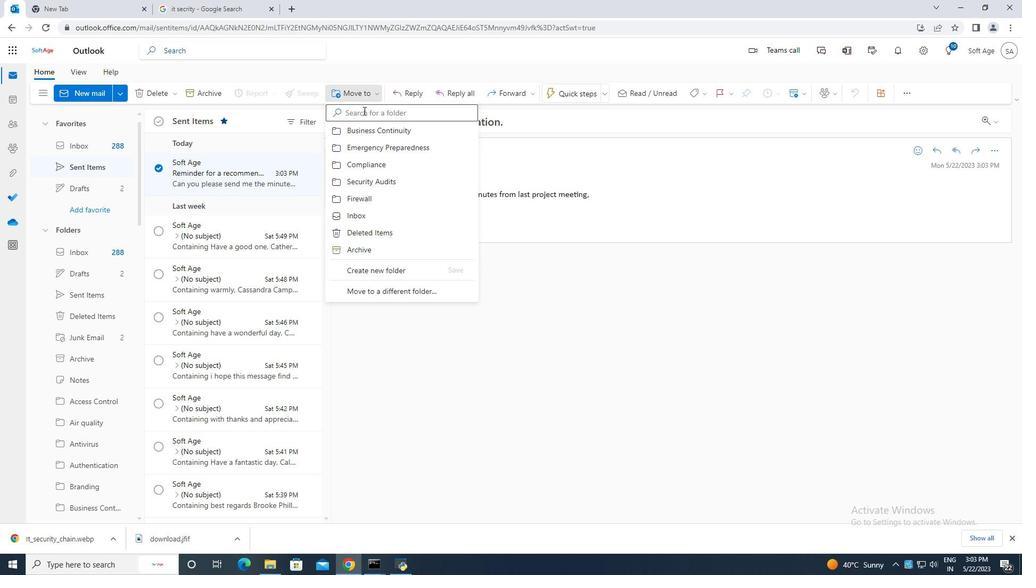 
Action: Mouse pressed left at (363, 113)
Screenshot: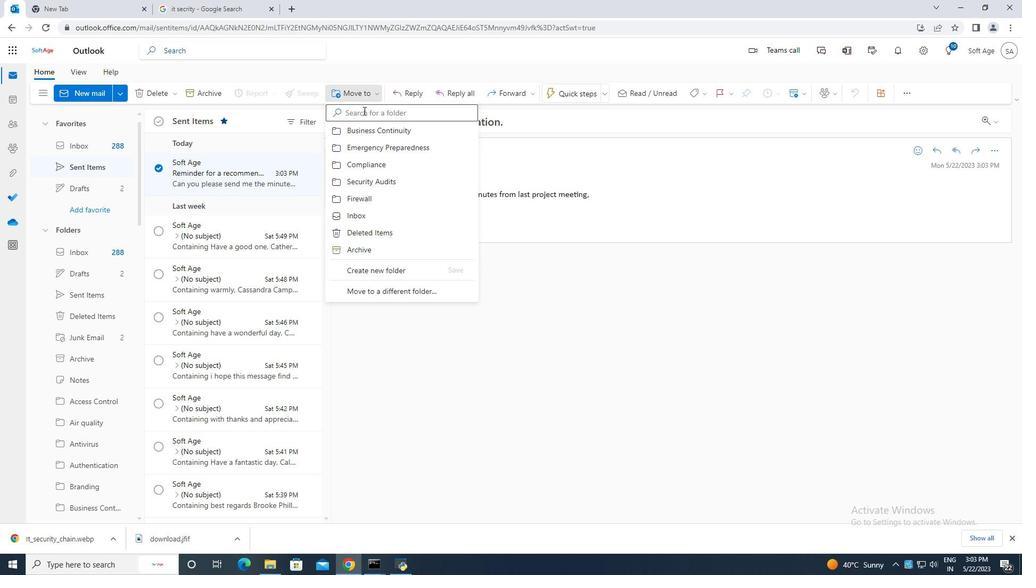 
Action: Key pressed <Key.caps_lock>D<Key.caps_lock>isaster
Screenshot: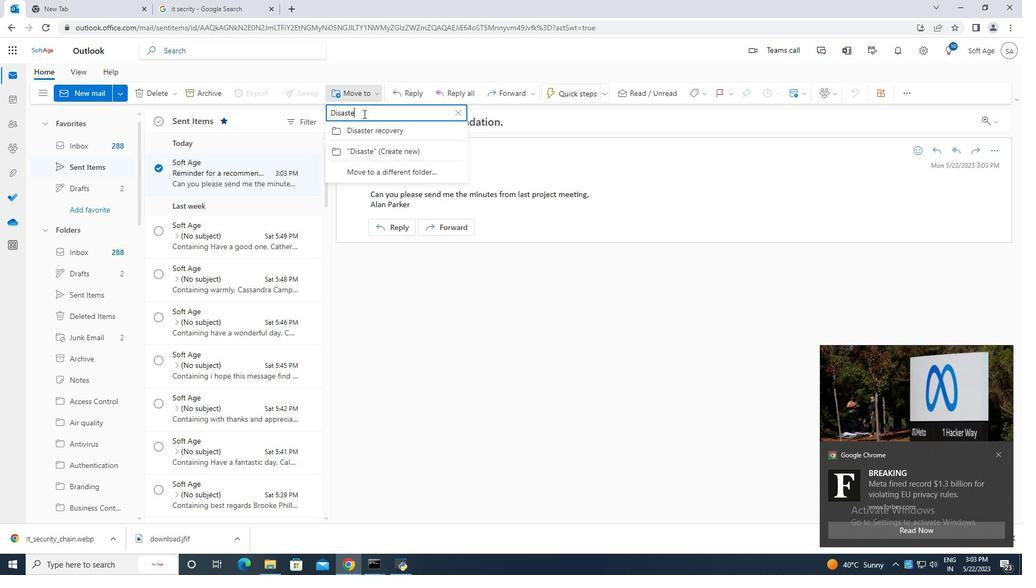 
Action: Mouse moved to (381, 129)
Screenshot: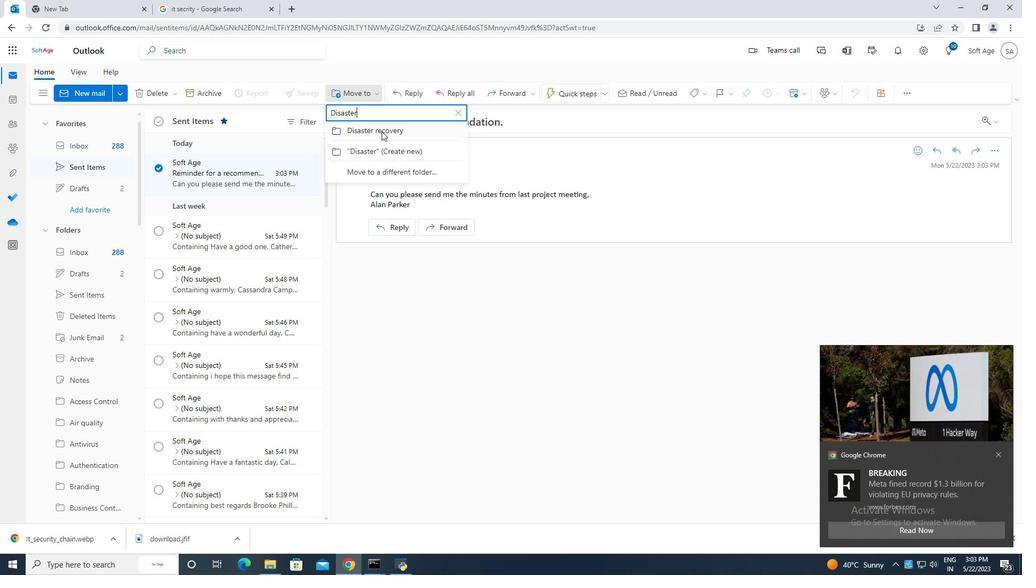 
Action: Mouse pressed left at (381, 129)
Screenshot: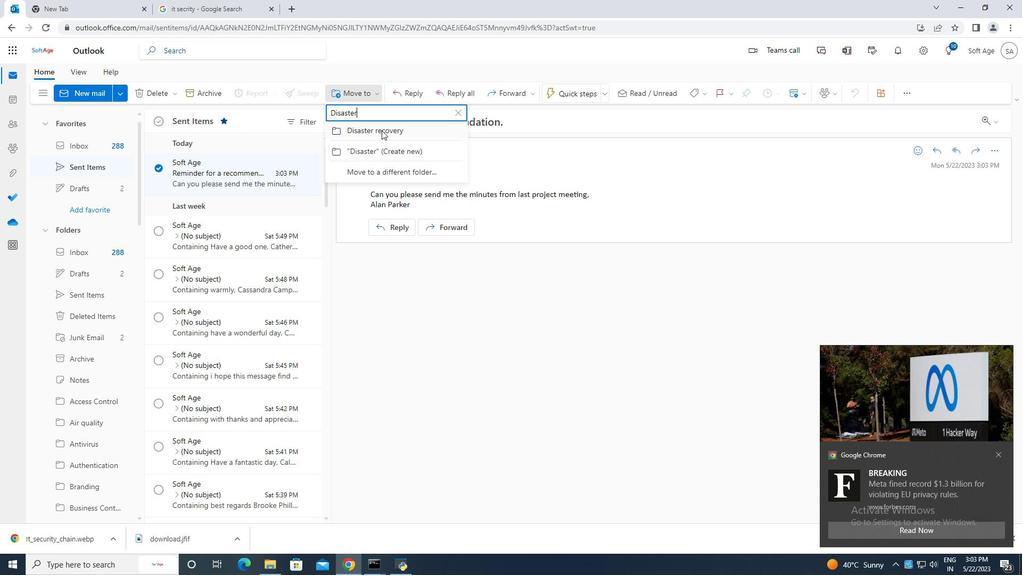 
Action: Mouse moved to (327, 502)
Screenshot: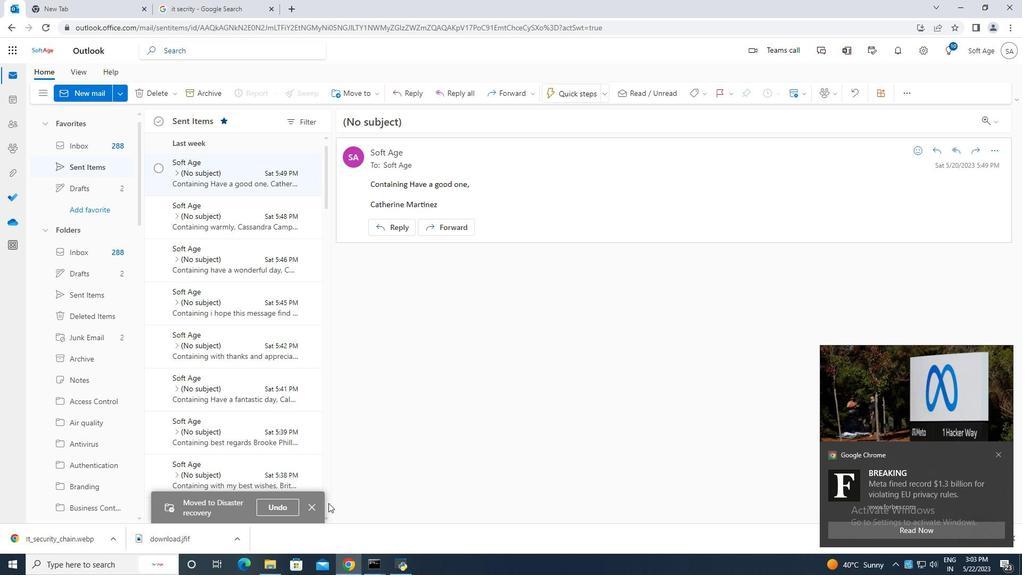 
